 Task: Look for Airbnb properties in VisÃ©, Belgium from 3rd December, 2023 to 17th December, 2023 for 3 adults, 1 child.3 bedrooms having 4 beds and 2 bathrooms. Property type can be house. Amenities needed are: heating. Look for 3 properties as per requirement.
Action: Mouse moved to (423, 96)
Screenshot: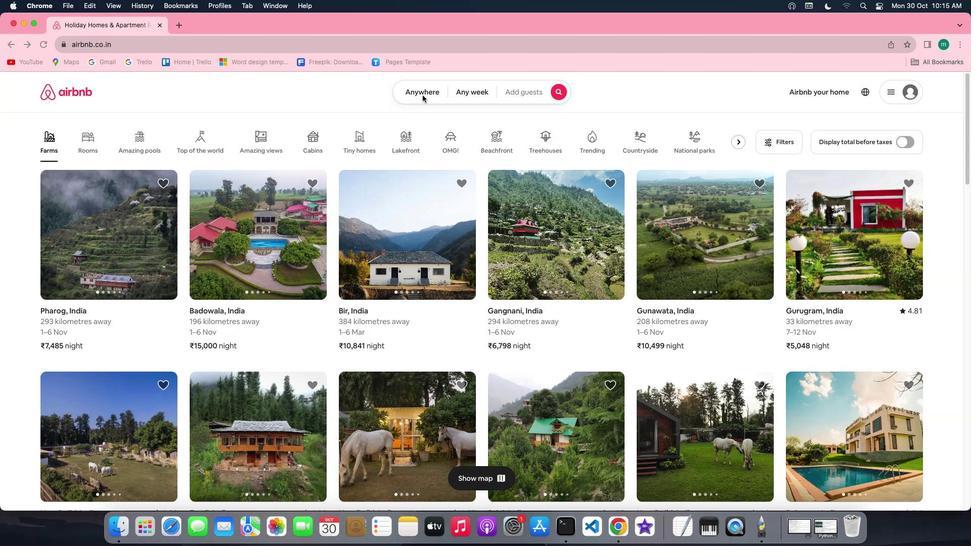 
Action: Mouse pressed left at (423, 96)
Screenshot: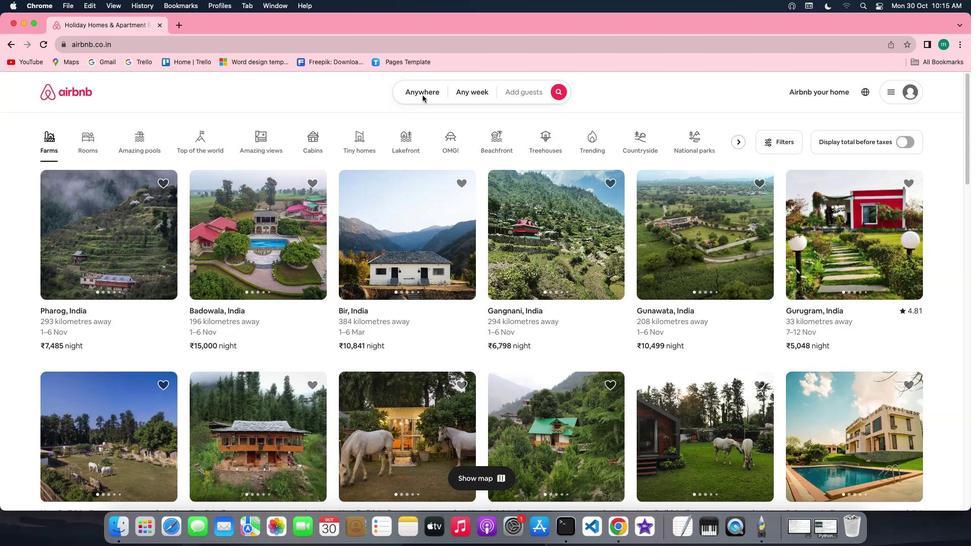 
Action: Mouse pressed left at (423, 96)
Screenshot: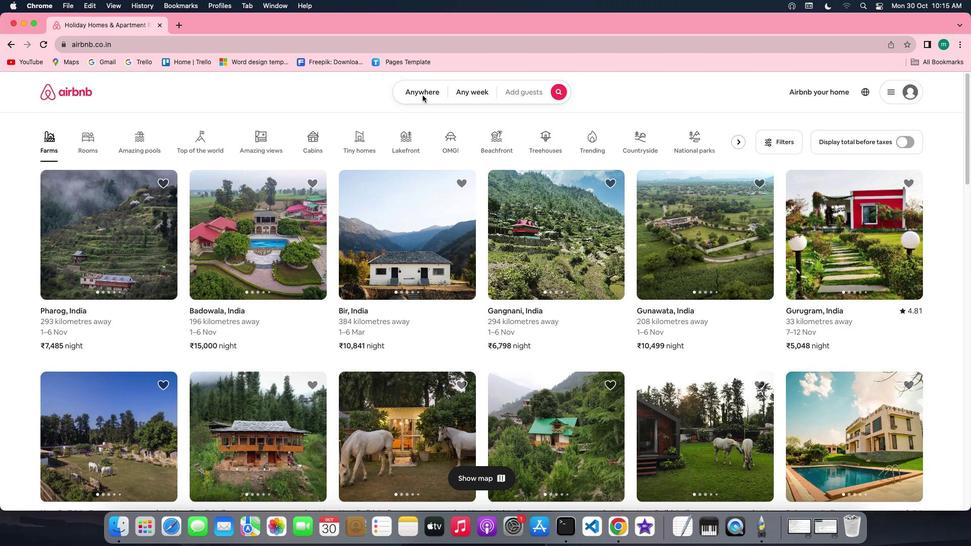 
Action: Mouse moved to (366, 131)
Screenshot: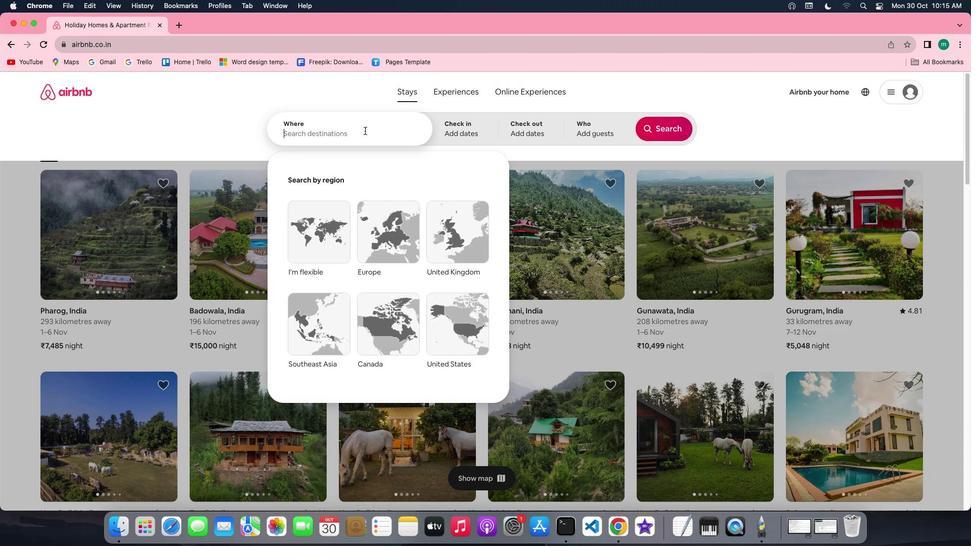 
Action: Mouse pressed left at (366, 131)
Screenshot: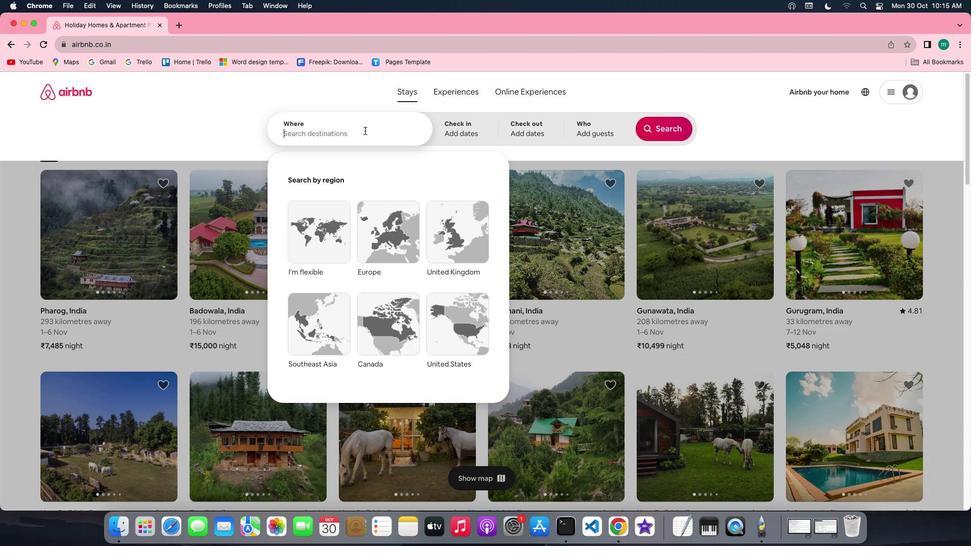 
Action: Key pressed Key.shift'B'Key.backspaceKey.shift'V''i''s''e'','Key.spaceKey.shift'b''w'Key.backspace'e''l''g''i''u''m'
Screenshot: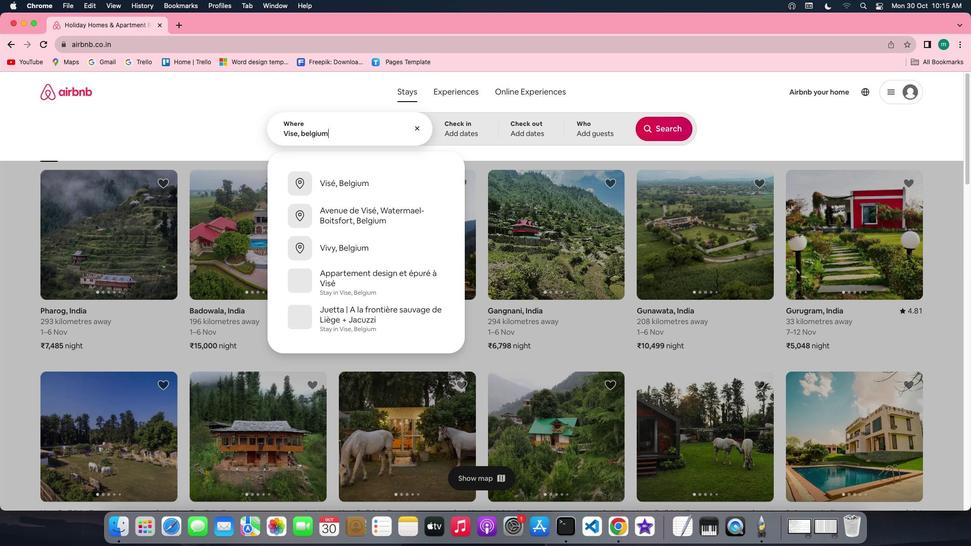 
Action: Mouse moved to (481, 131)
Screenshot: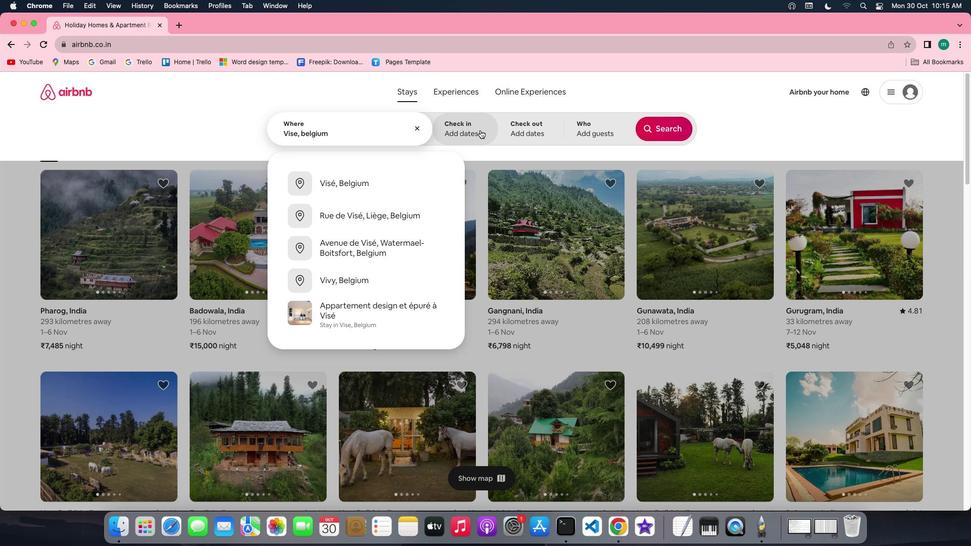 
Action: Mouse pressed left at (481, 131)
Screenshot: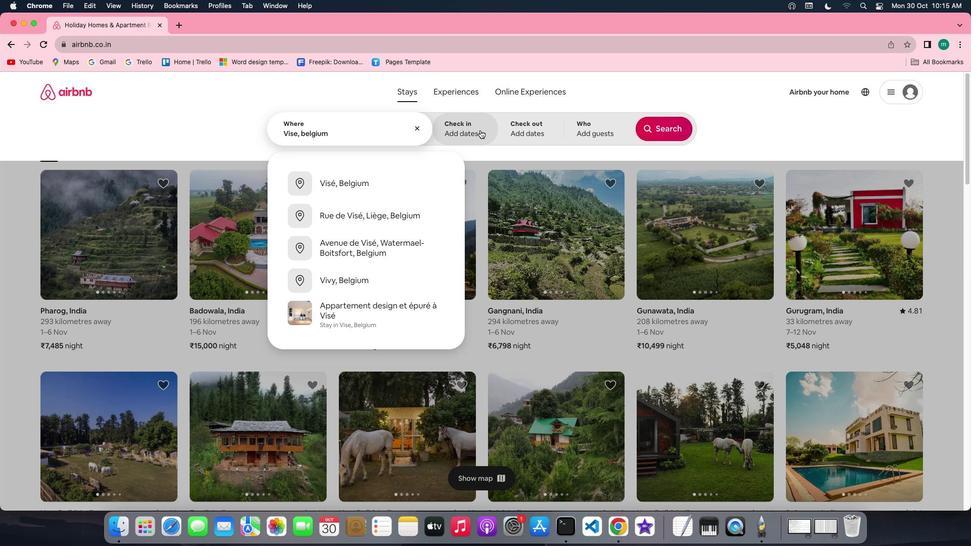 
Action: Mouse moved to (660, 213)
Screenshot: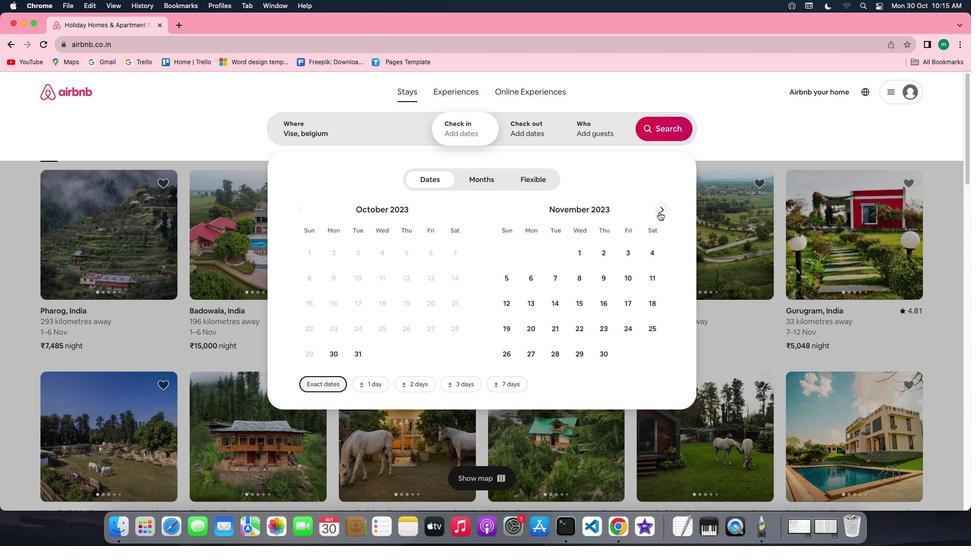 
Action: Mouse pressed left at (660, 213)
Screenshot: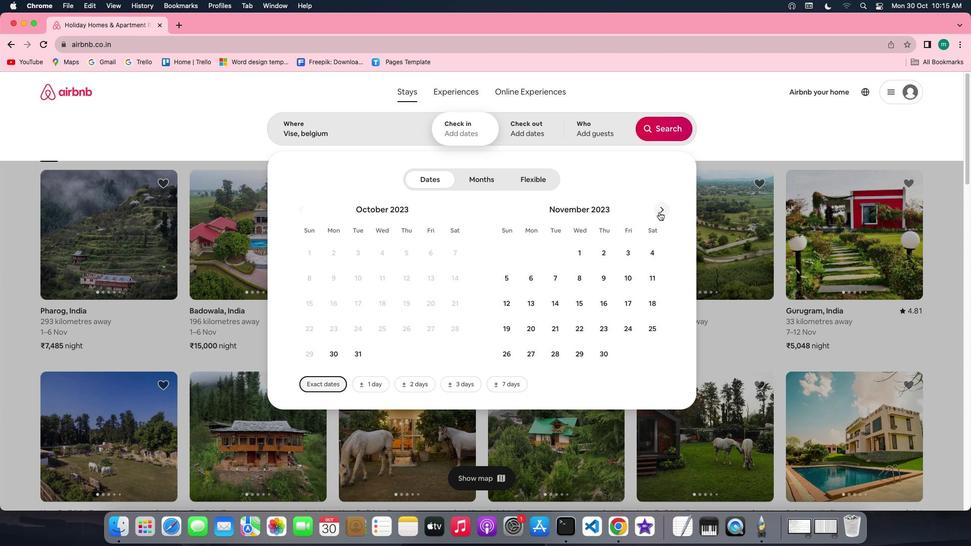 
Action: Mouse moved to (507, 276)
Screenshot: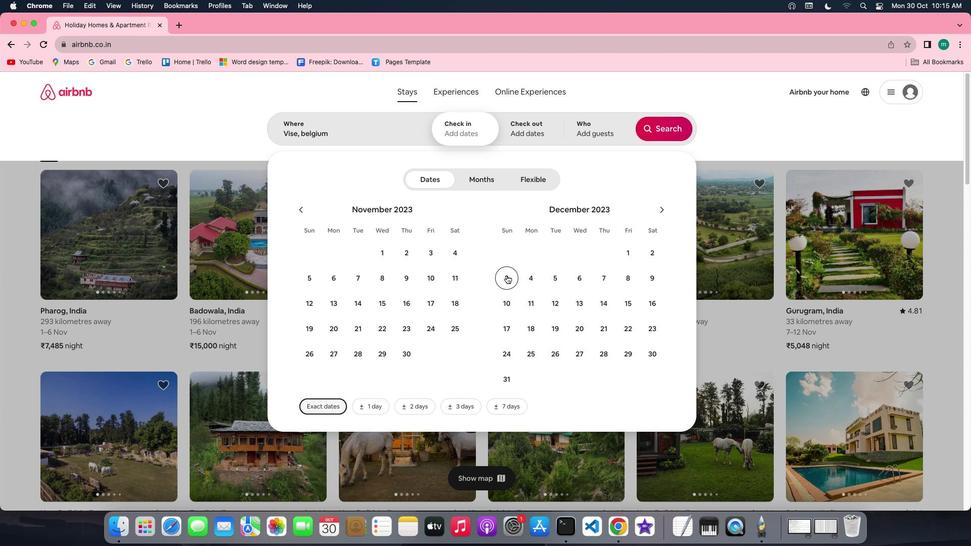 
Action: Mouse pressed left at (507, 276)
Screenshot: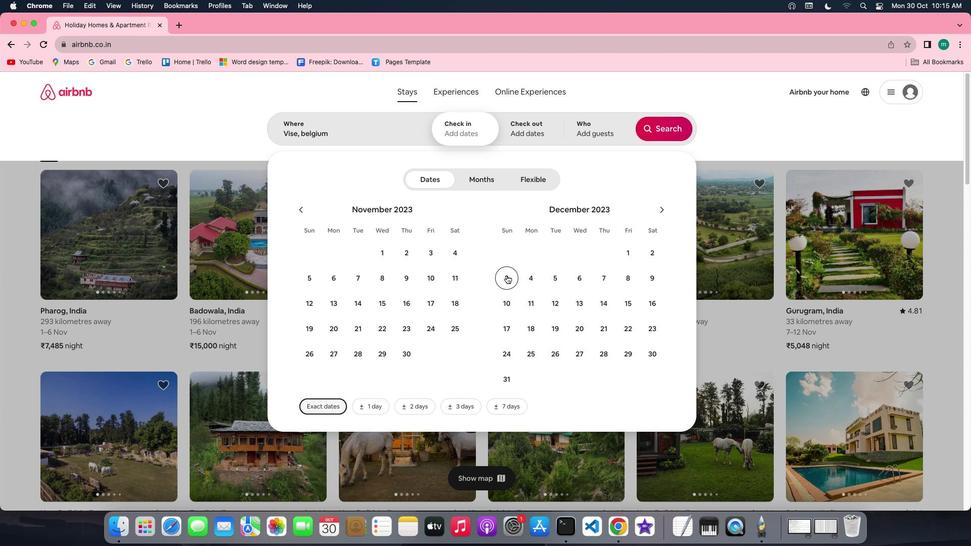 
Action: Mouse moved to (508, 328)
Screenshot: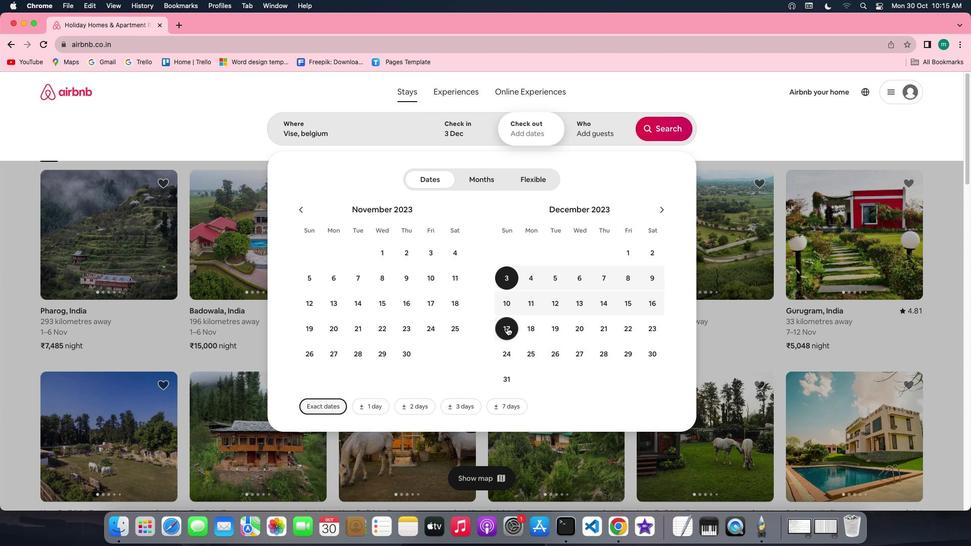 
Action: Mouse pressed left at (508, 328)
Screenshot: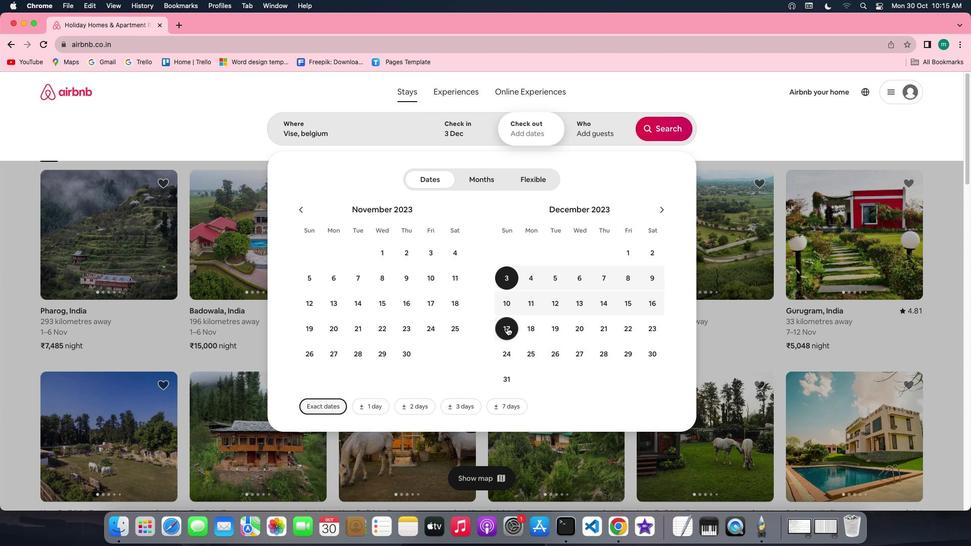 
Action: Mouse moved to (601, 136)
Screenshot: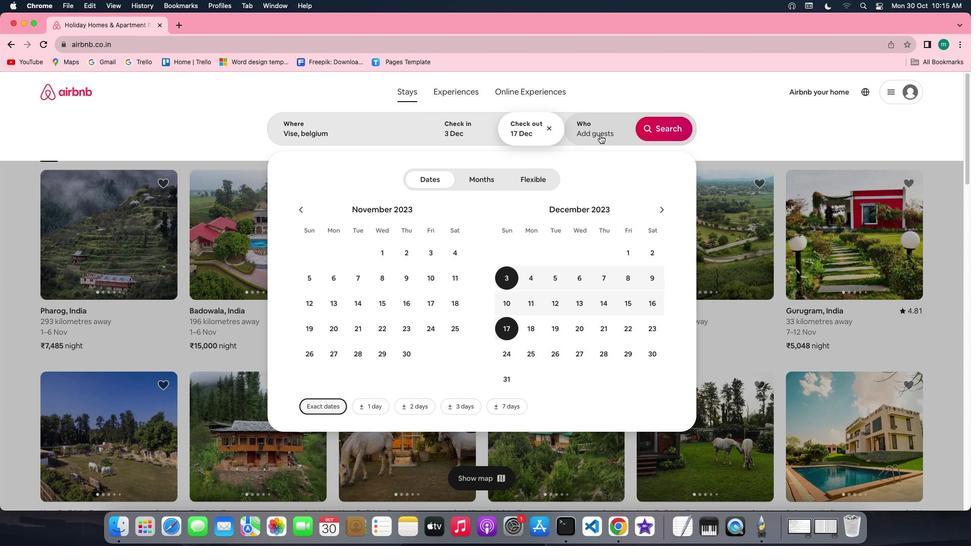 
Action: Mouse pressed left at (601, 136)
Screenshot: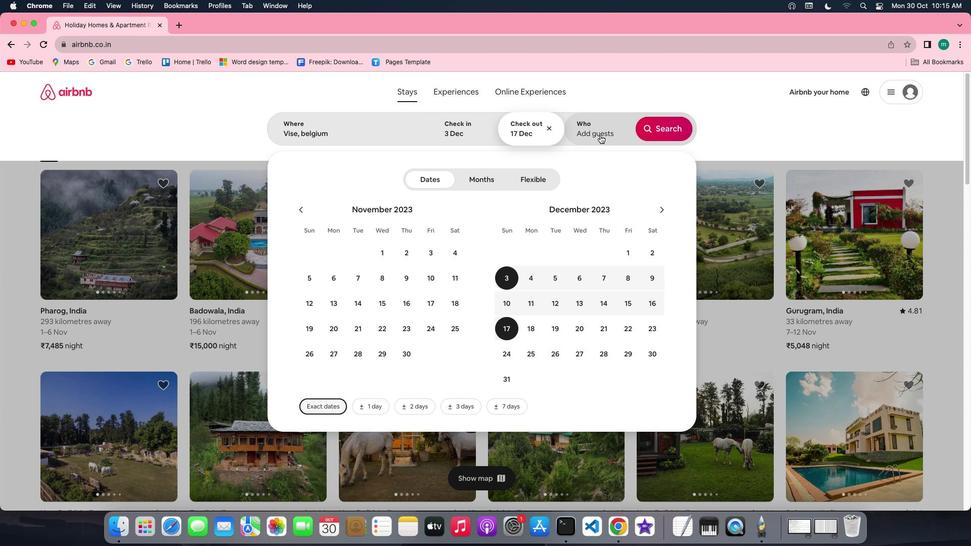 
Action: Mouse moved to (669, 183)
Screenshot: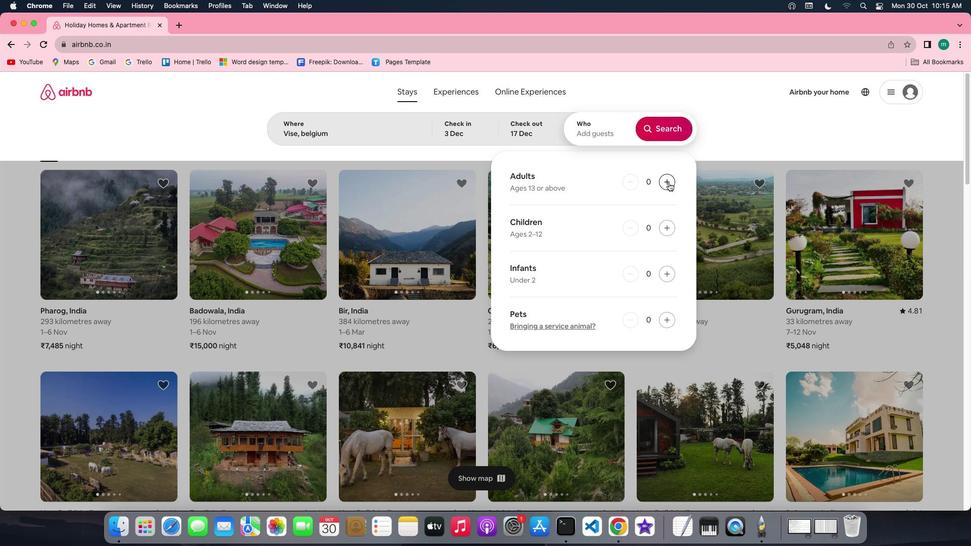 
Action: Mouse pressed left at (669, 183)
Screenshot: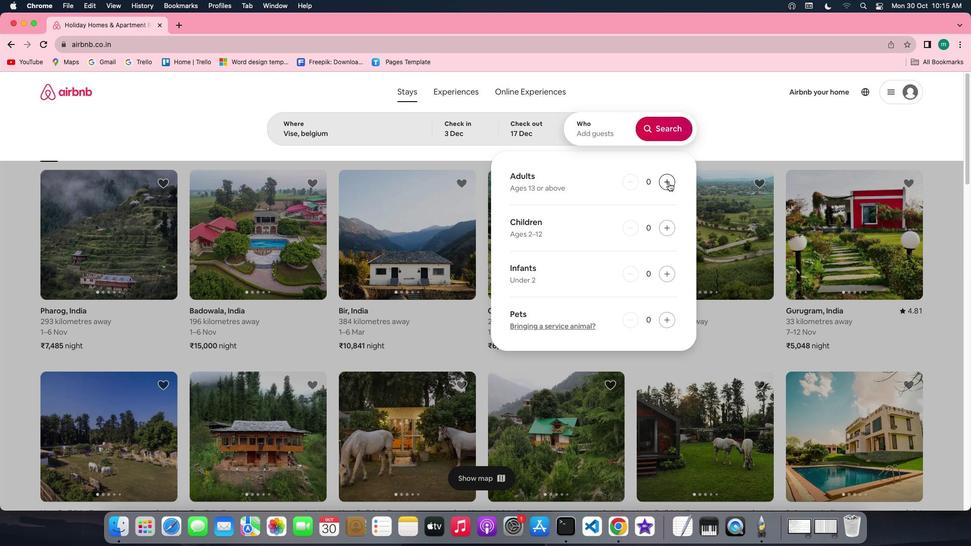 
Action: Mouse pressed left at (669, 183)
Screenshot: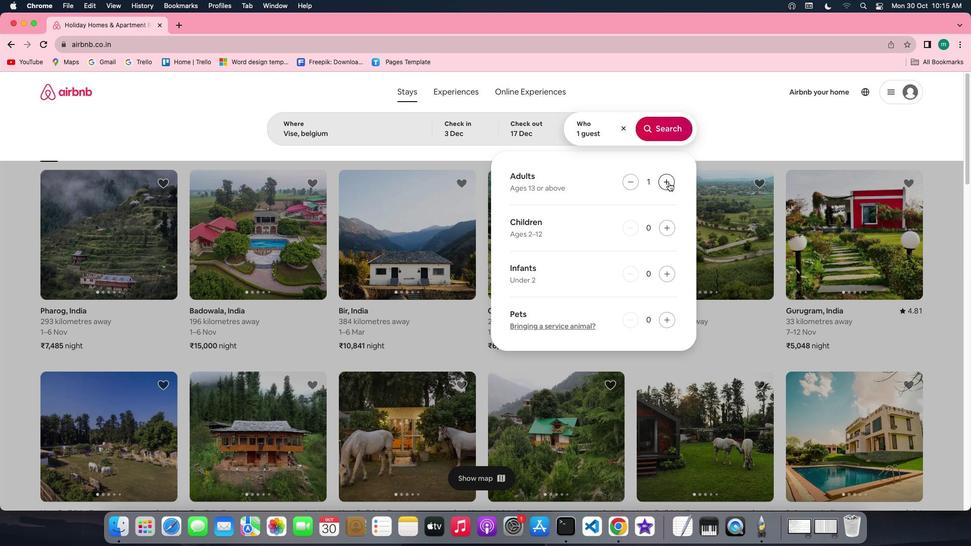
Action: Mouse pressed left at (669, 183)
Screenshot: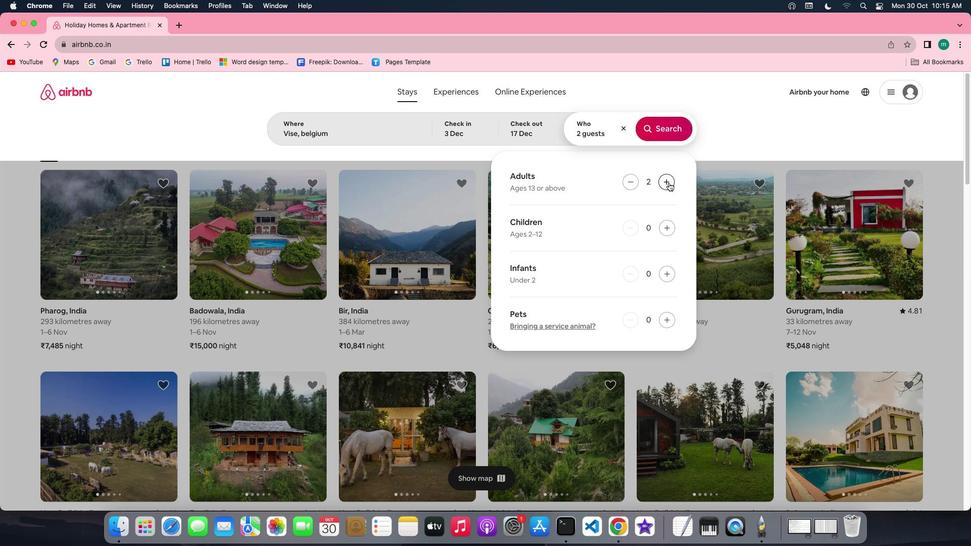 
Action: Mouse moved to (668, 233)
Screenshot: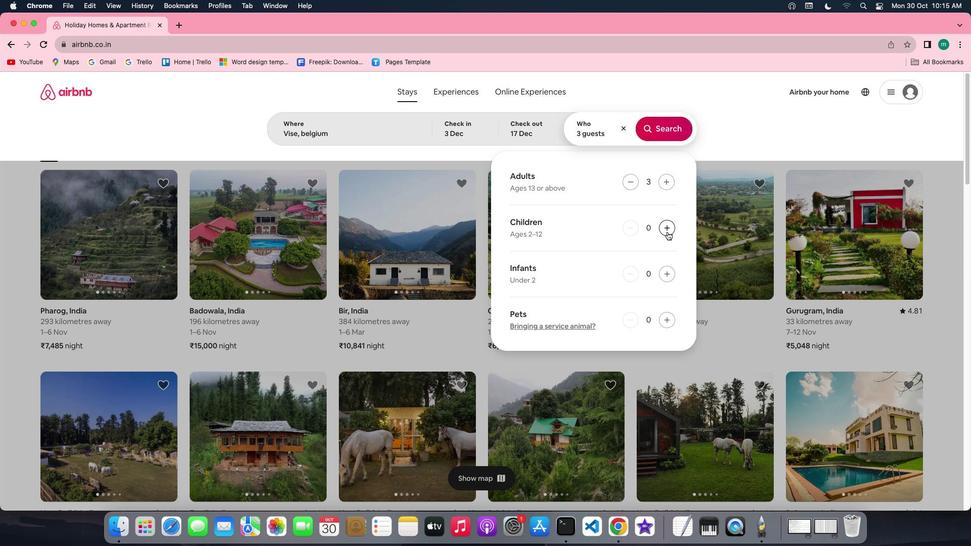 
Action: Mouse pressed left at (668, 233)
Screenshot: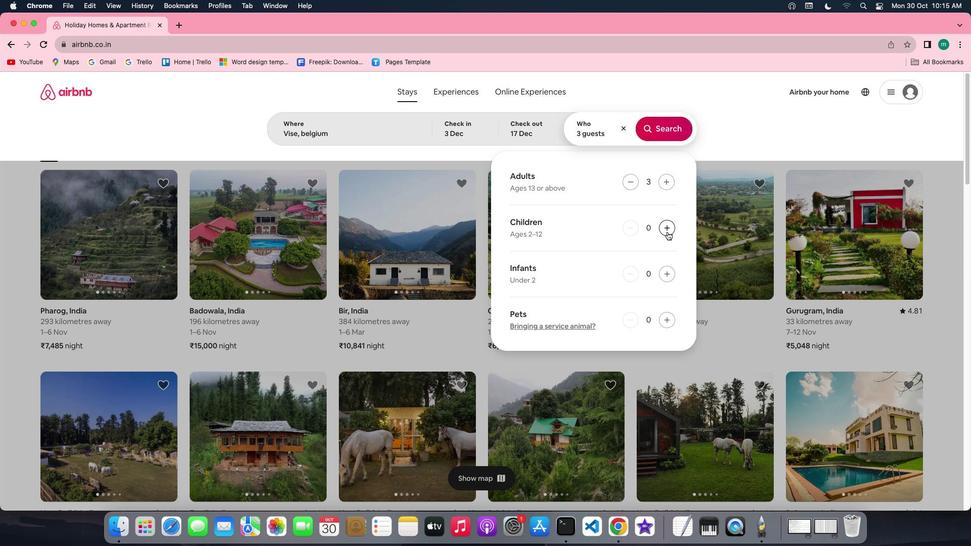 
Action: Mouse moved to (667, 130)
Screenshot: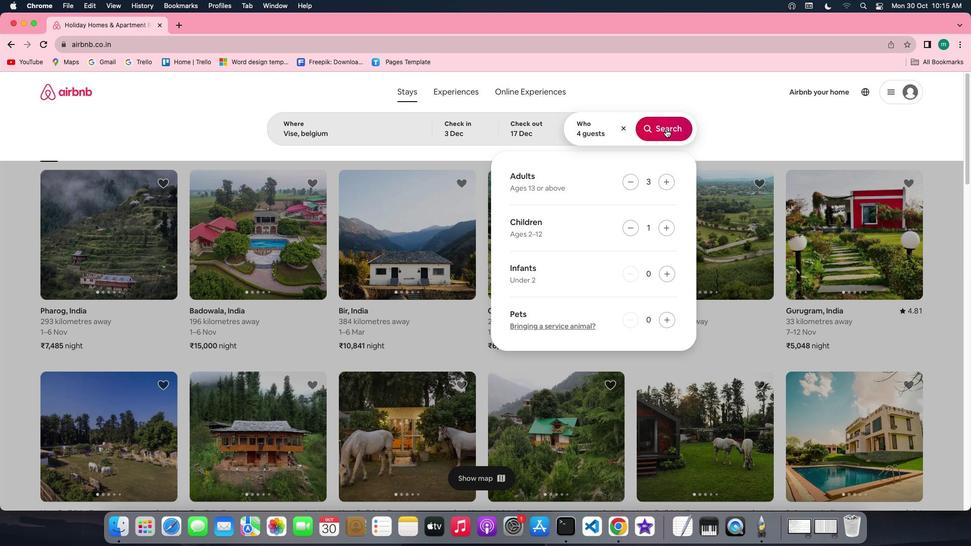 
Action: Mouse pressed left at (667, 130)
Screenshot: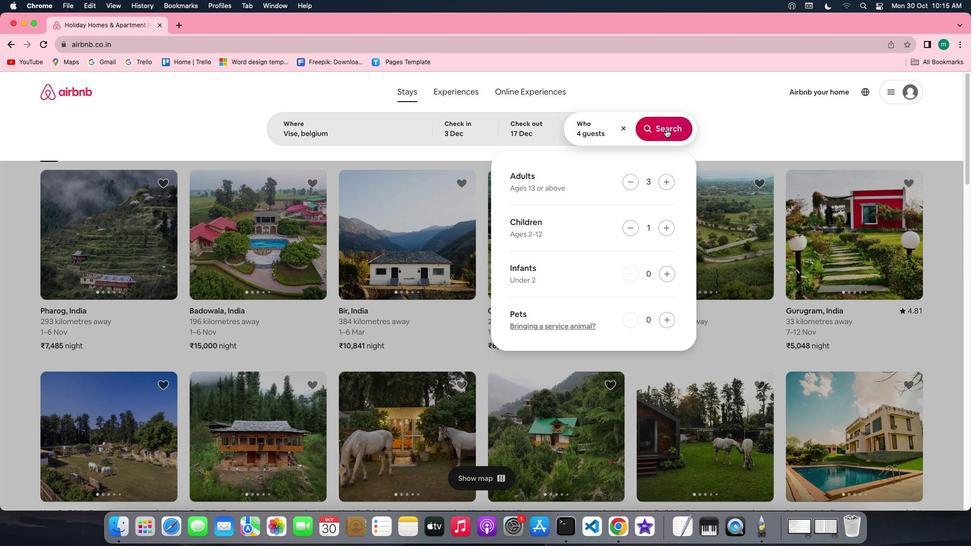 
Action: Mouse moved to (806, 129)
Screenshot: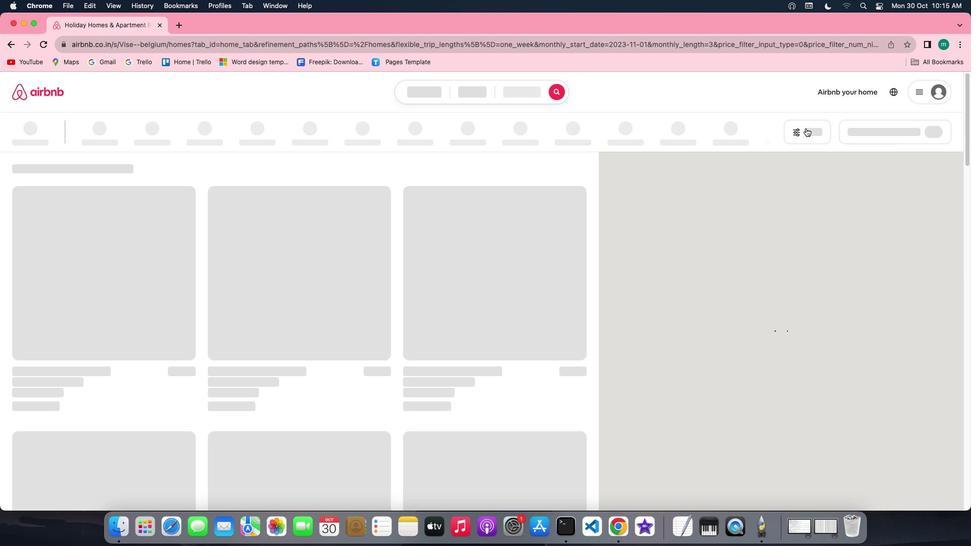 
Action: Mouse pressed left at (806, 129)
Screenshot: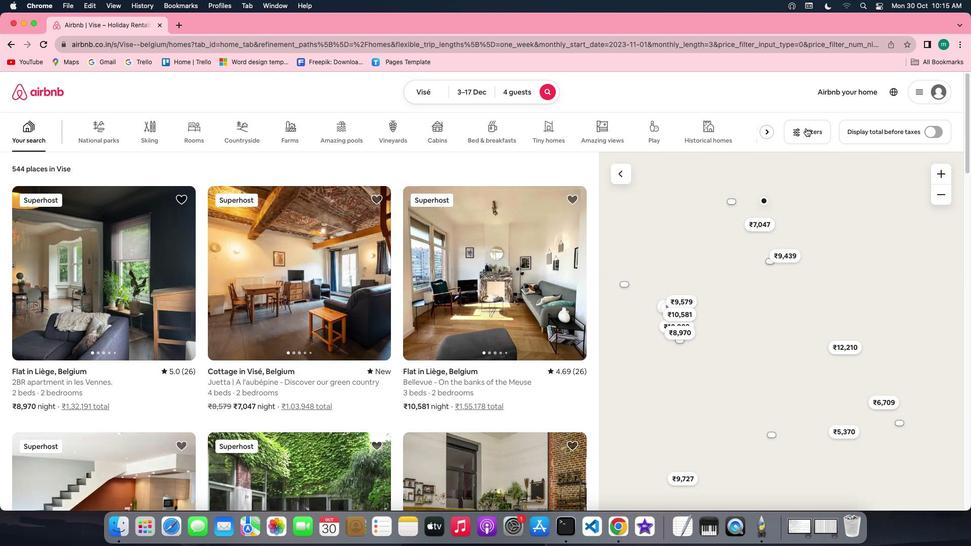 
Action: Mouse moved to (463, 307)
Screenshot: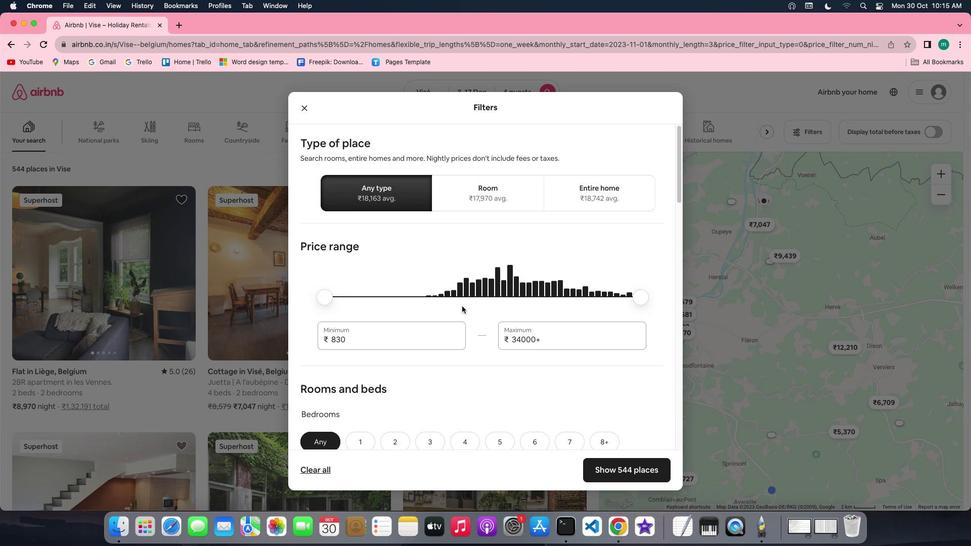 
Action: Mouse scrolled (463, 307) with delta (1, 0)
Screenshot: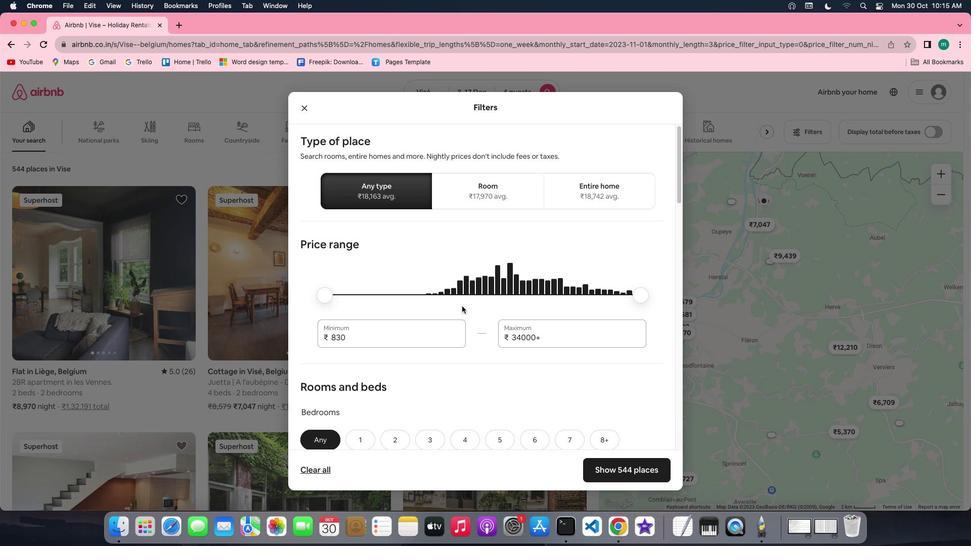 
Action: Mouse scrolled (463, 307) with delta (1, 0)
Screenshot: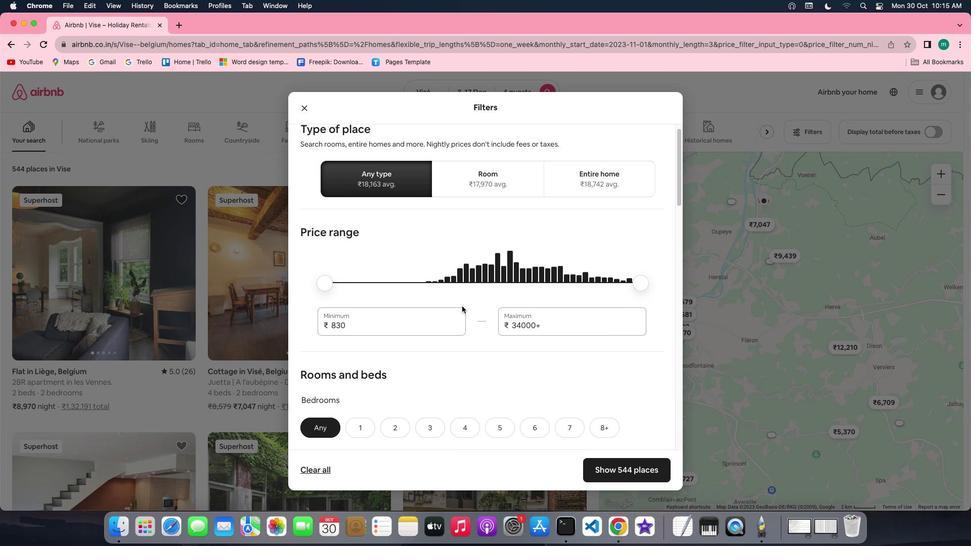 
Action: Mouse scrolled (463, 307) with delta (1, 0)
Screenshot: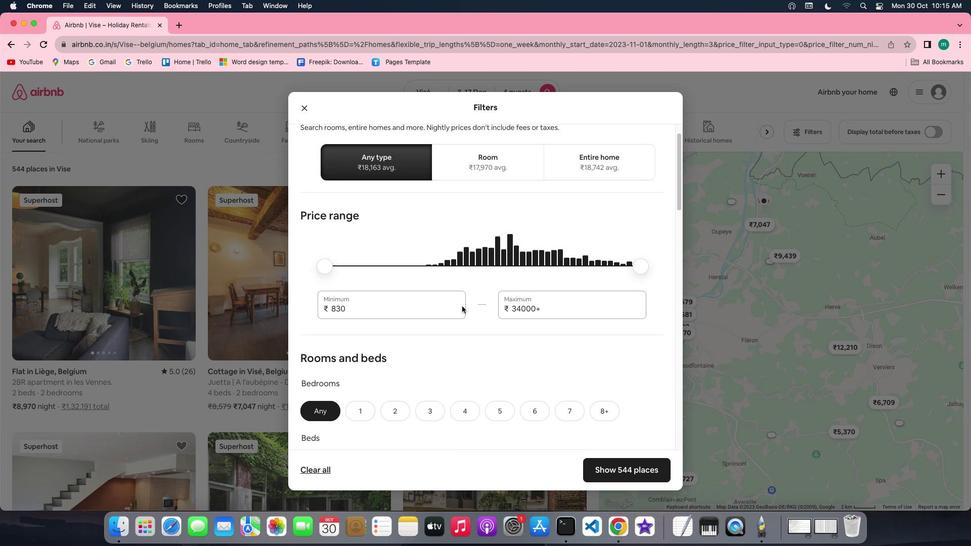 
Action: Mouse scrolled (463, 307) with delta (1, 0)
Screenshot: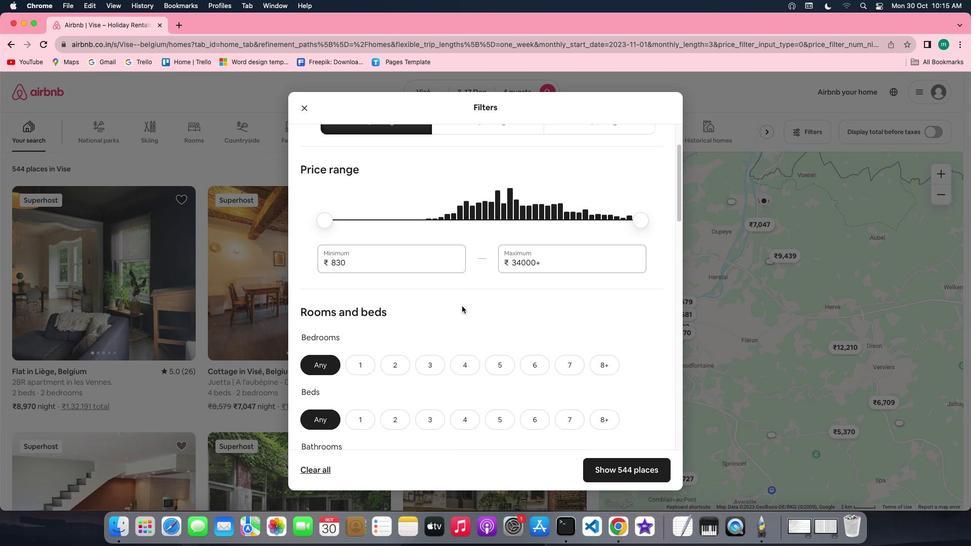 
Action: Mouse scrolled (463, 307) with delta (1, 0)
Screenshot: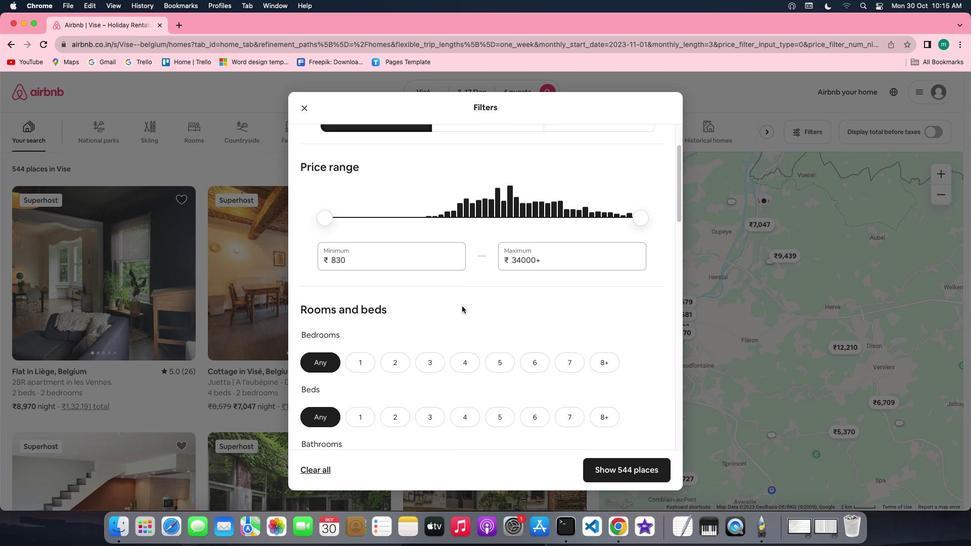 
Action: Mouse scrolled (463, 307) with delta (1, 0)
Screenshot: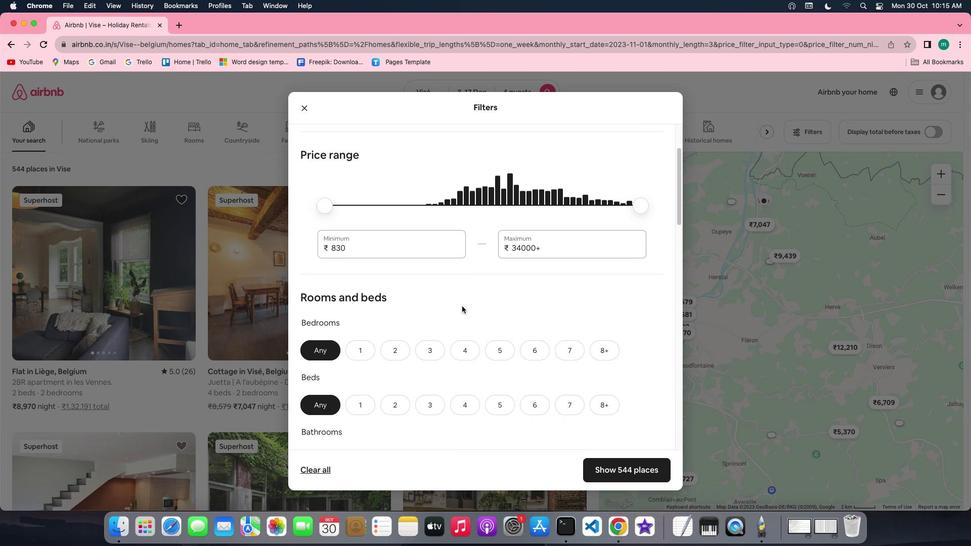 
Action: Mouse scrolled (463, 307) with delta (1, 0)
Screenshot: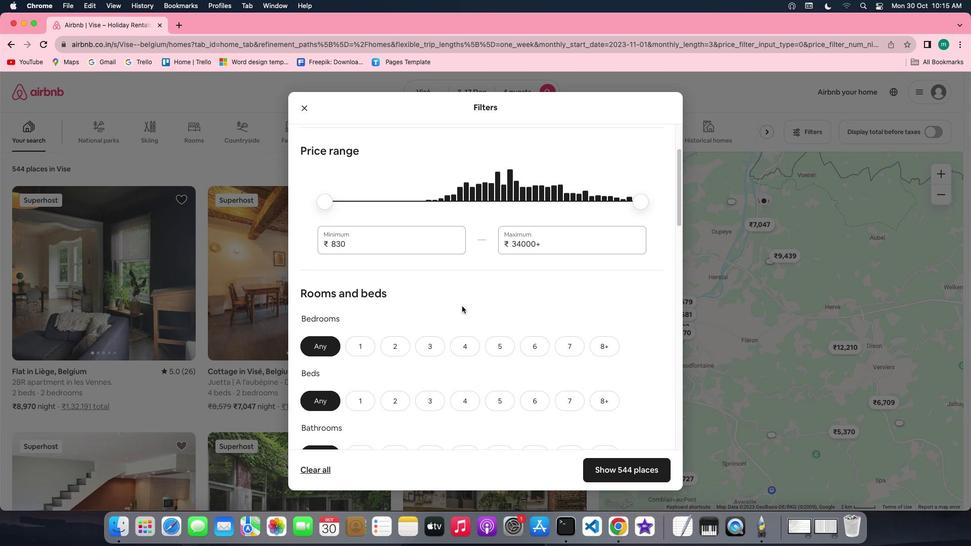 
Action: Mouse scrolled (463, 307) with delta (1, 0)
Screenshot: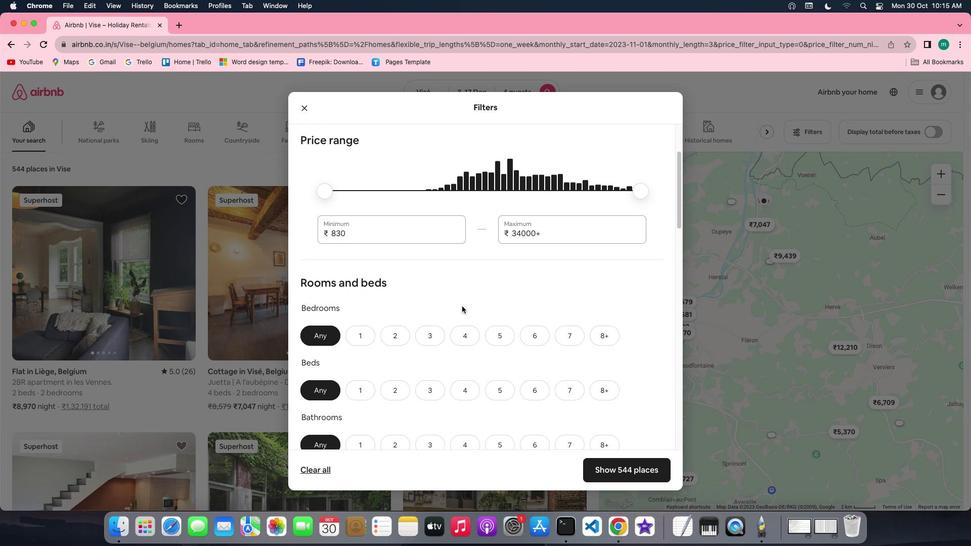 
Action: Mouse scrolled (463, 307) with delta (1, 0)
Screenshot: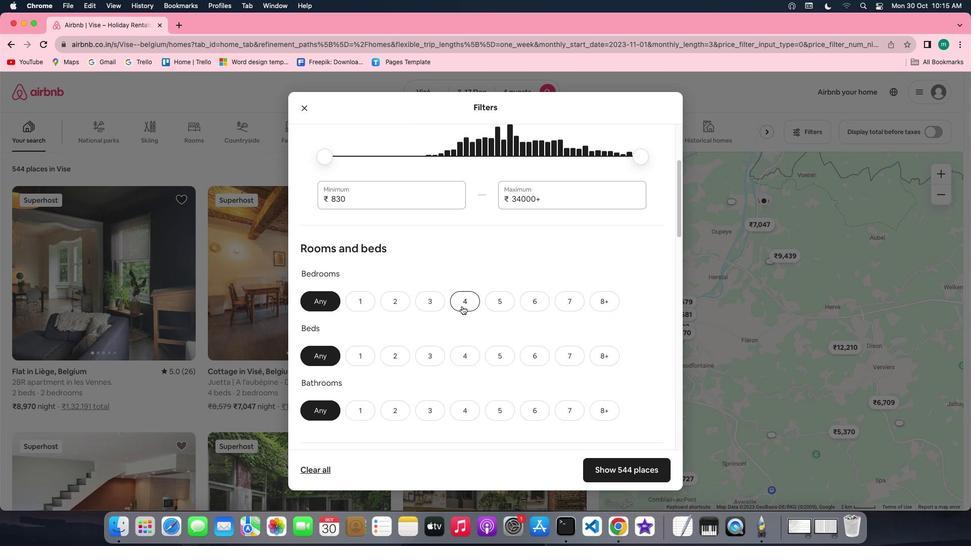 
Action: Mouse scrolled (463, 307) with delta (1, 0)
Screenshot: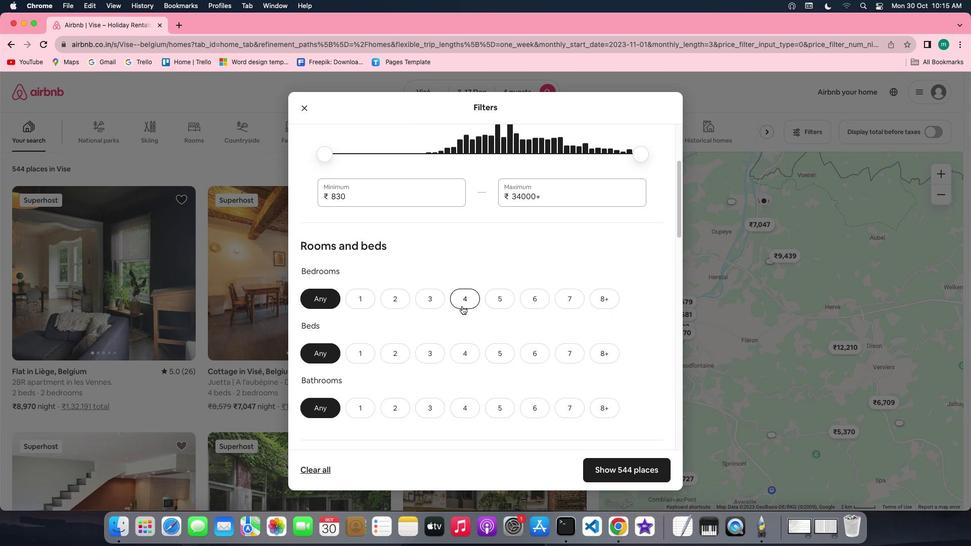 
Action: Mouse scrolled (463, 307) with delta (1, 0)
Screenshot: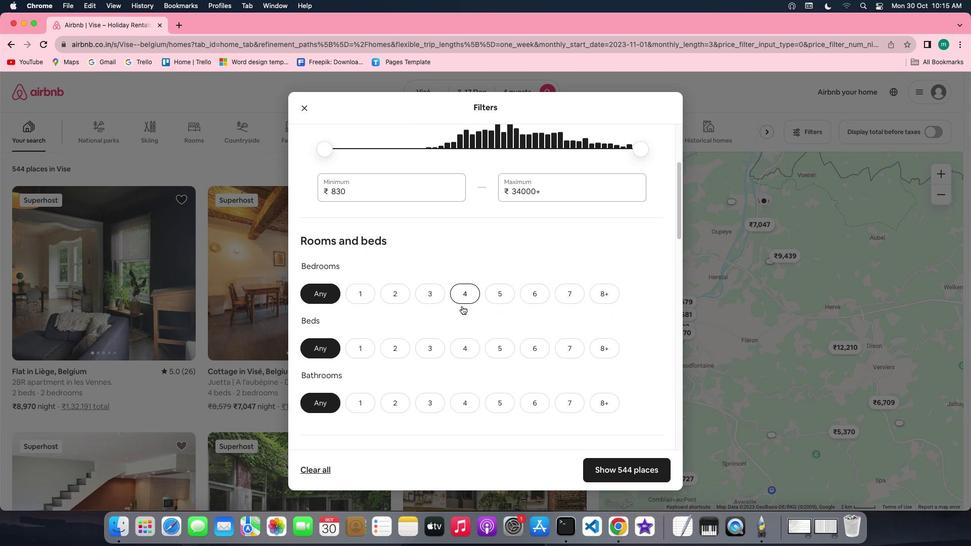 
Action: Mouse scrolled (463, 307) with delta (1, 0)
Screenshot: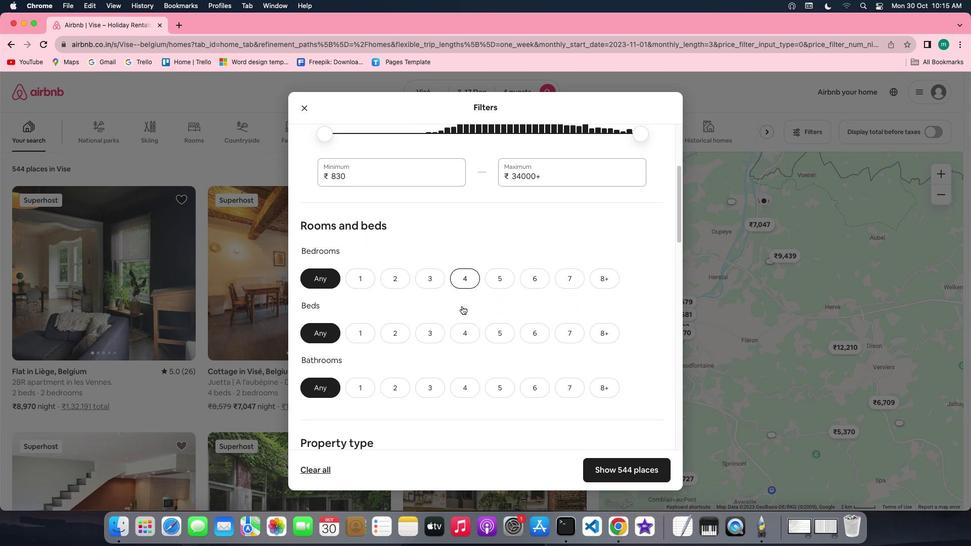 
Action: Mouse scrolled (463, 307) with delta (1, 0)
Screenshot: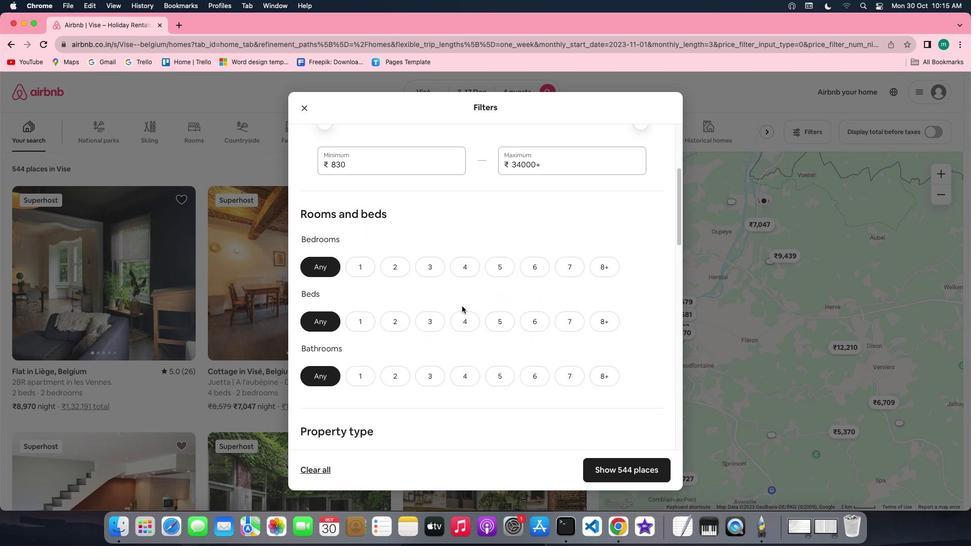 
Action: Mouse scrolled (463, 307) with delta (1, 0)
Screenshot: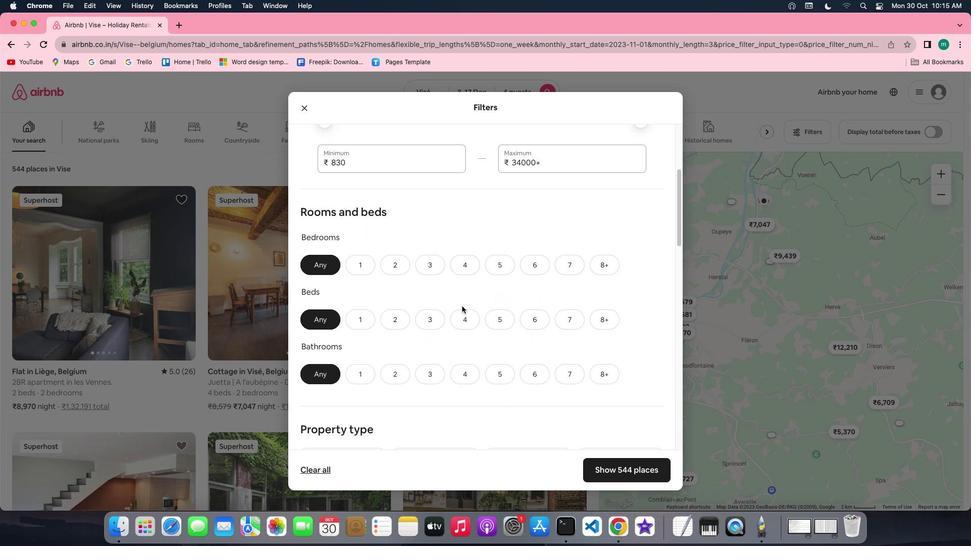 
Action: Mouse moved to (430, 259)
Screenshot: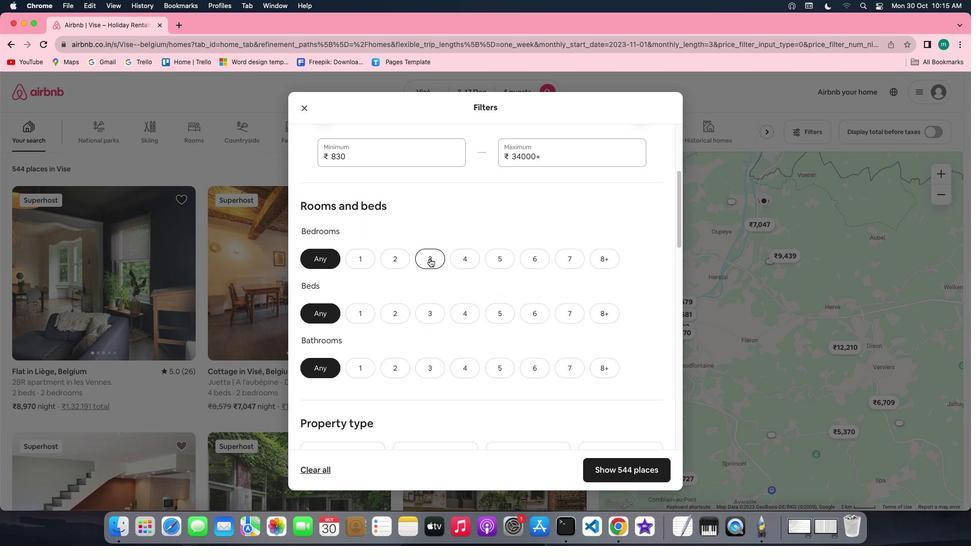 
Action: Mouse pressed left at (430, 259)
Screenshot: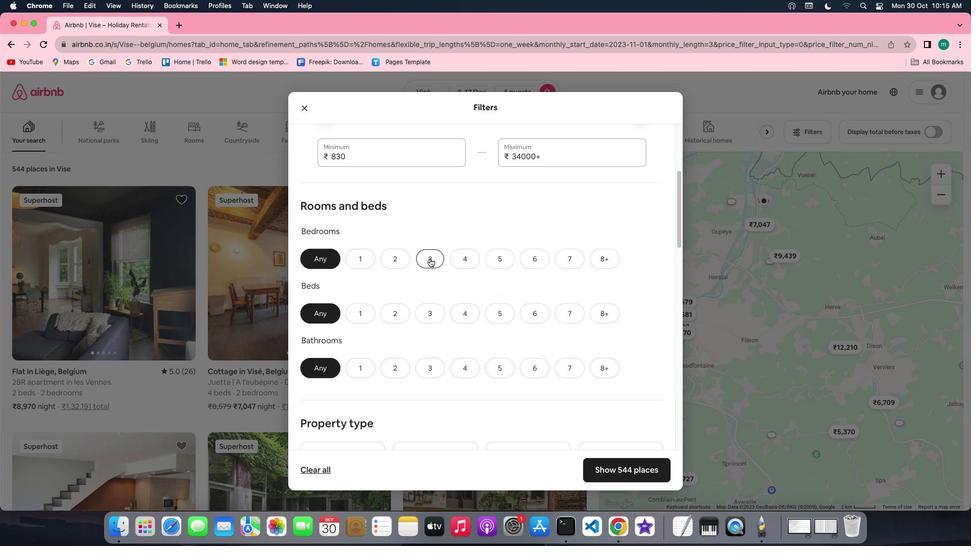 
Action: Mouse moved to (467, 315)
Screenshot: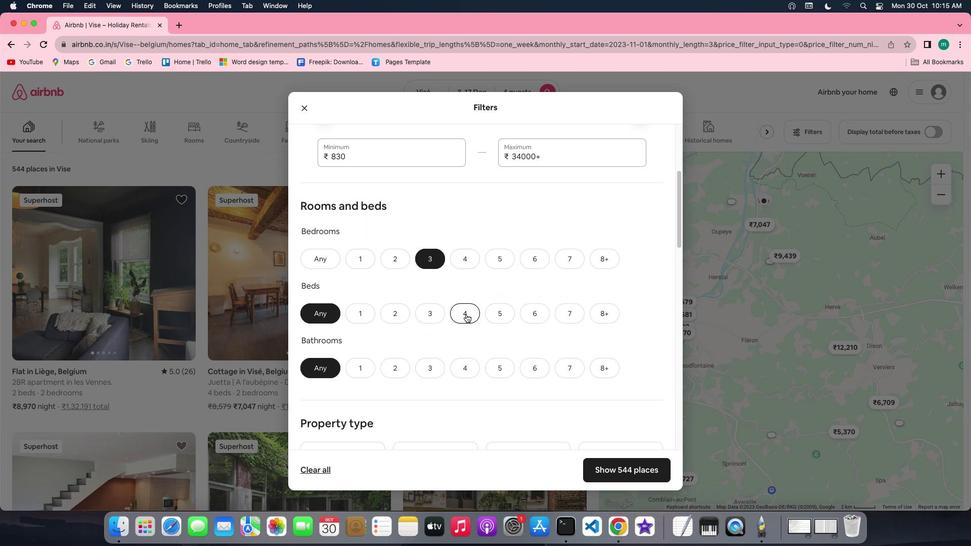 
Action: Mouse pressed left at (467, 315)
Screenshot: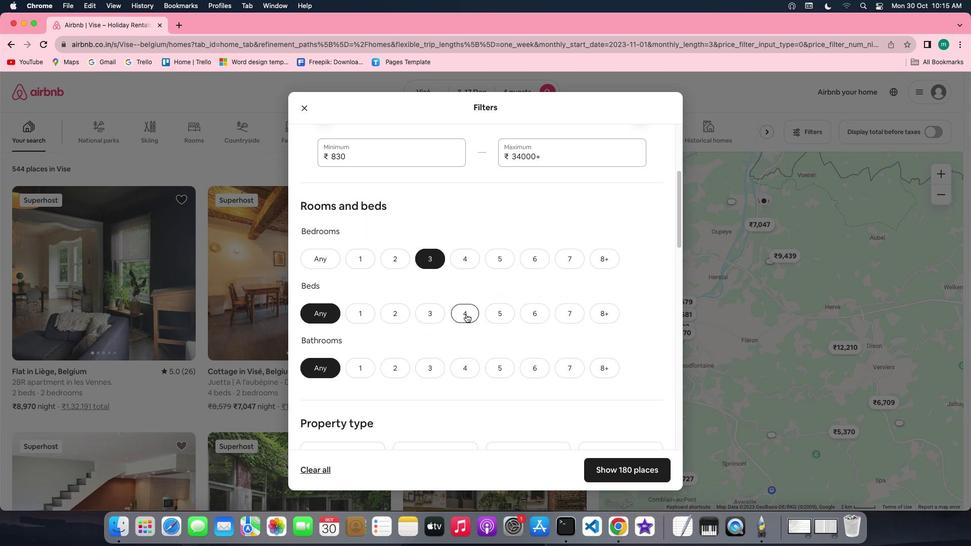 
Action: Mouse moved to (399, 367)
Screenshot: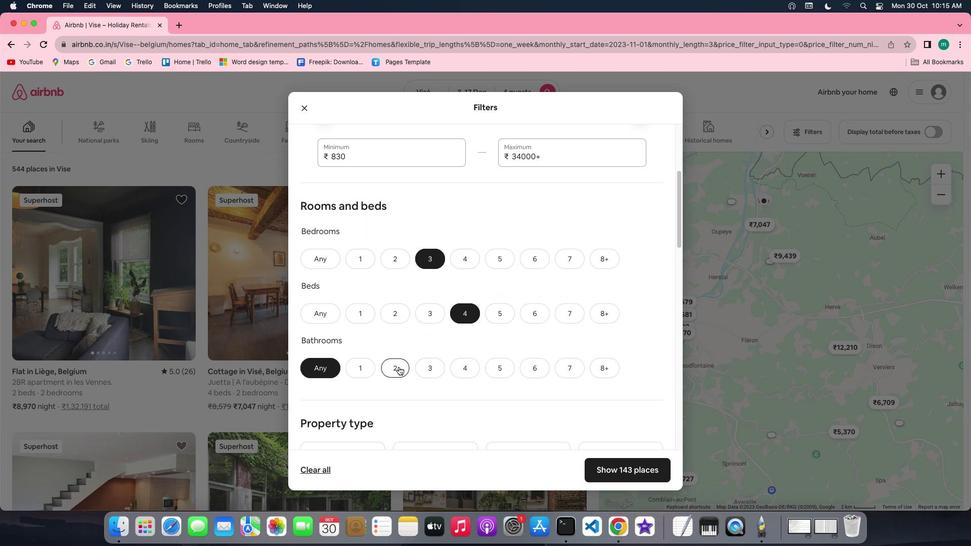 
Action: Mouse pressed left at (399, 367)
Screenshot: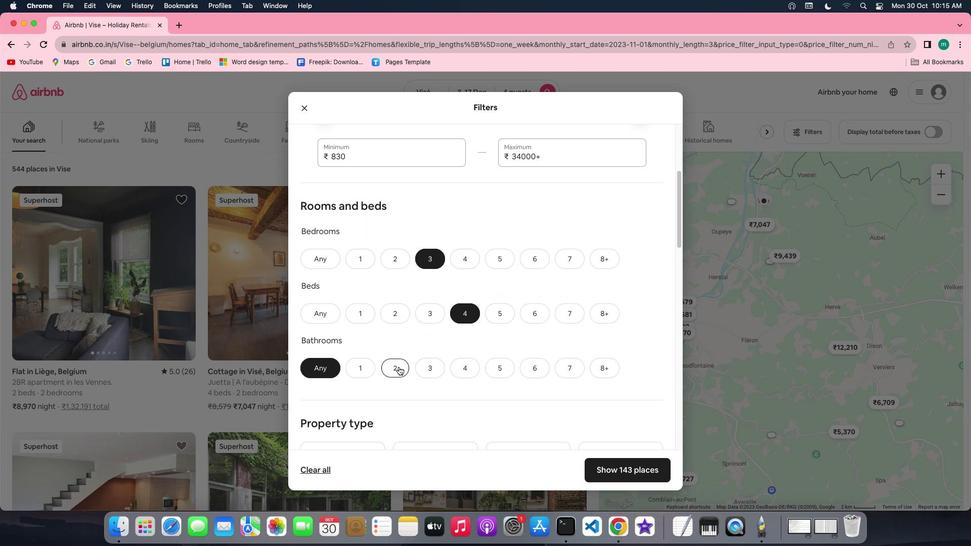 
Action: Mouse moved to (485, 360)
Screenshot: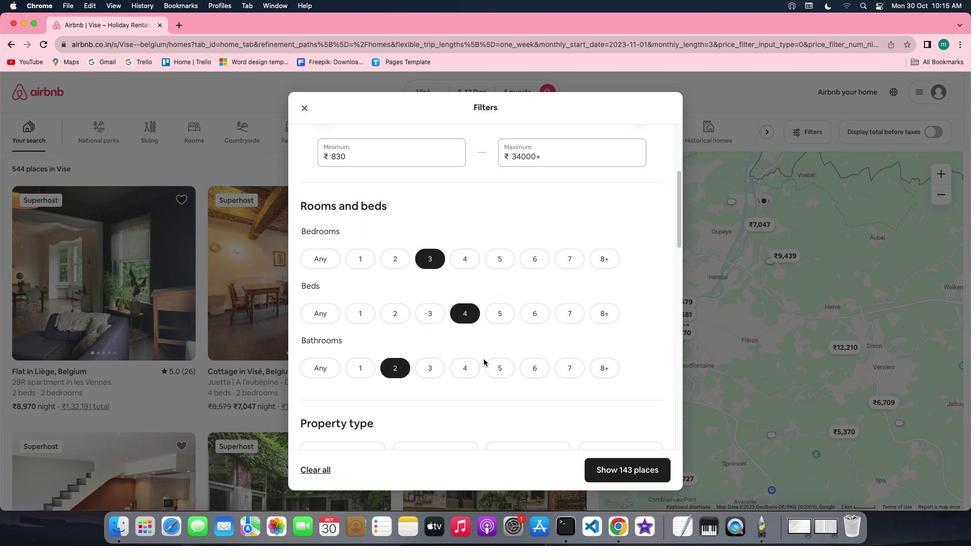
Action: Mouse scrolled (485, 360) with delta (1, 0)
Screenshot: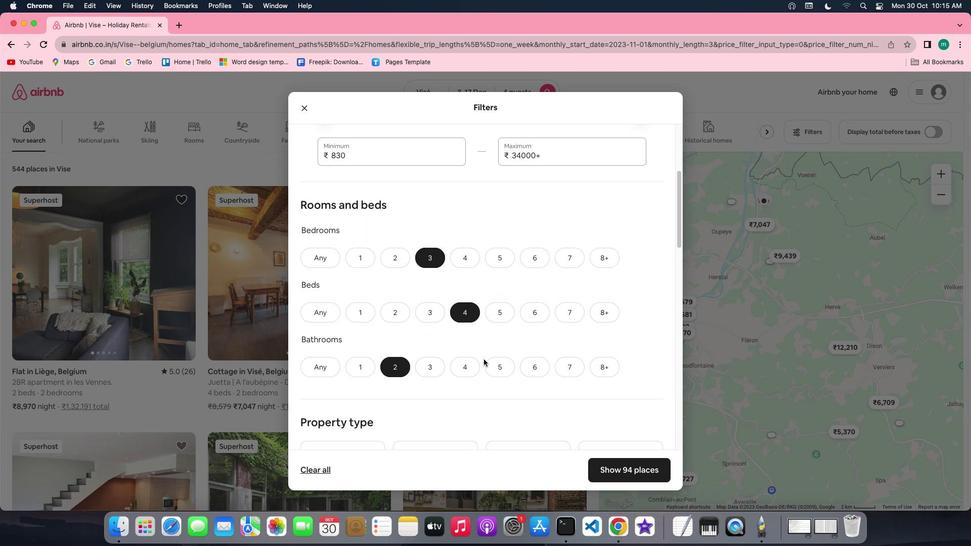 
Action: Mouse scrolled (485, 360) with delta (1, 0)
Screenshot: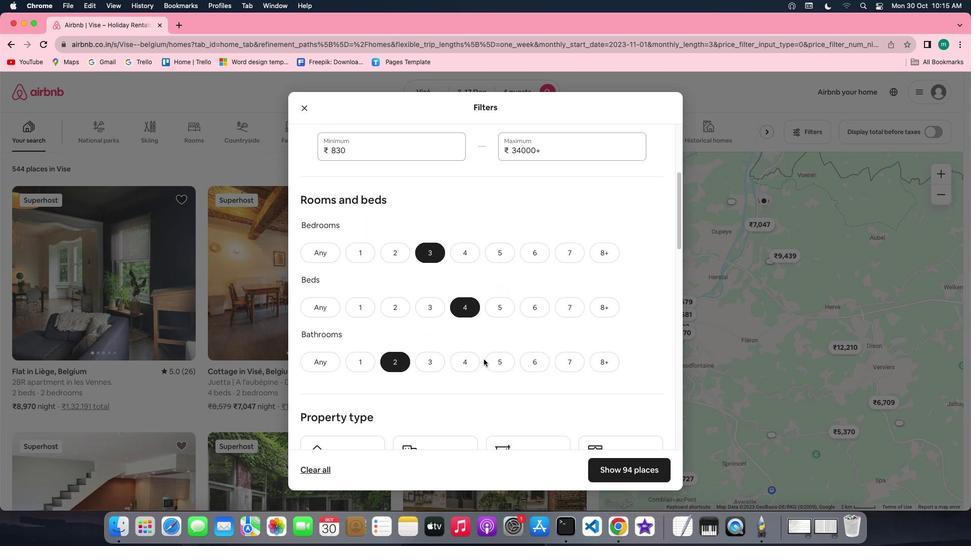 
Action: Mouse scrolled (485, 360) with delta (1, 0)
Screenshot: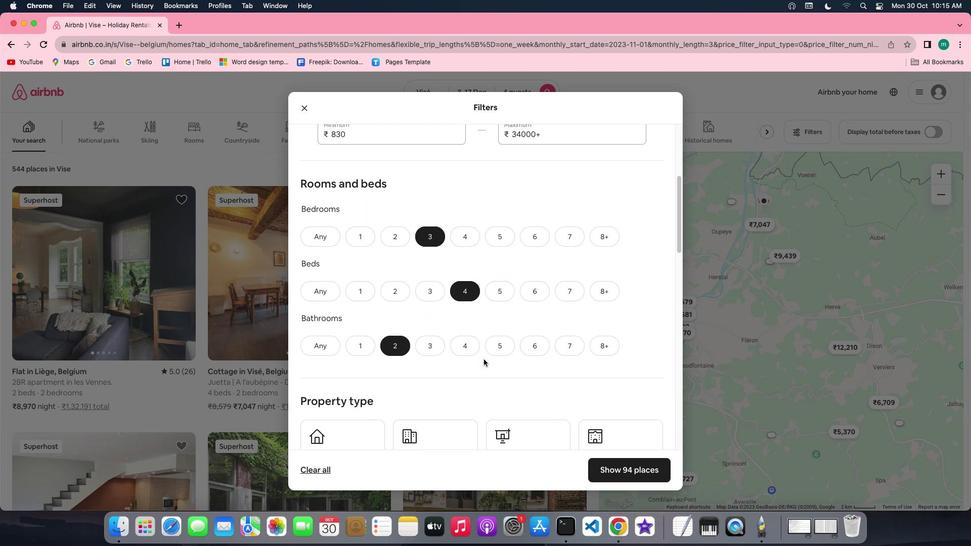 
Action: Mouse scrolled (485, 360) with delta (1, 0)
Screenshot: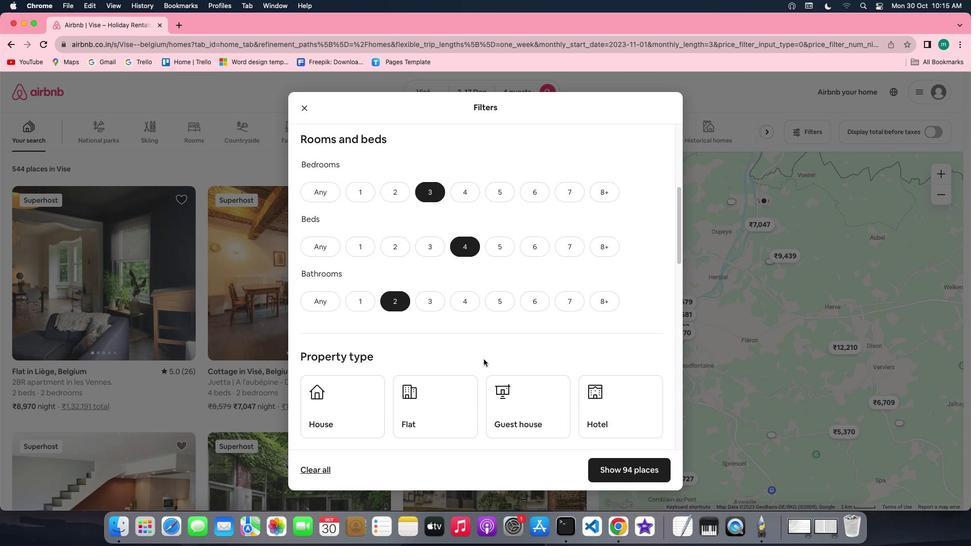 
Action: Mouse scrolled (485, 360) with delta (1, 0)
Screenshot: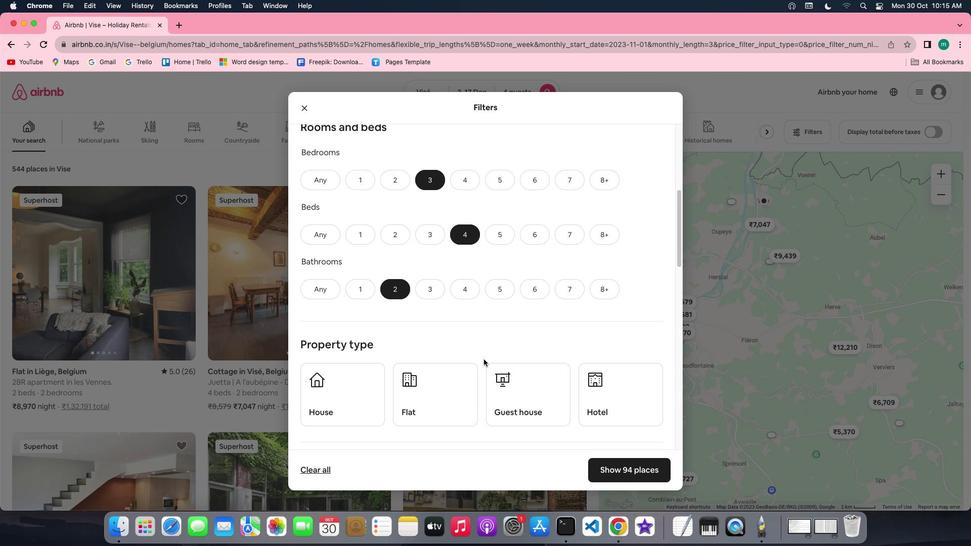 
Action: Mouse scrolled (485, 360) with delta (1, 0)
Screenshot: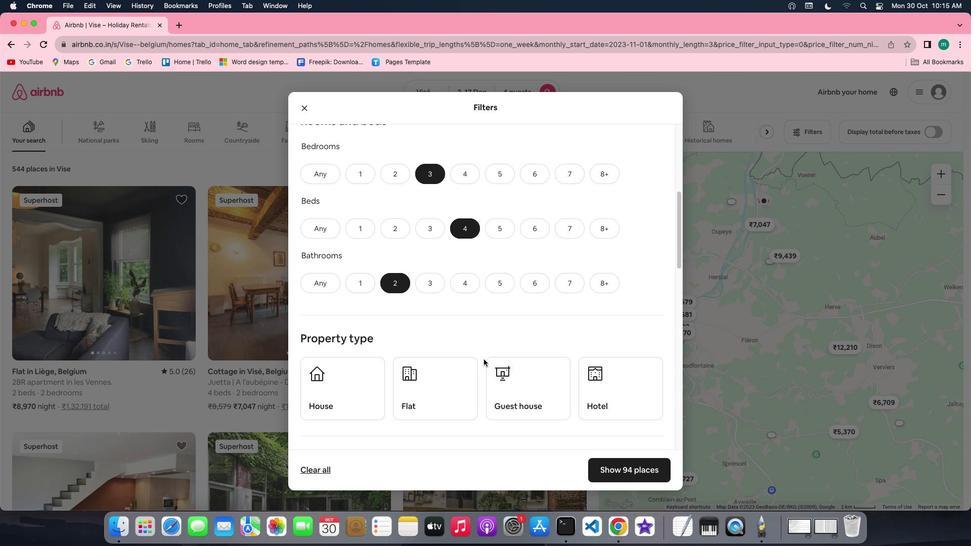
Action: Mouse scrolled (485, 360) with delta (1, 0)
Screenshot: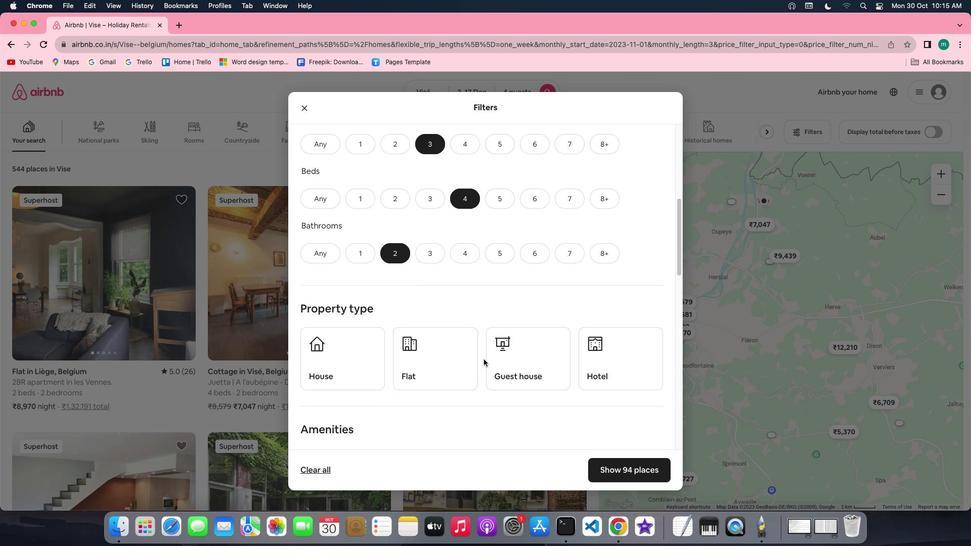 
Action: Mouse scrolled (485, 360) with delta (1, 0)
Screenshot: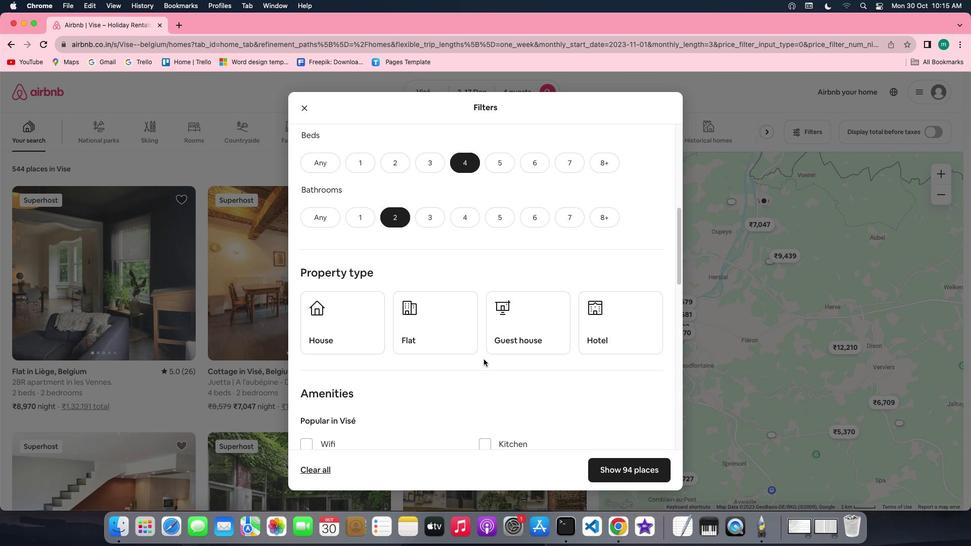 
Action: Mouse scrolled (485, 360) with delta (1, 0)
Screenshot: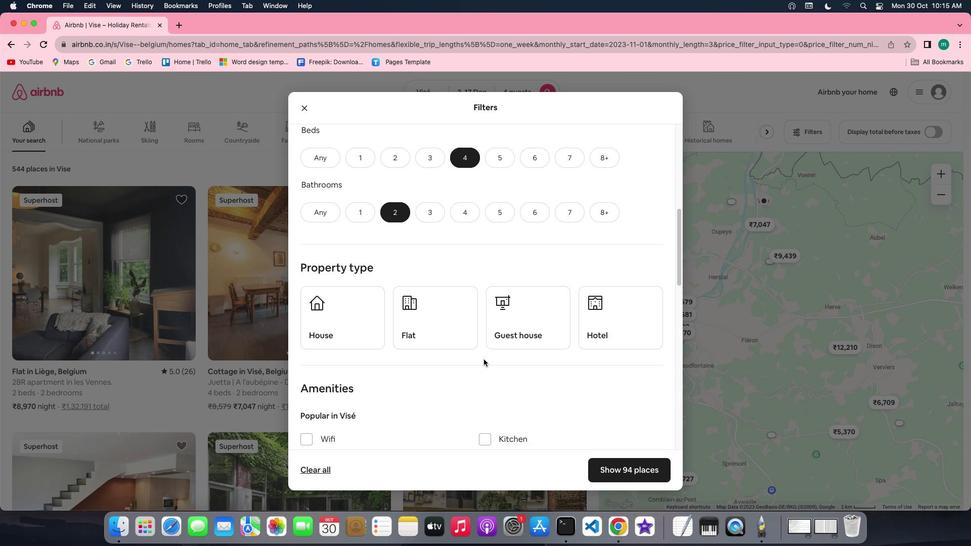 
Action: Mouse scrolled (485, 360) with delta (1, 0)
Screenshot: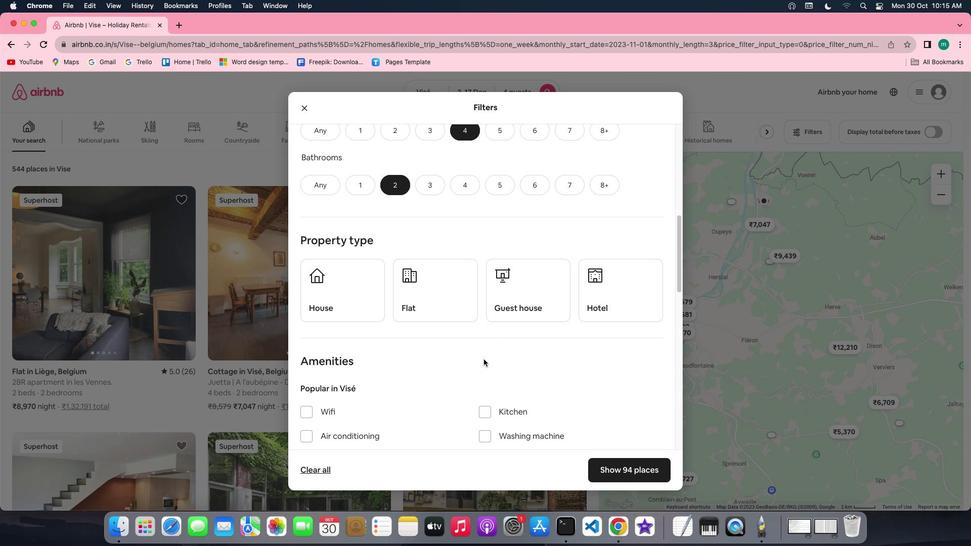 
Action: Mouse scrolled (485, 360) with delta (1, 0)
Screenshot: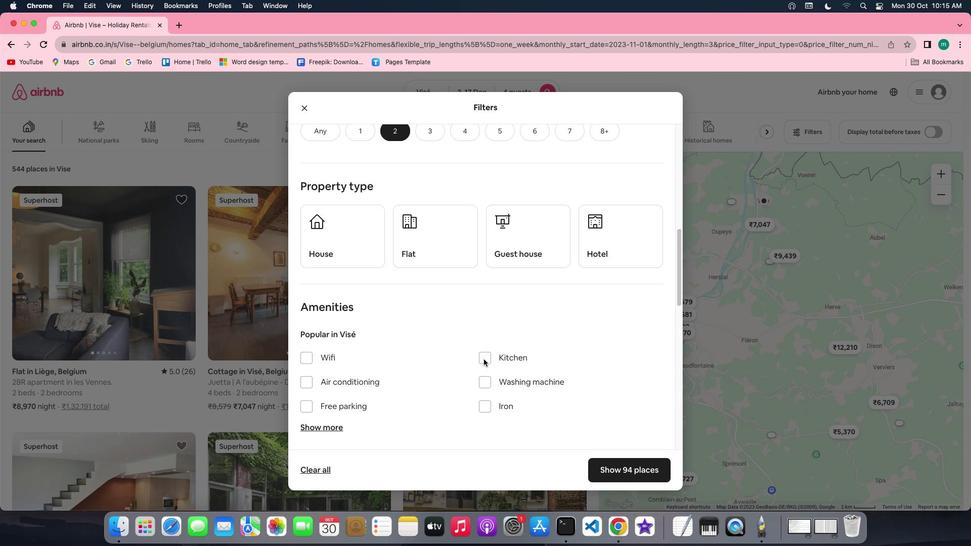 
Action: Mouse scrolled (485, 360) with delta (1, 0)
Screenshot: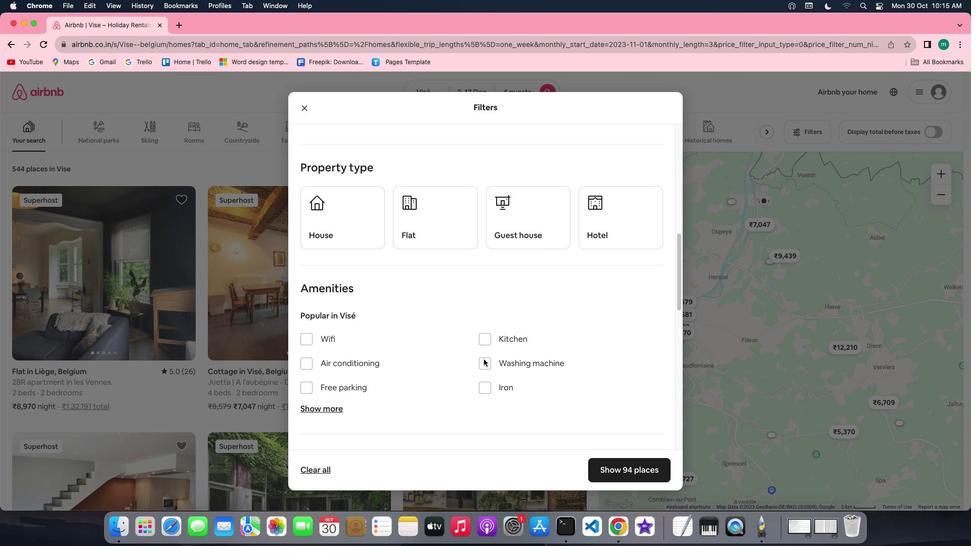 
Action: Mouse scrolled (485, 360) with delta (1, 0)
Screenshot: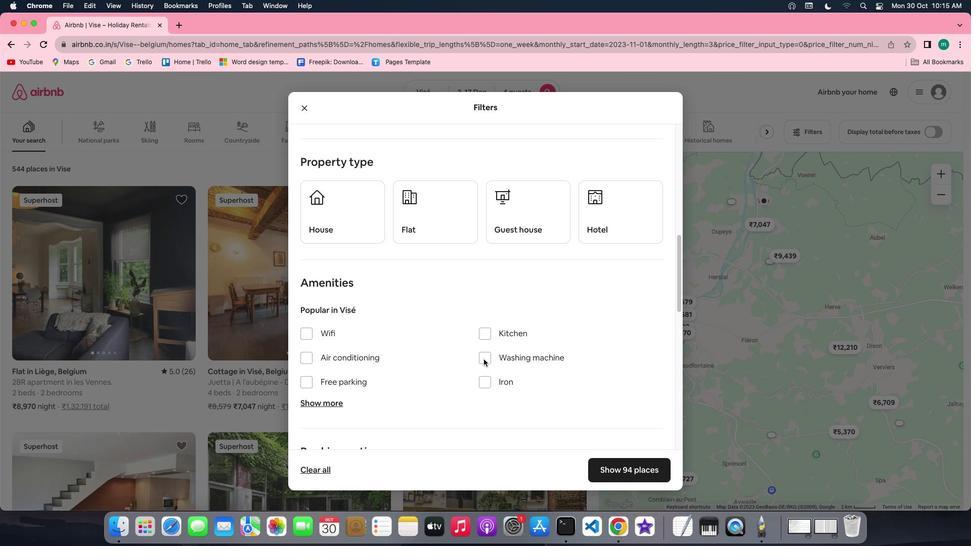 
Action: Mouse scrolled (485, 360) with delta (1, 0)
Screenshot: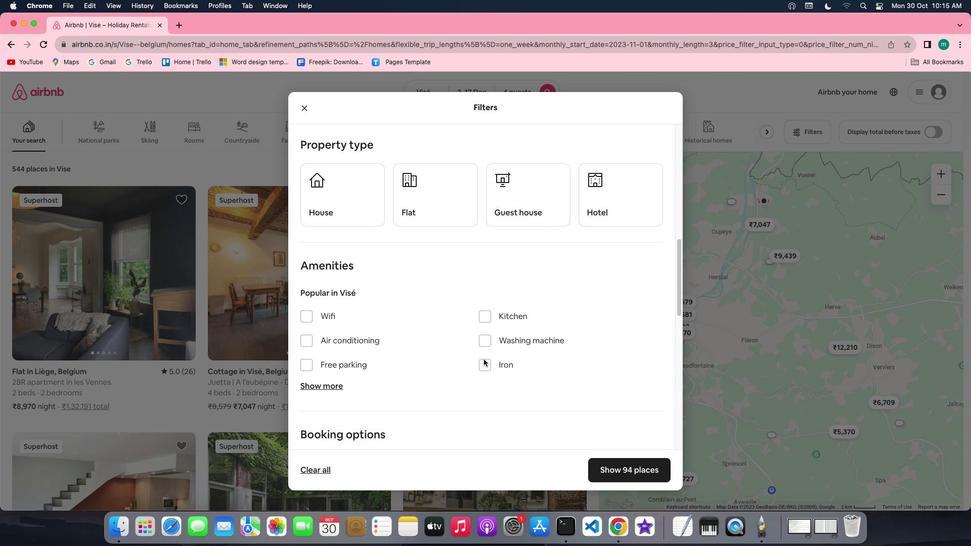 
Action: Mouse scrolled (485, 360) with delta (1, 0)
Screenshot: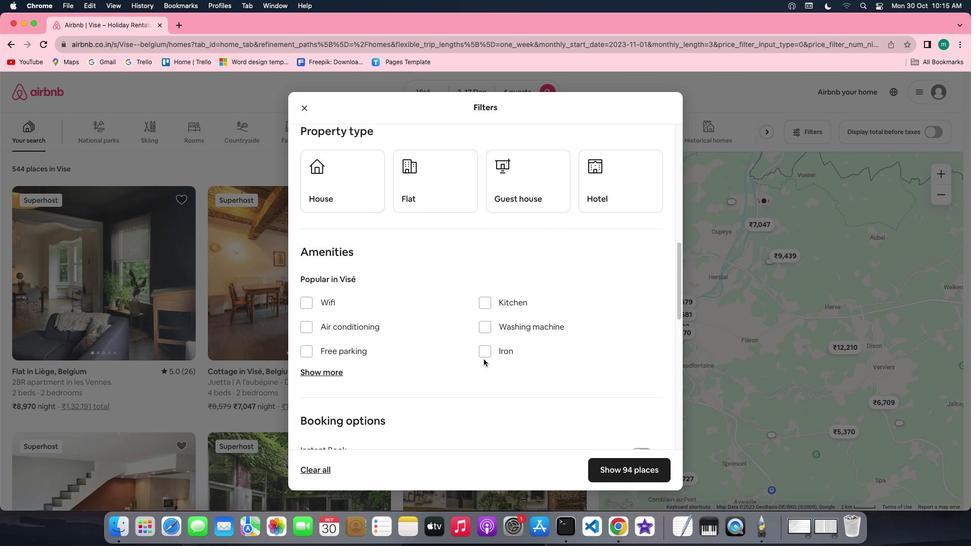 
Action: Mouse scrolled (485, 360) with delta (1, 0)
Screenshot: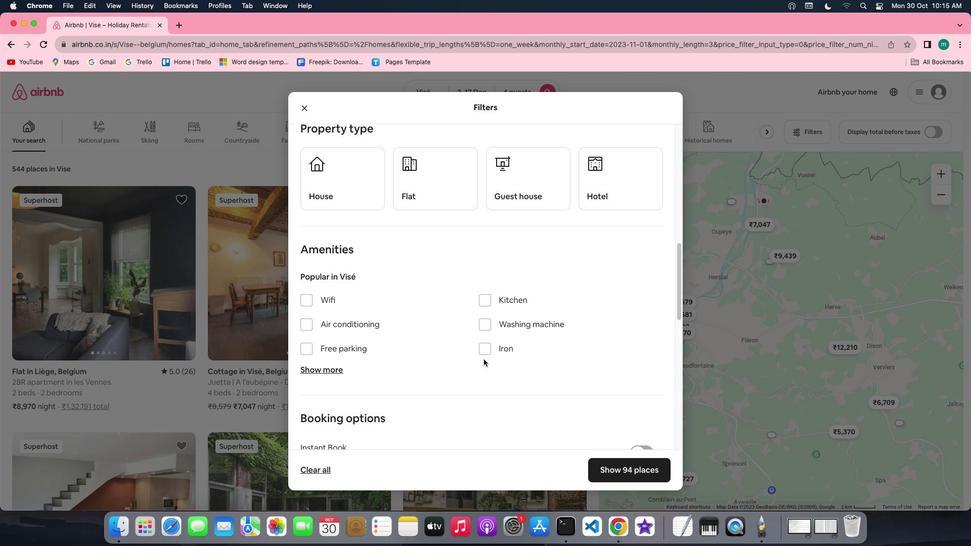 
Action: Mouse moved to (327, 198)
Screenshot: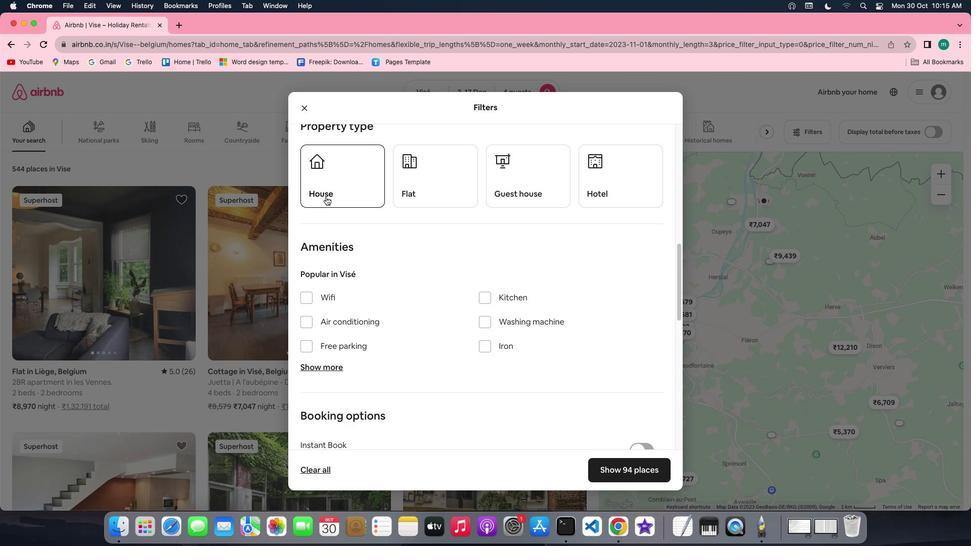 
Action: Mouse pressed left at (327, 198)
Screenshot: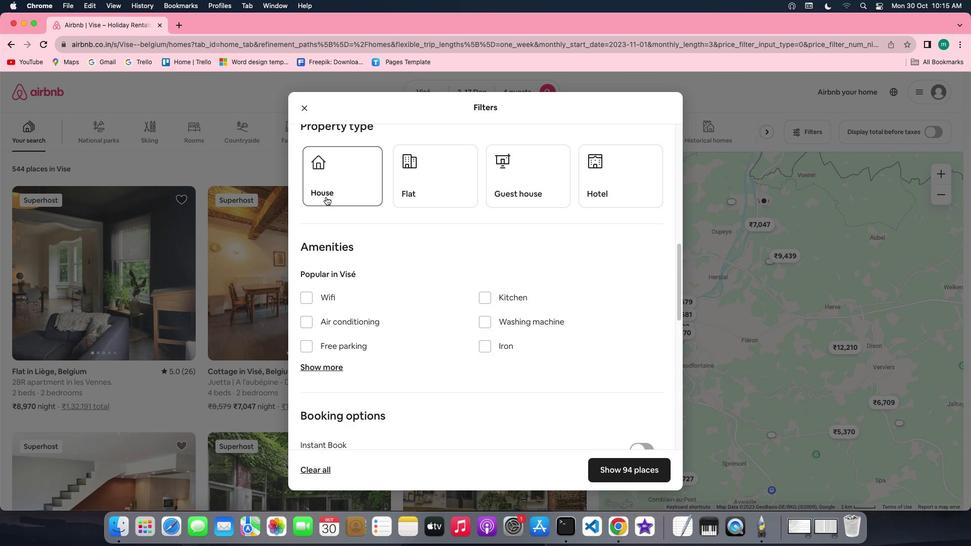 
Action: Mouse moved to (486, 338)
Screenshot: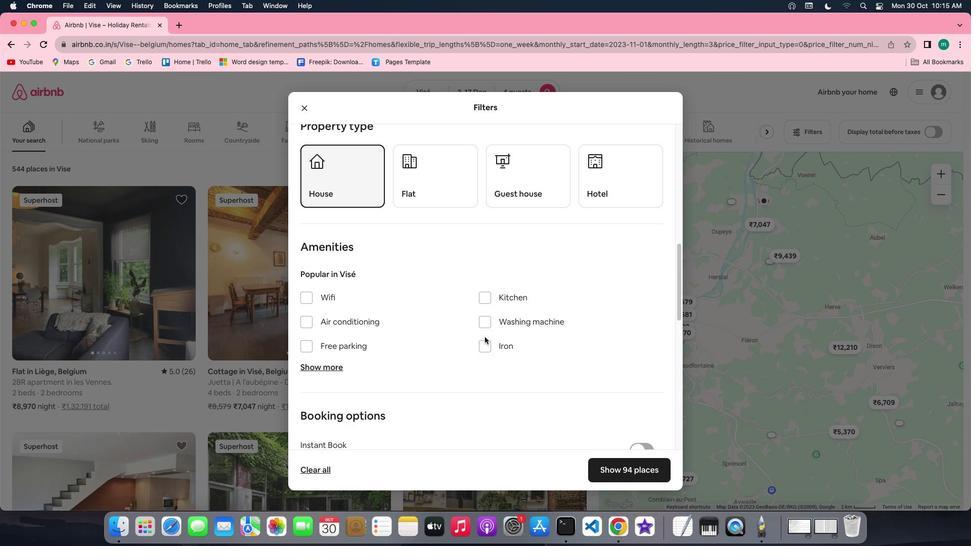 
Action: Mouse scrolled (486, 338) with delta (1, 0)
Screenshot: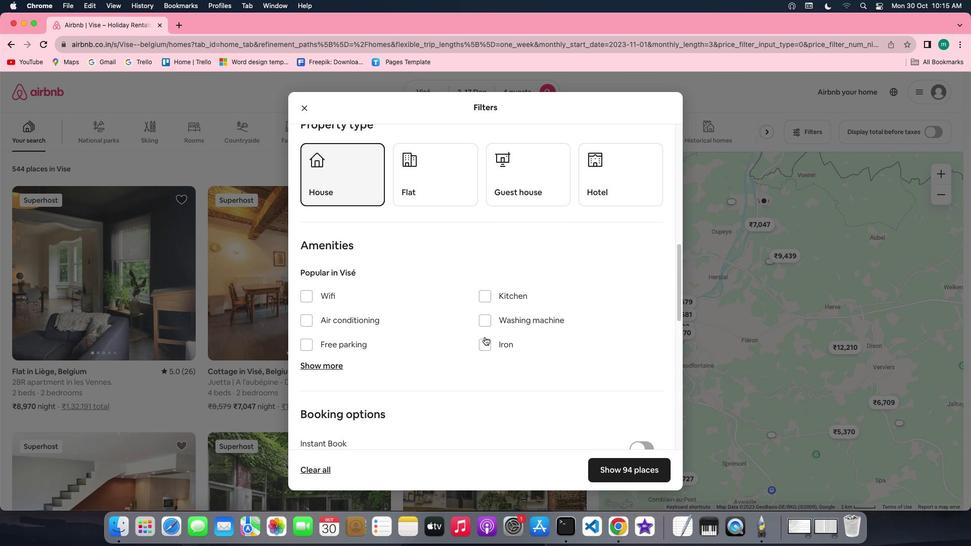 
Action: Mouse scrolled (486, 338) with delta (1, 0)
Screenshot: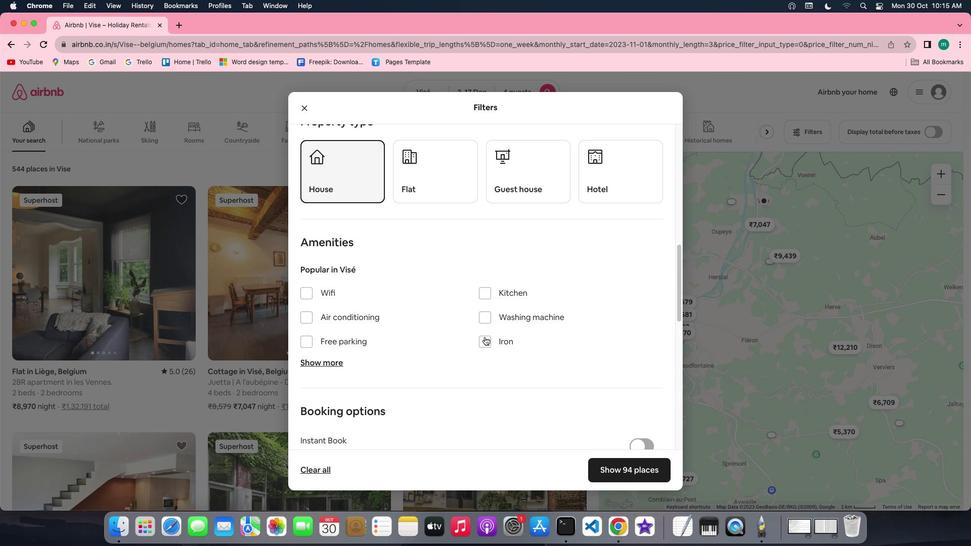 
Action: Mouse scrolled (486, 338) with delta (1, 0)
Screenshot: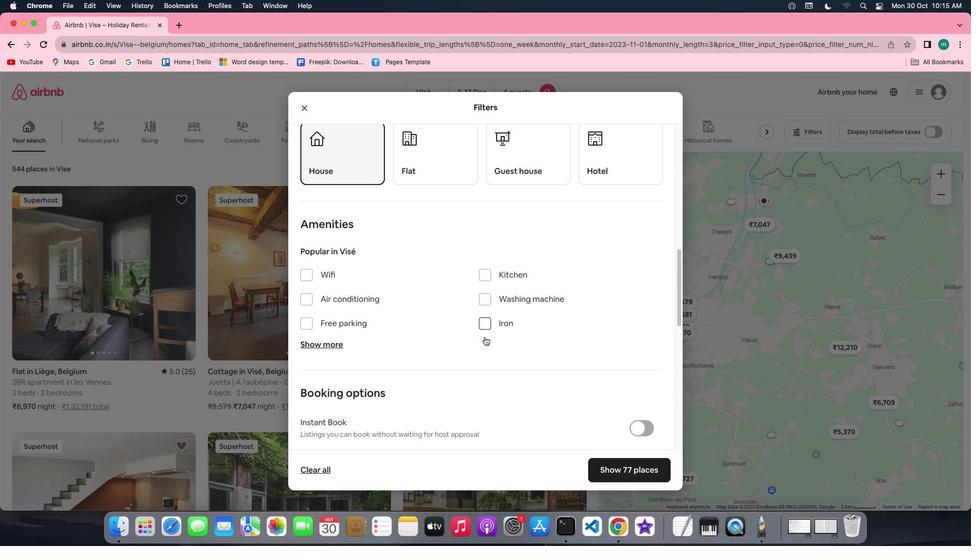 
Action: Mouse scrolled (486, 338) with delta (1, 0)
Screenshot: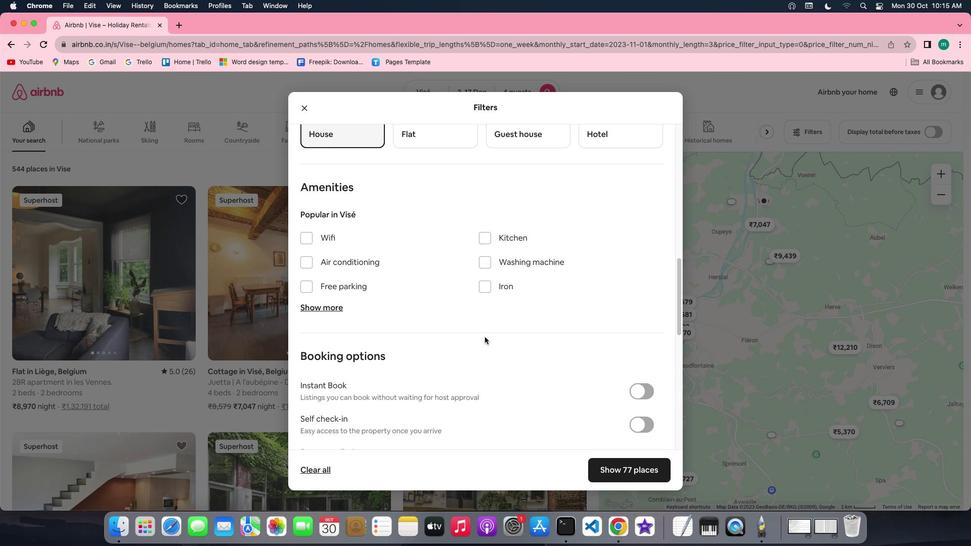 
Action: Mouse scrolled (486, 338) with delta (1, 0)
Screenshot: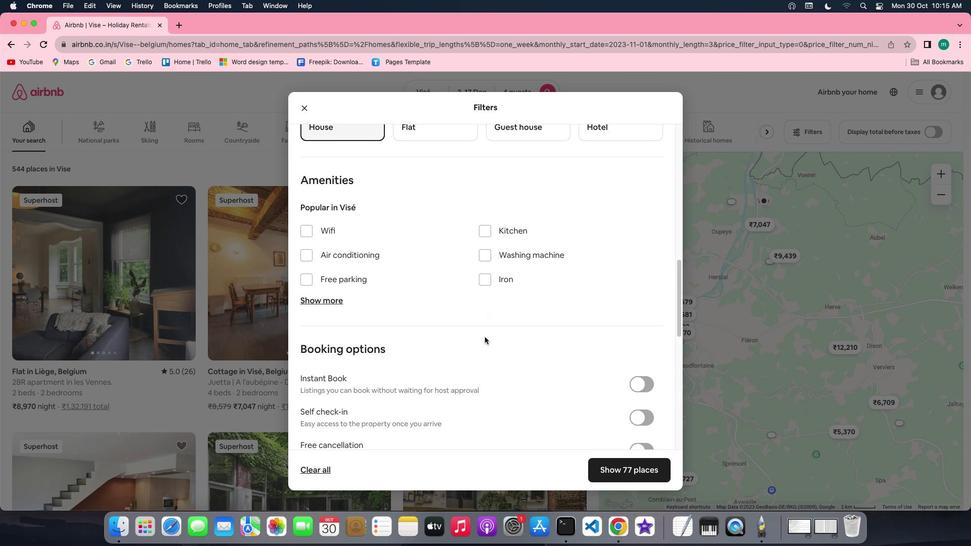 
Action: Mouse scrolled (486, 338) with delta (1, 0)
Screenshot: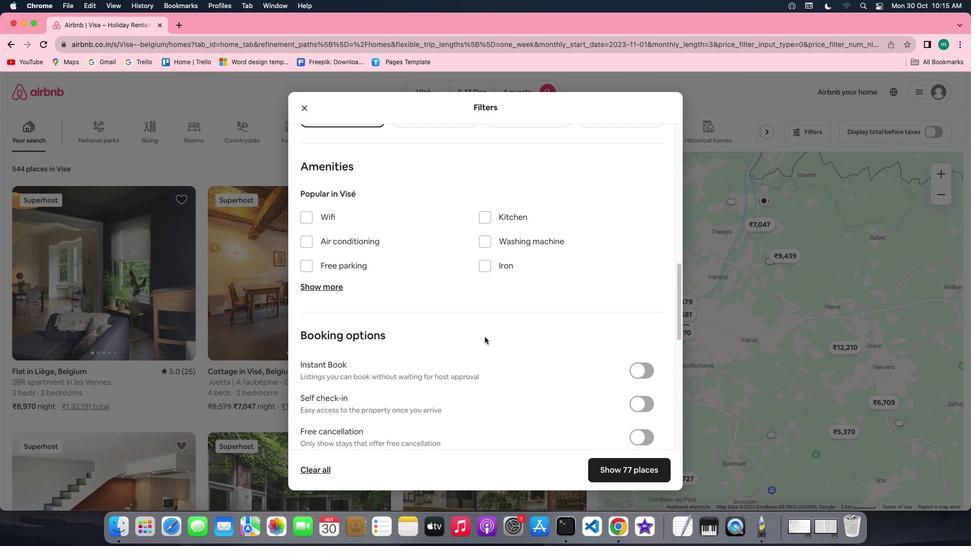 
Action: Mouse scrolled (486, 338) with delta (1, 0)
Screenshot: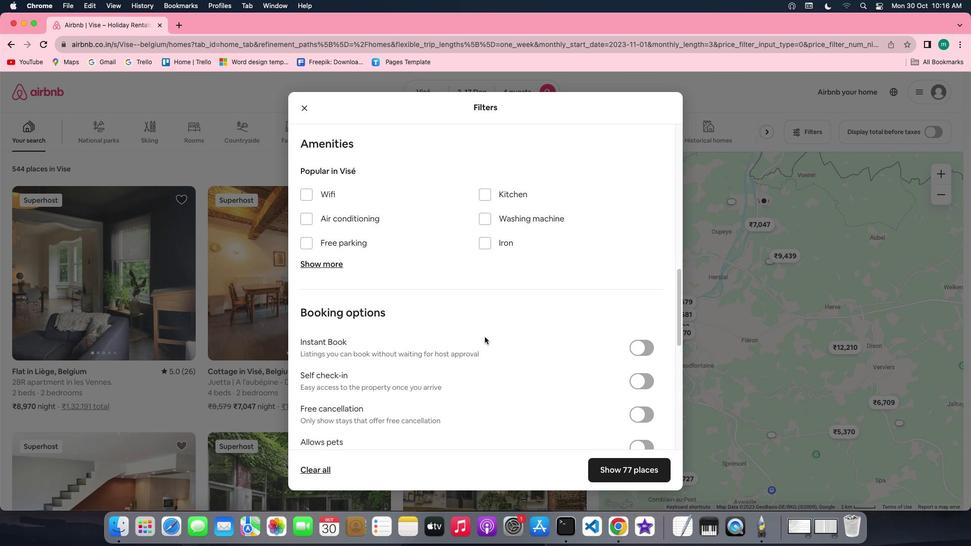 
Action: Mouse scrolled (486, 338) with delta (1, 0)
Screenshot: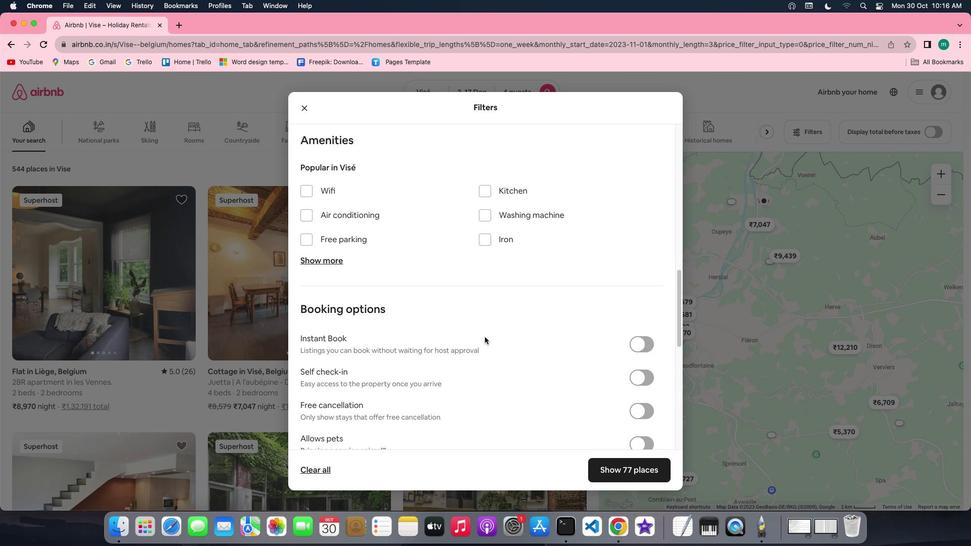 
Action: Mouse moved to (319, 251)
Screenshot: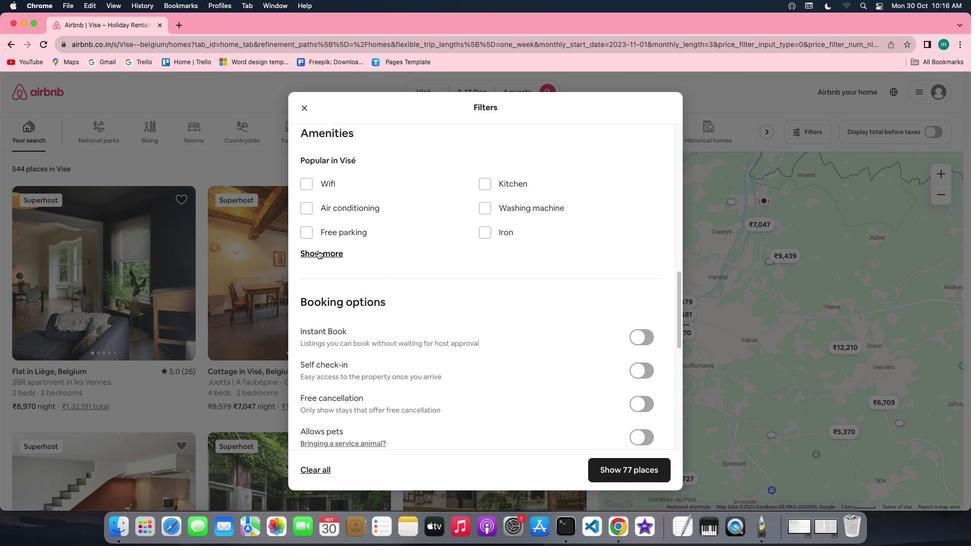 
Action: Mouse pressed left at (319, 251)
Screenshot: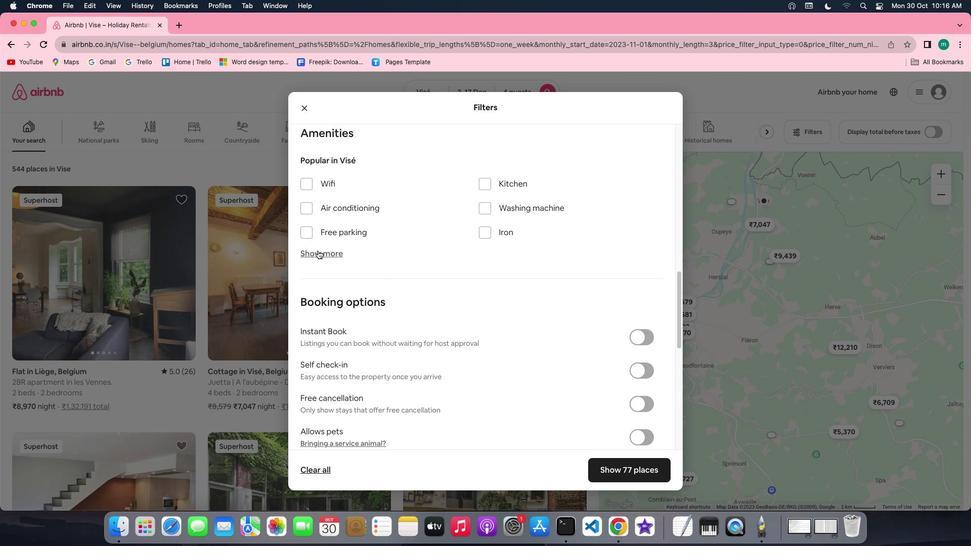 
Action: Mouse moved to (493, 285)
Screenshot: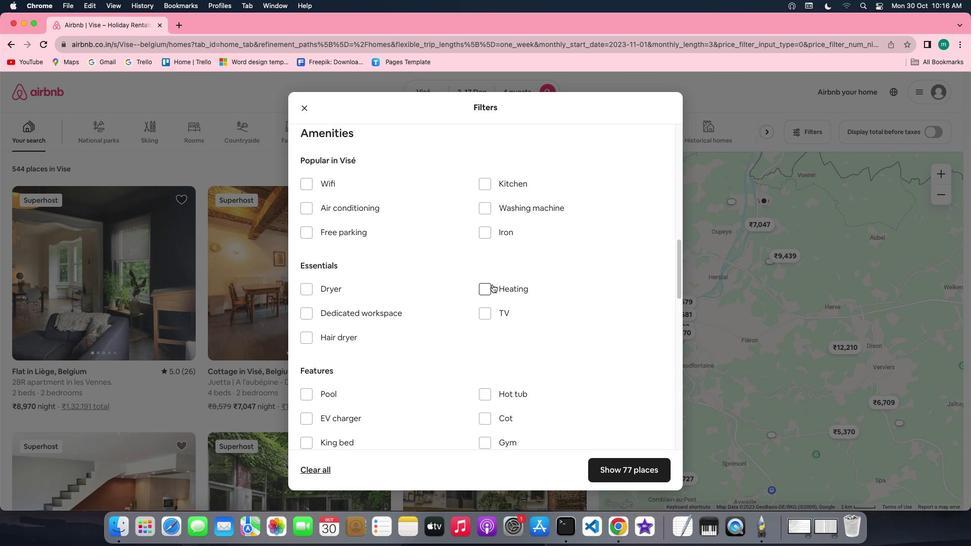 
Action: Mouse pressed left at (493, 285)
Screenshot: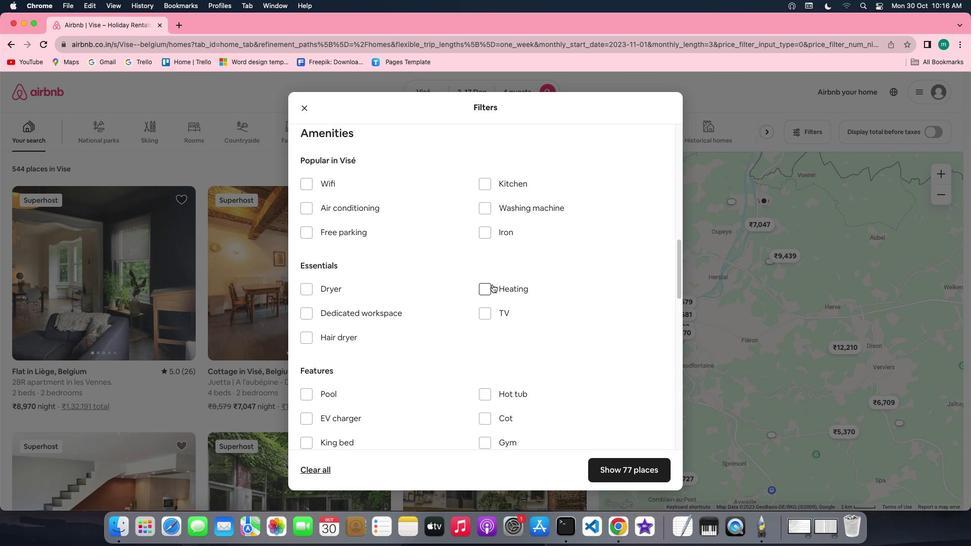 
Action: Mouse moved to (543, 350)
Screenshot: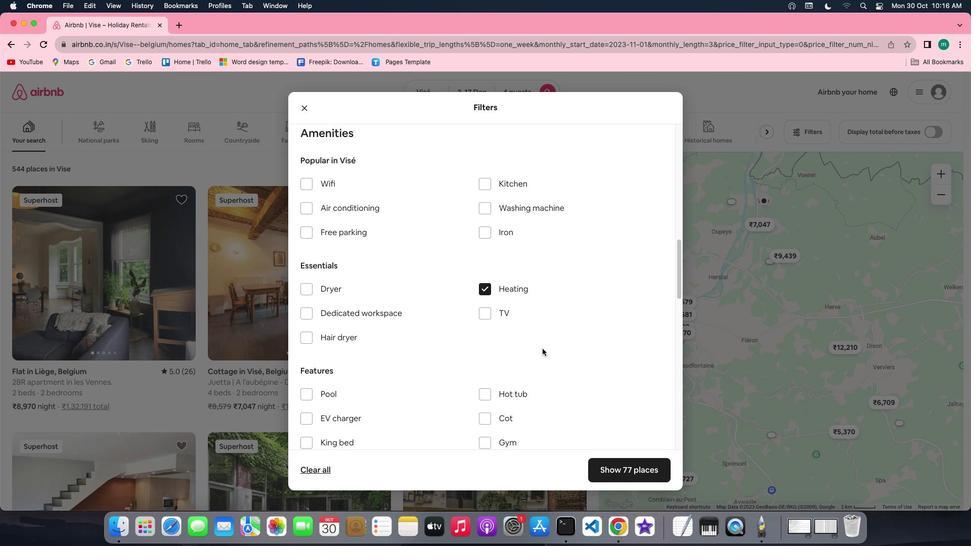 
Action: Mouse scrolled (543, 350) with delta (1, 0)
Screenshot: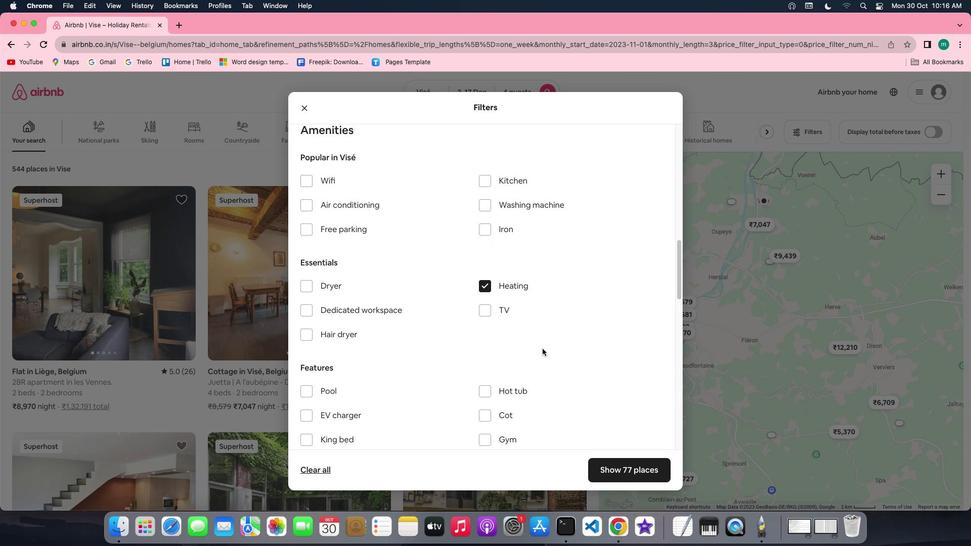 
Action: Mouse scrolled (543, 350) with delta (1, 0)
Screenshot: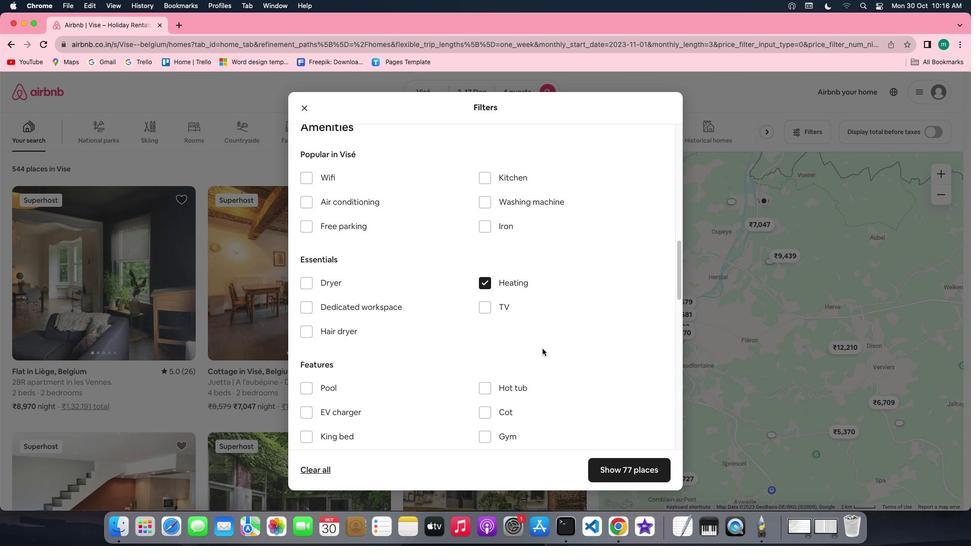 
Action: Mouse scrolled (543, 350) with delta (1, 0)
Screenshot: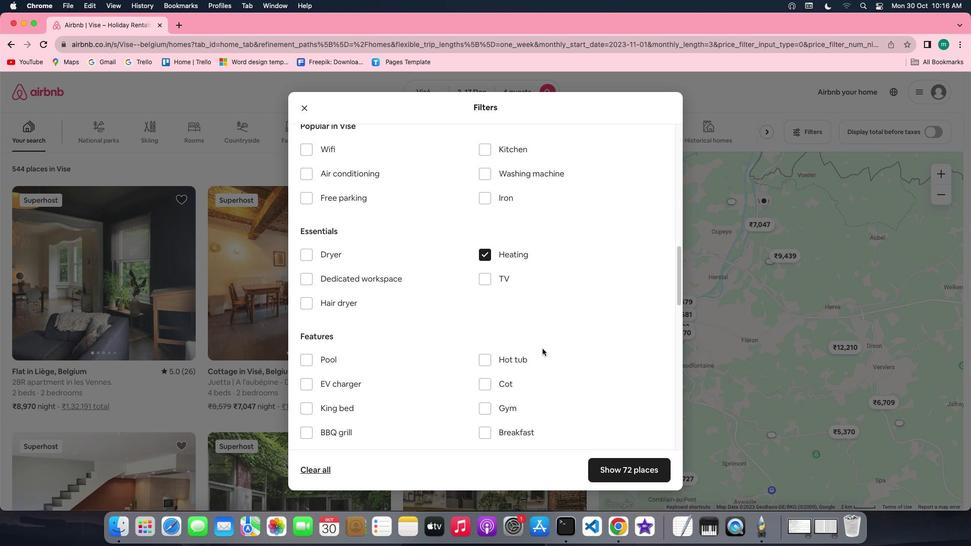 
Action: Mouse scrolled (543, 350) with delta (1, 0)
Screenshot: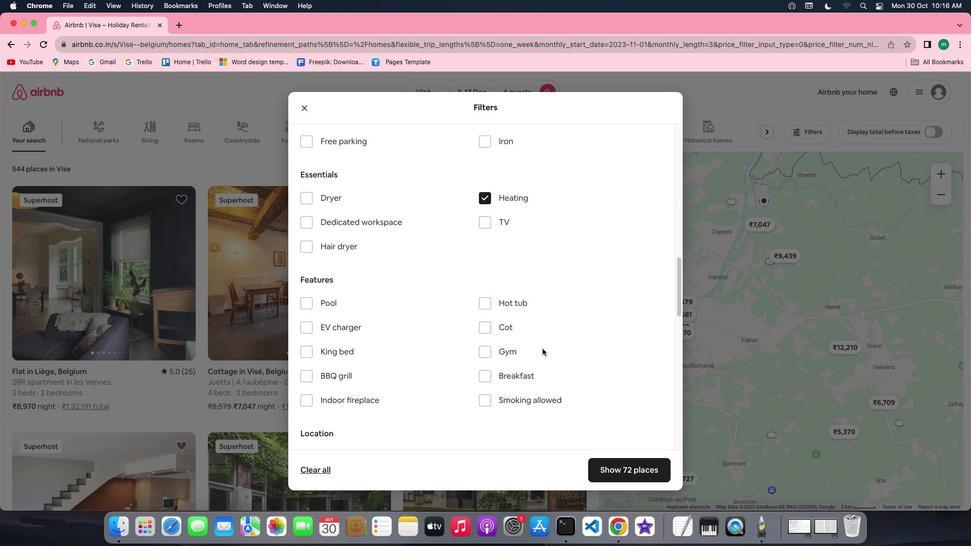 
Action: Mouse scrolled (543, 350) with delta (1, 0)
Screenshot: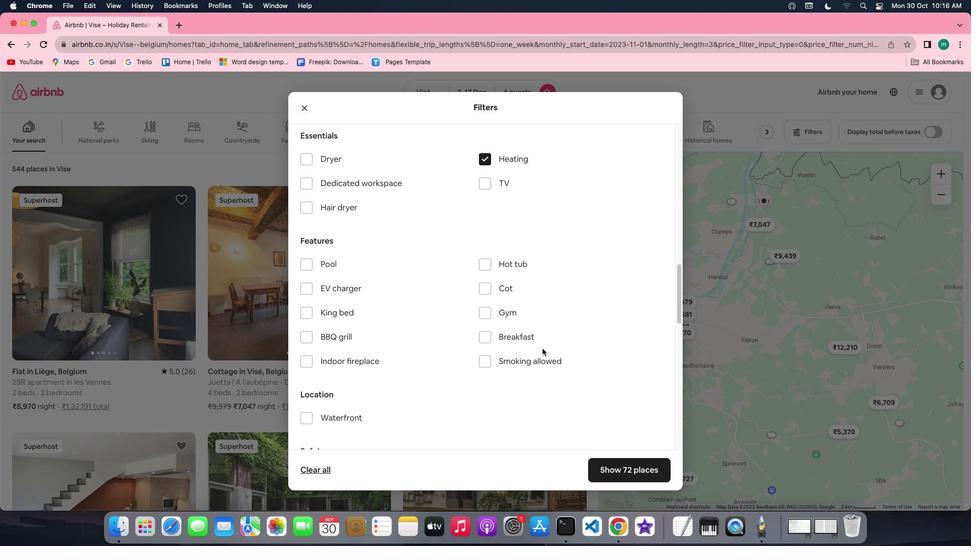 
Action: Mouse scrolled (543, 350) with delta (1, 0)
Screenshot: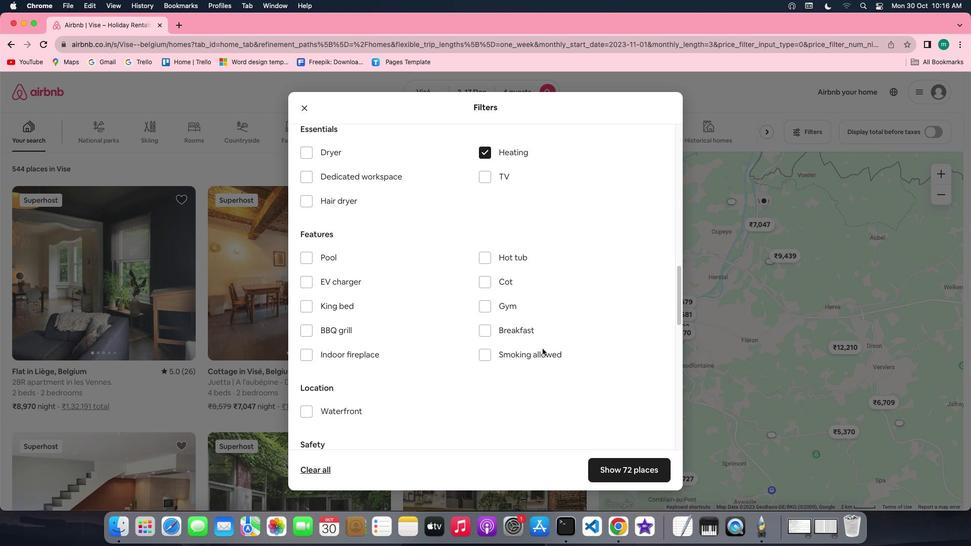 
Action: Mouse scrolled (543, 350) with delta (1, 0)
Screenshot: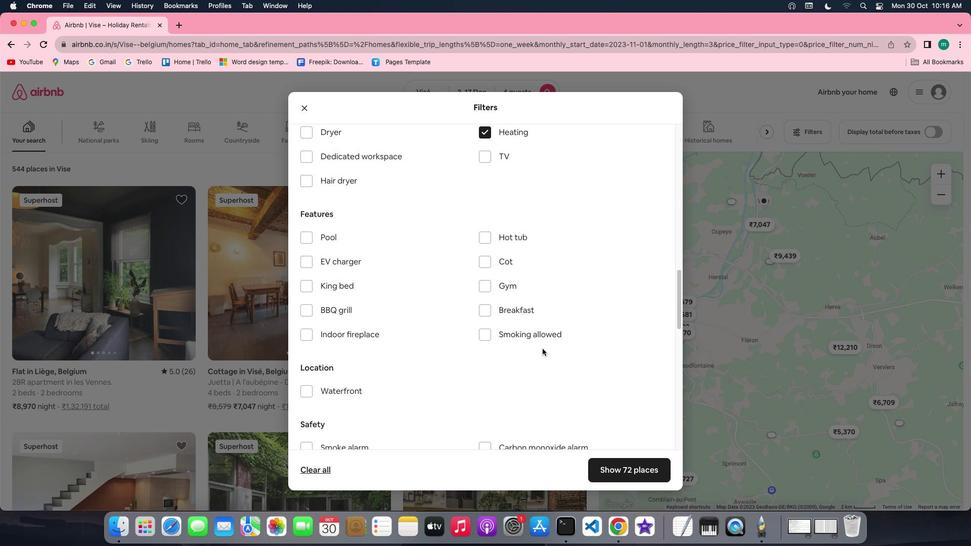 
Action: Mouse scrolled (543, 350) with delta (1, 0)
Screenshot: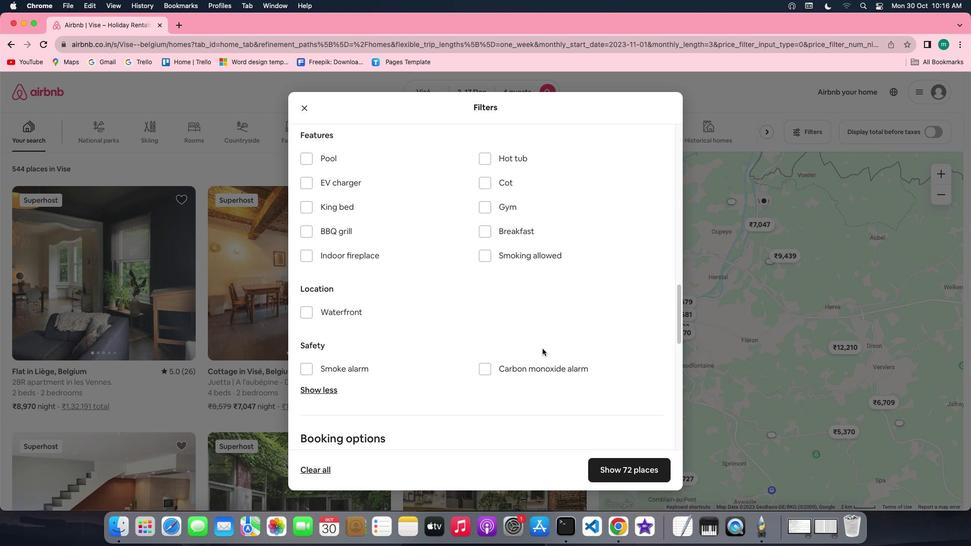 
Action: Mouse scrolled (543, 350) with delta (1, 0)
Screenshot: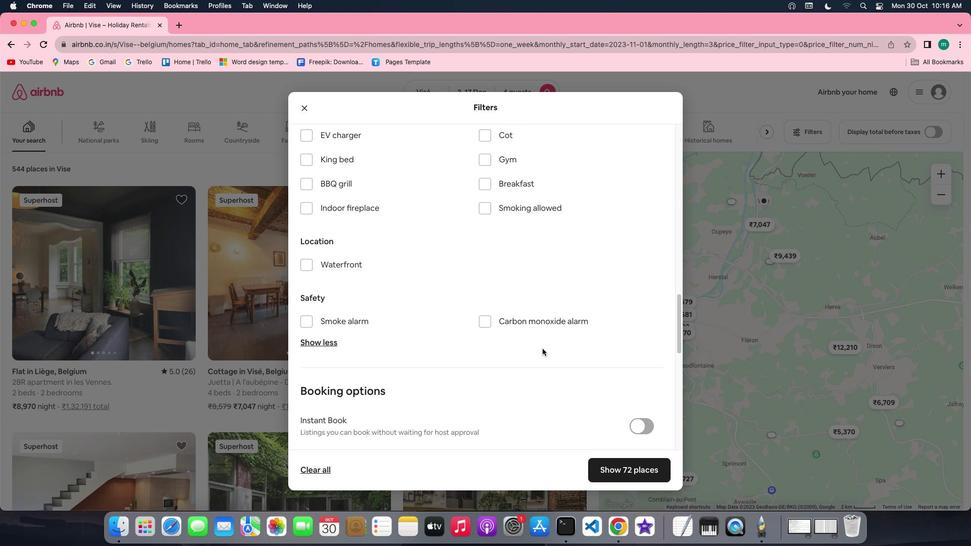 
Action: Mouse scrolled (543, 350) with delta (1, 0)
Screenshot: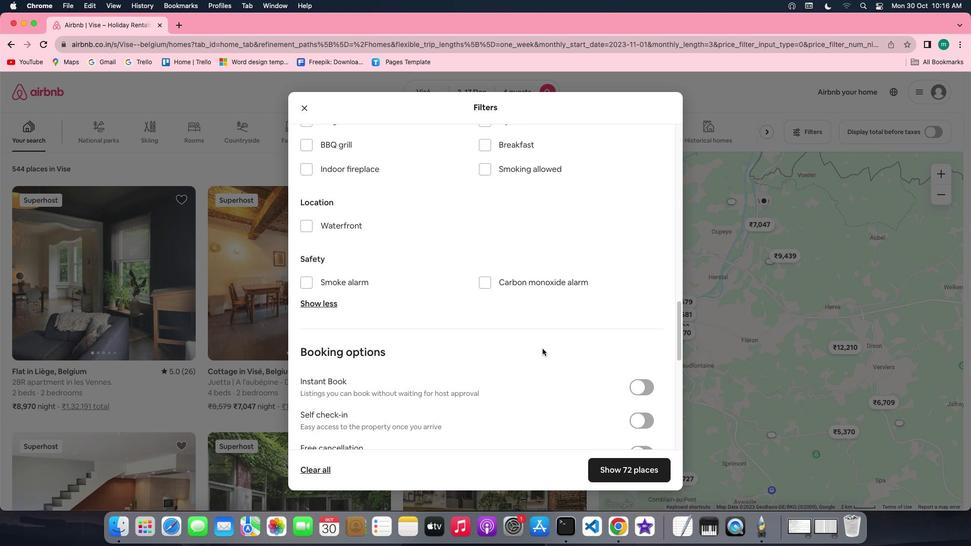 
Action: Mouse scrolled (543, 350) with delta (1, 0)
Screenshot: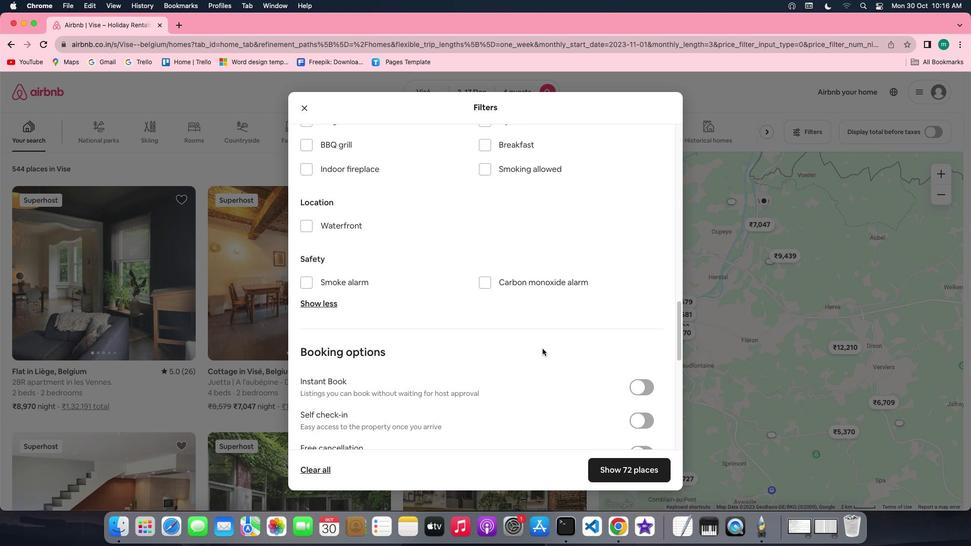 
Action: Mouse scrolled (543, 350) with delta (1, 0)
Screenshot: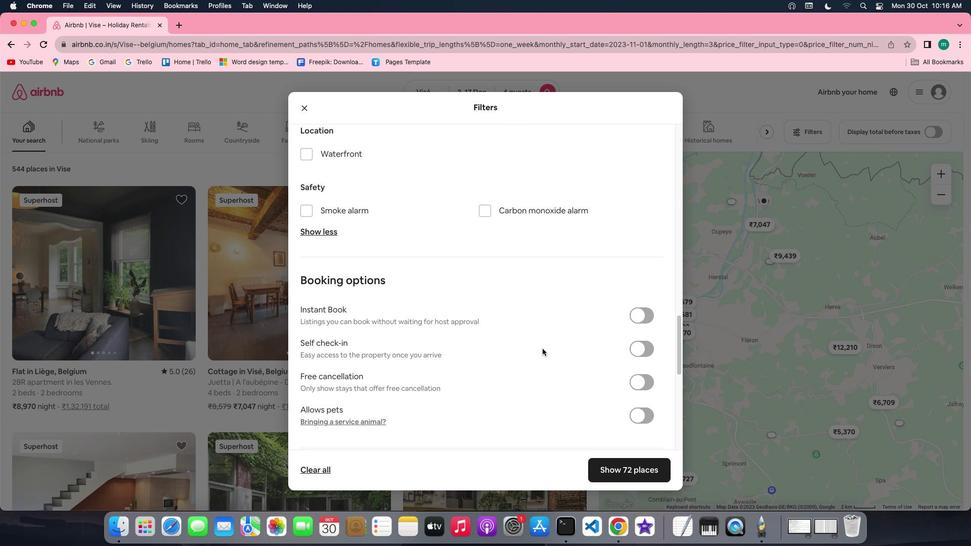 
Action: Mouse scrolled (543, 350) with delta (1, -1)
Screenshot: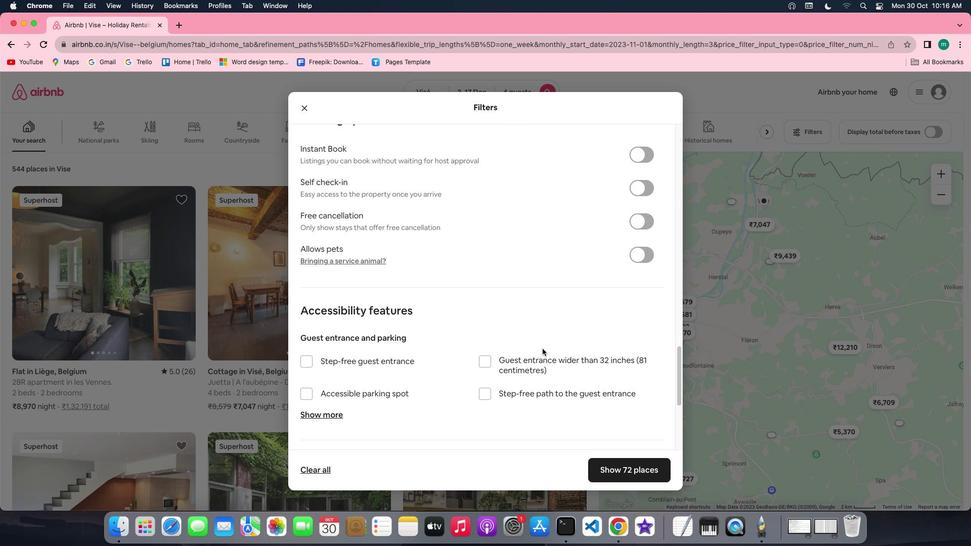 
Action: Mouse scrolled (543, 350) with delta (1, 0)
Screenshot: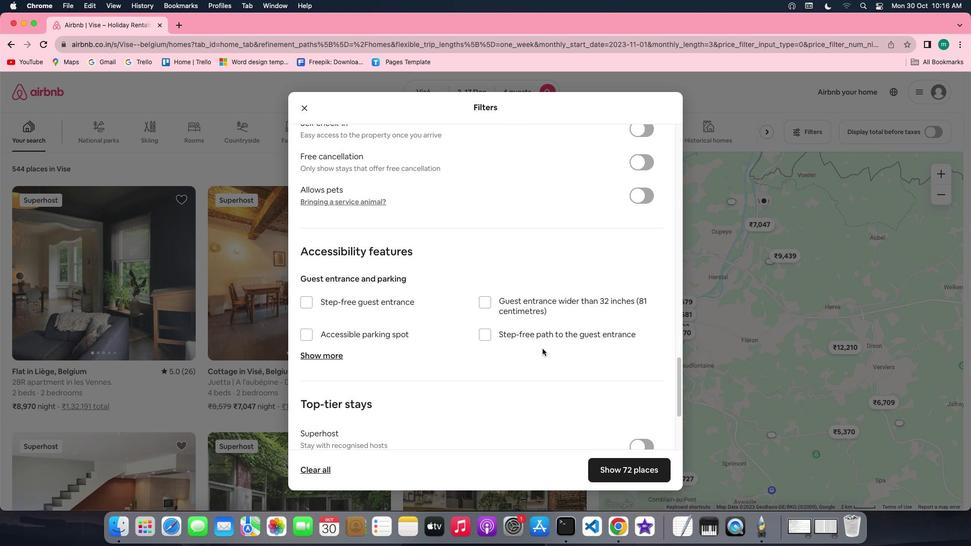 
Action: Mouse scrolled (543, 350) with delta (1, 0)
Screenshot: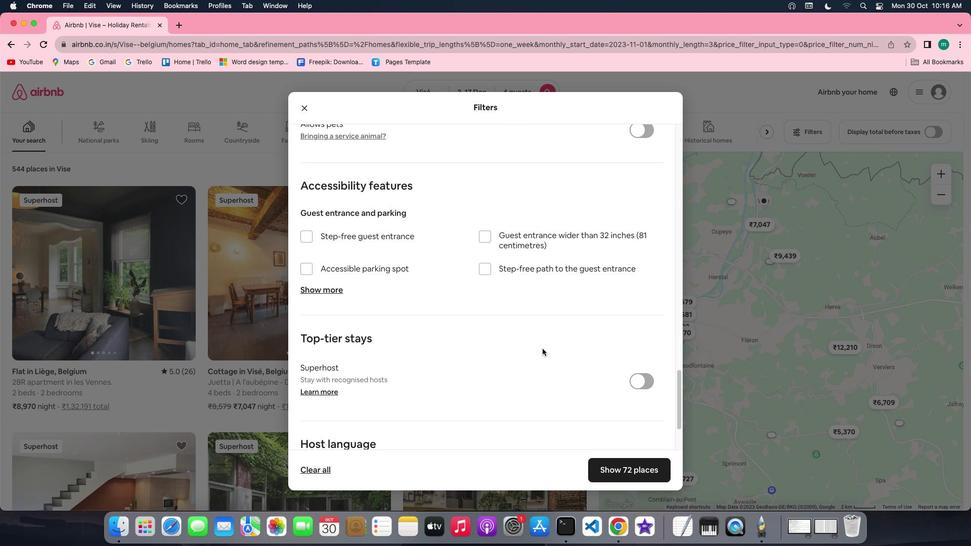 
Action: Mouse scrolled (543, 350) with delta (1, 0)
Screenshot: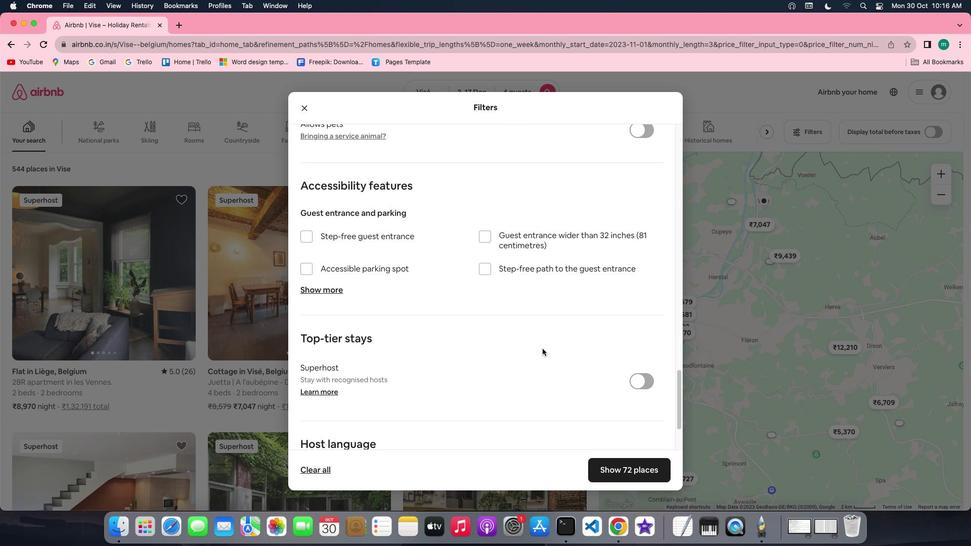 
Action: Mouse scrolled (543, 350) with delta (1, -1)
Screenshot: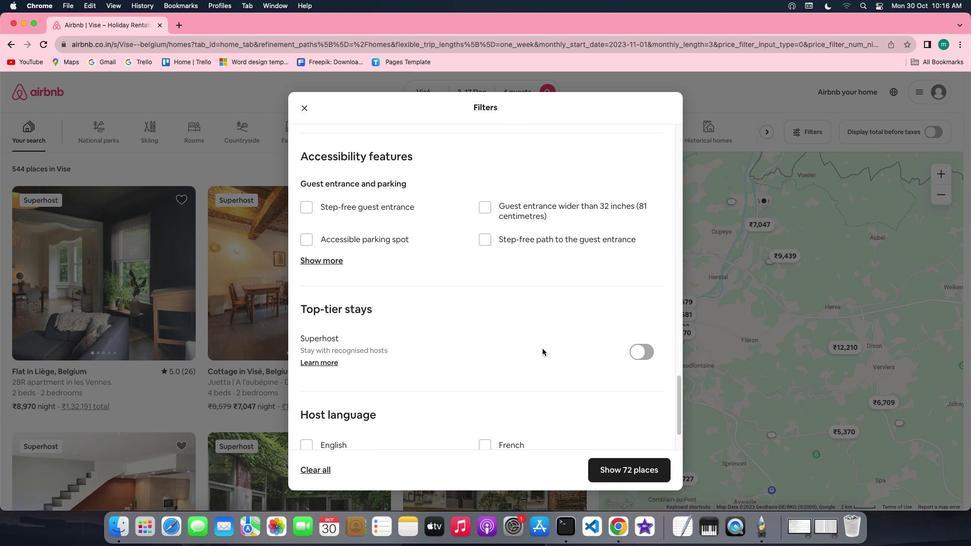 
Action: Mouse scrolled (543, 350) with delta (1, -1)
Screenshot: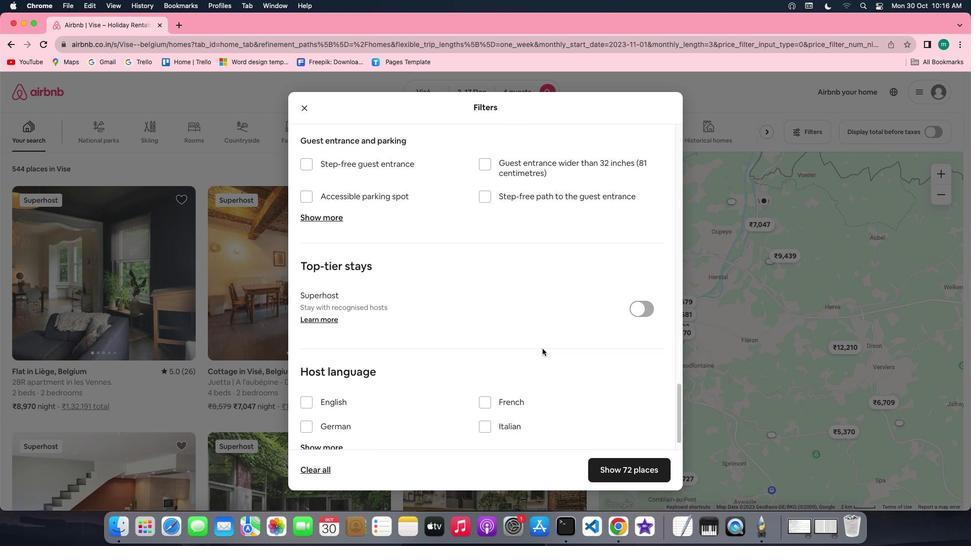 
Action: Mouse scrolled (543, 350) with delta (1, 0)
Screenshot: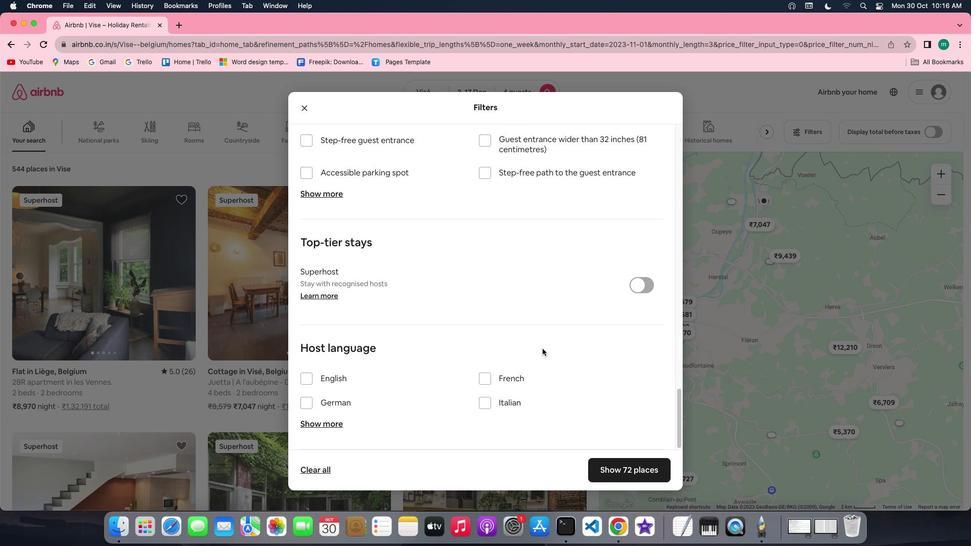 
Action: Mouse scrolled (543, 350) with delta (1, 0)
Screenshot: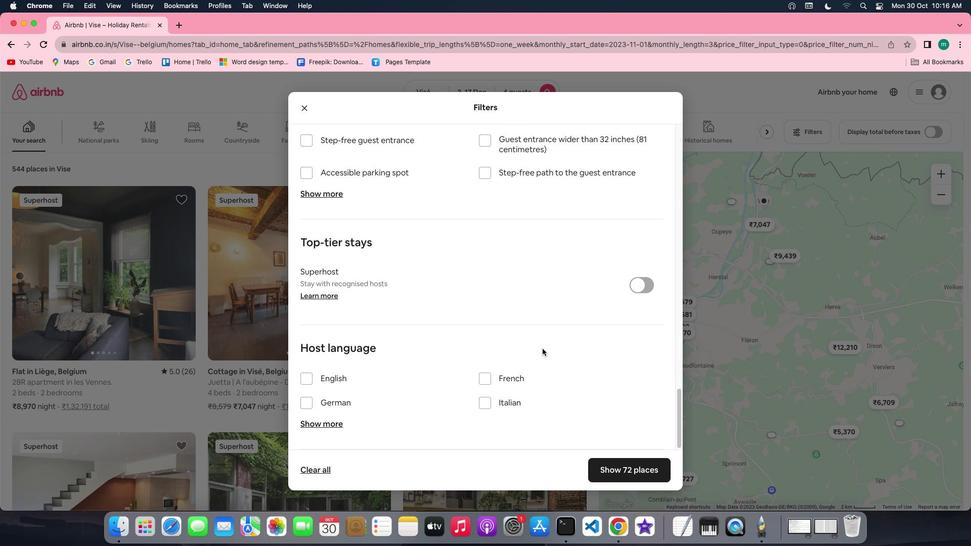 
Action: Mouse scrolled (543, 350) with delta (1, 0)
Screenshot: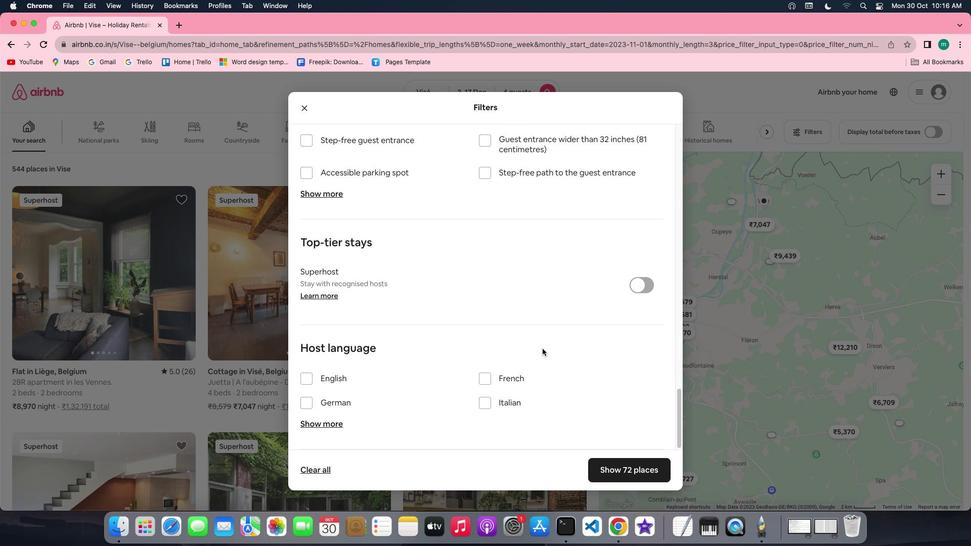 
Action: Mouse scrolled (543, 350) with delta (1, -1)
Screenshot: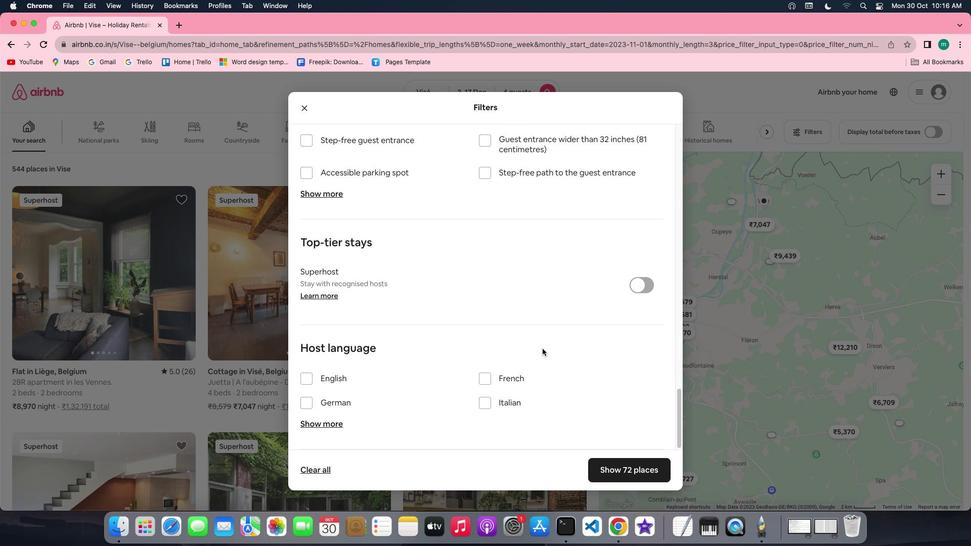 
Action: Mouse scrolled (543, 350) with delta (1, -1)
Screenshot: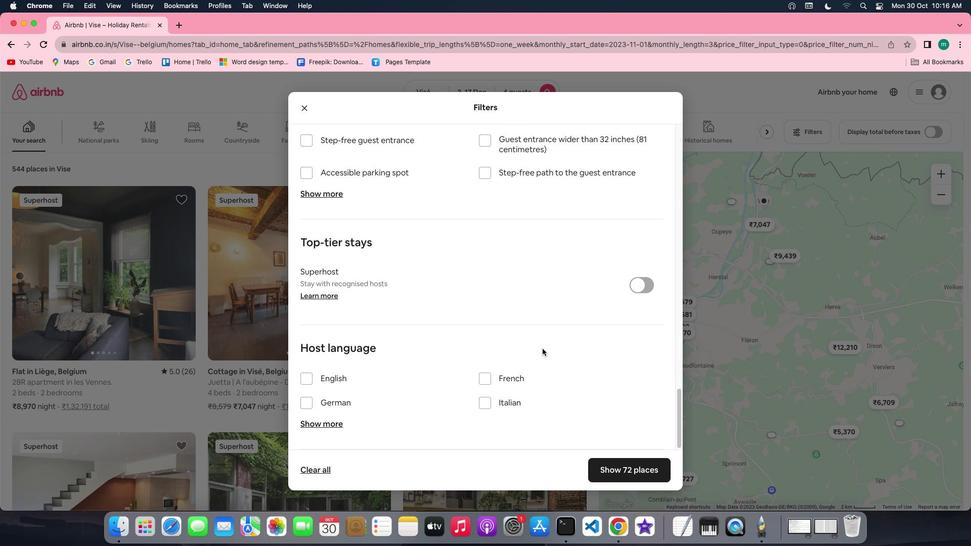
Action: Mouse moved to (647, 472)
Screenshot: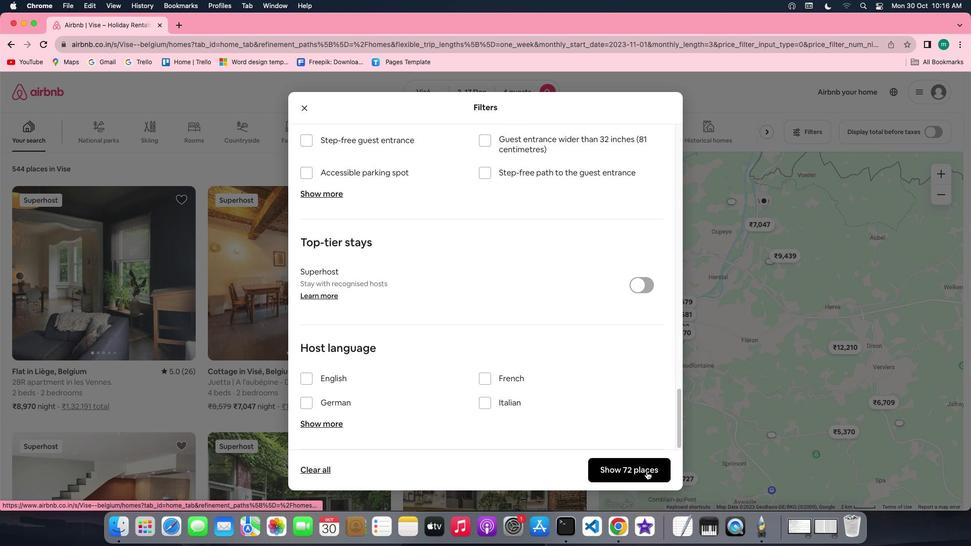 
Action: Mouse pressed left at (647, 472)
Screenshot: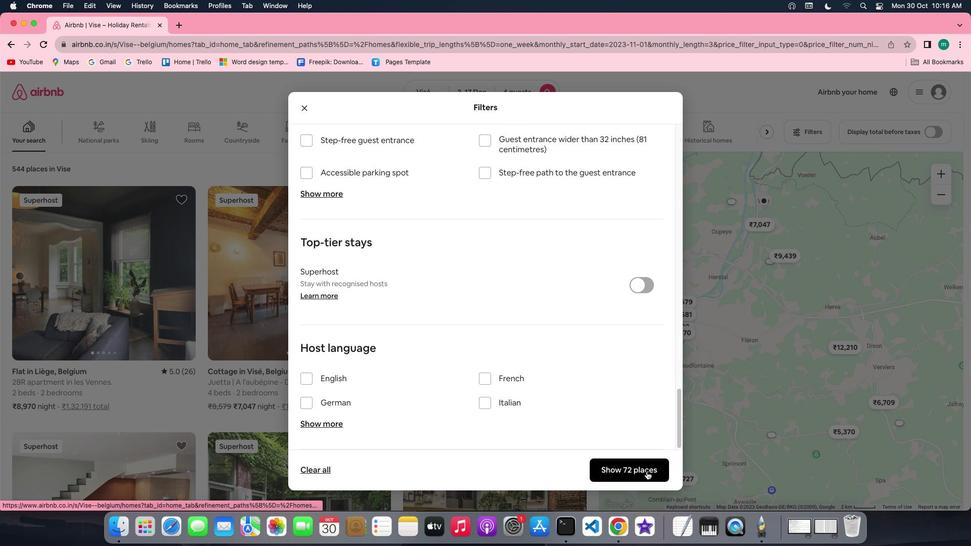 
Action: Mouse moved to (520, 258)
Screenshot: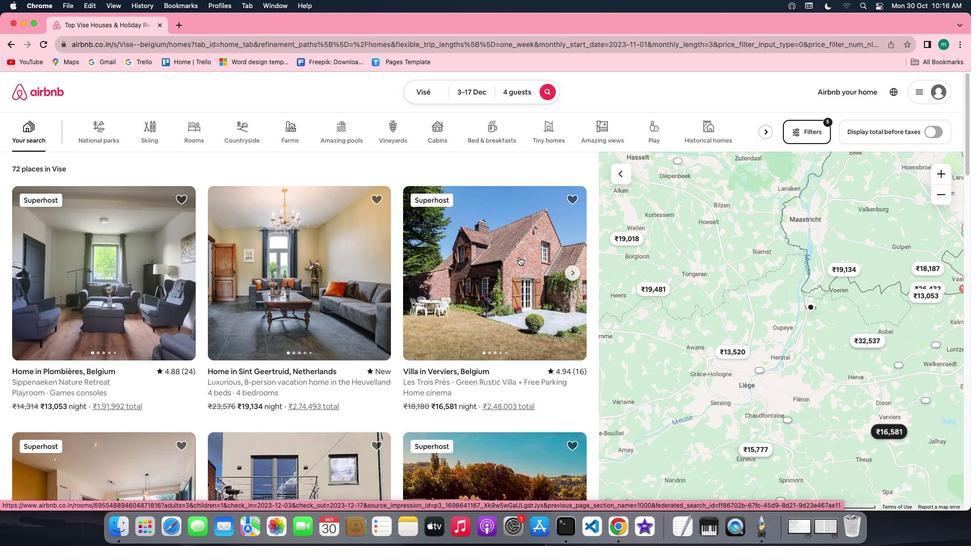 
Action: Mouse pressed left at (520, 258)
Screenshot: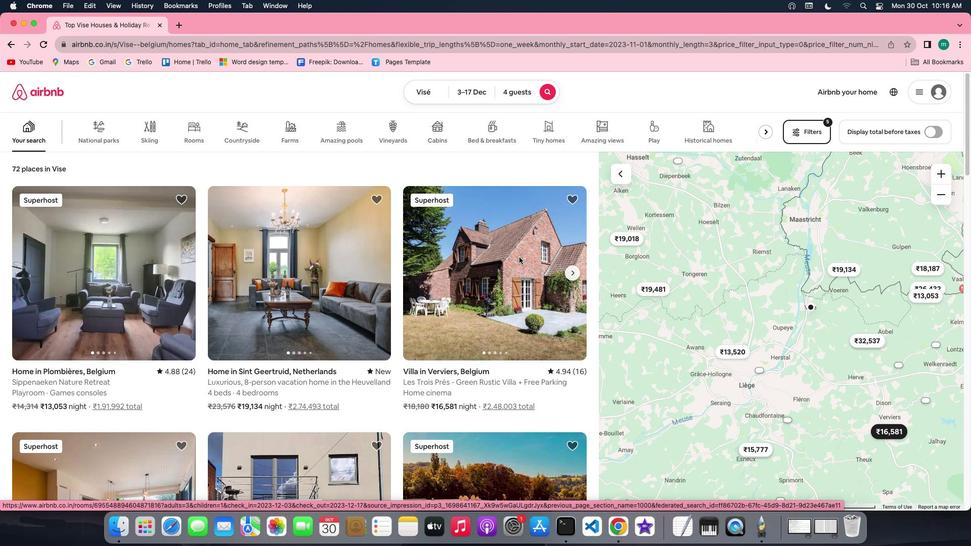
Action: Mouse moved to (342, 340)
Screenshot: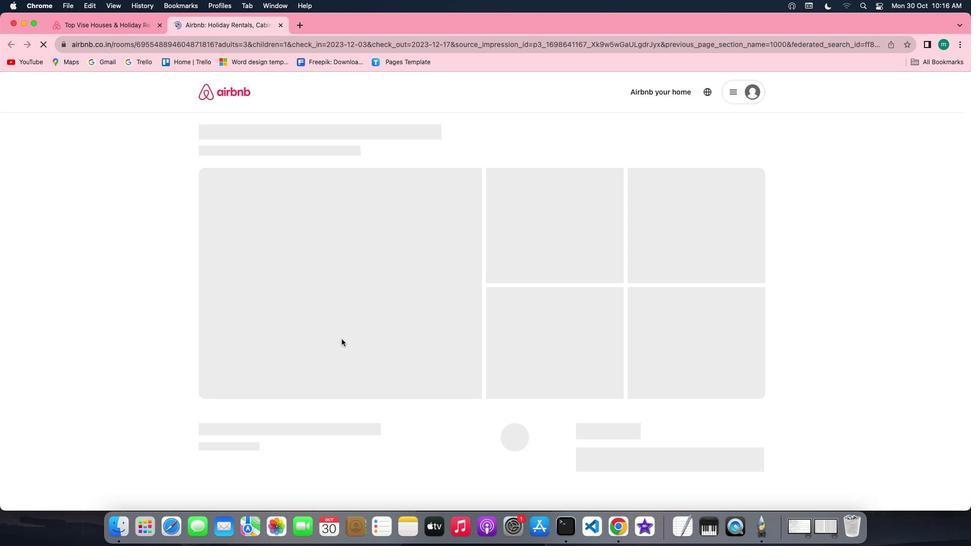 
Action: Mouse scrolled (342, 340) with delta (1, 0)
Screenshot: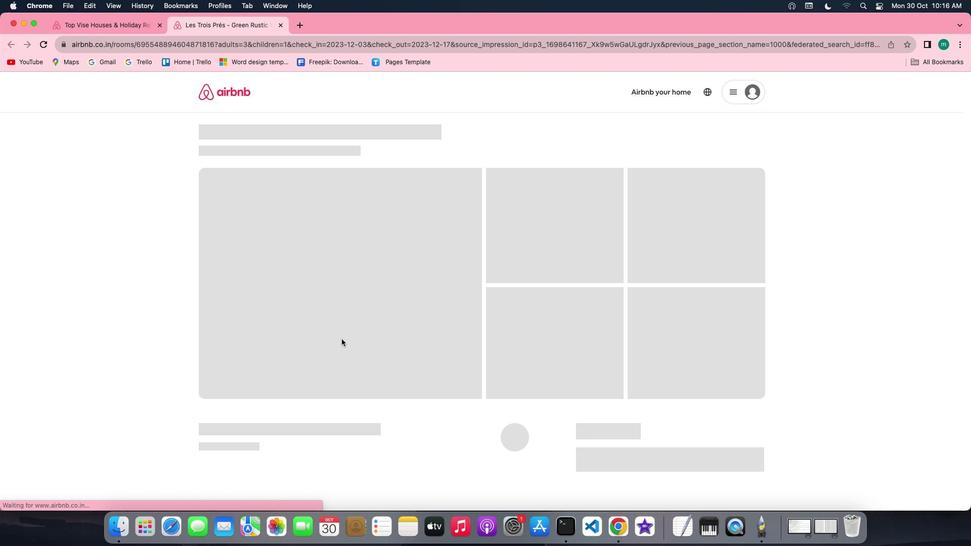 
Action: Mouse scrolled (342, 340) with delta (1, 0)
Screenshot: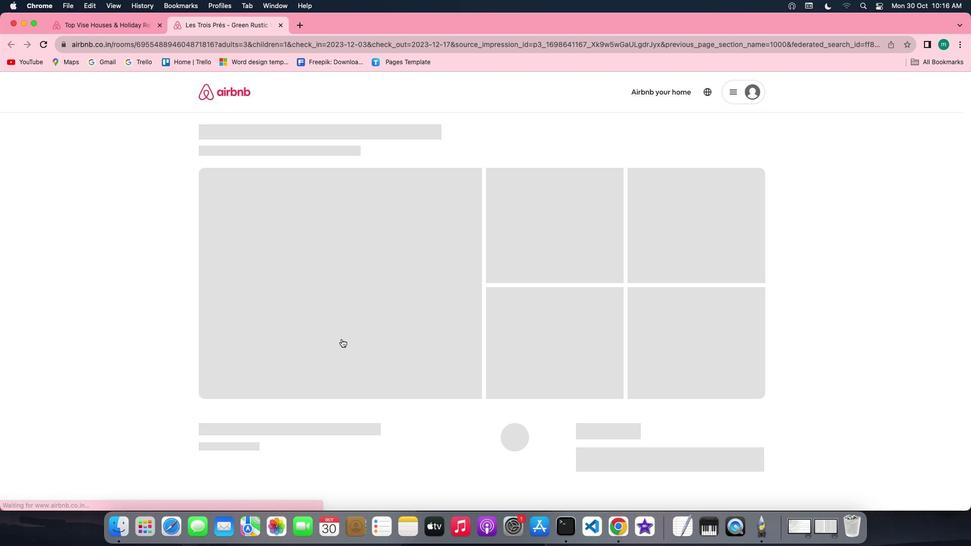 
Action: Mouse scrolled (342, 340) with delta (1, 0)
Screenshot: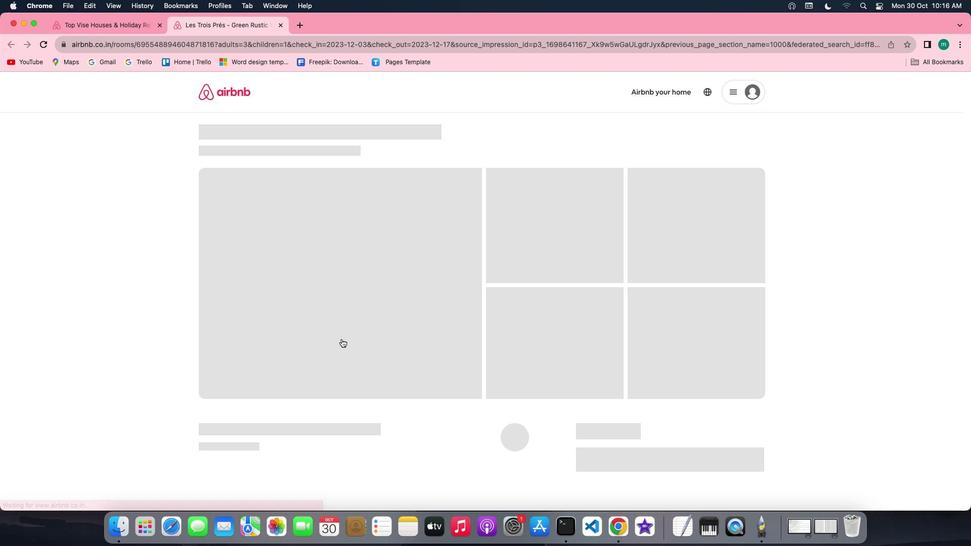 
Action: Mouse scrolled (342, 340) with delta (1, 0)
Screenshot: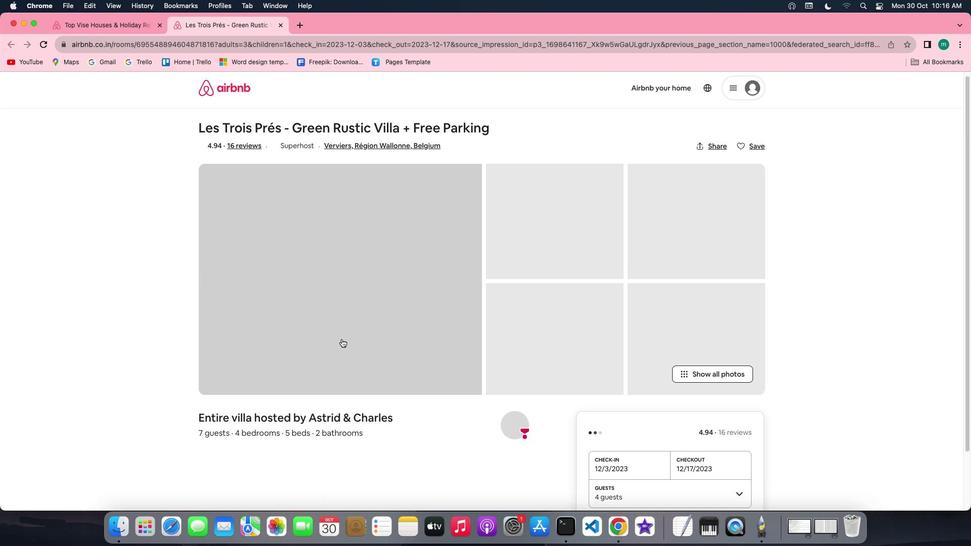 
Action: Mouse moved to (680, 314)
Screenshot: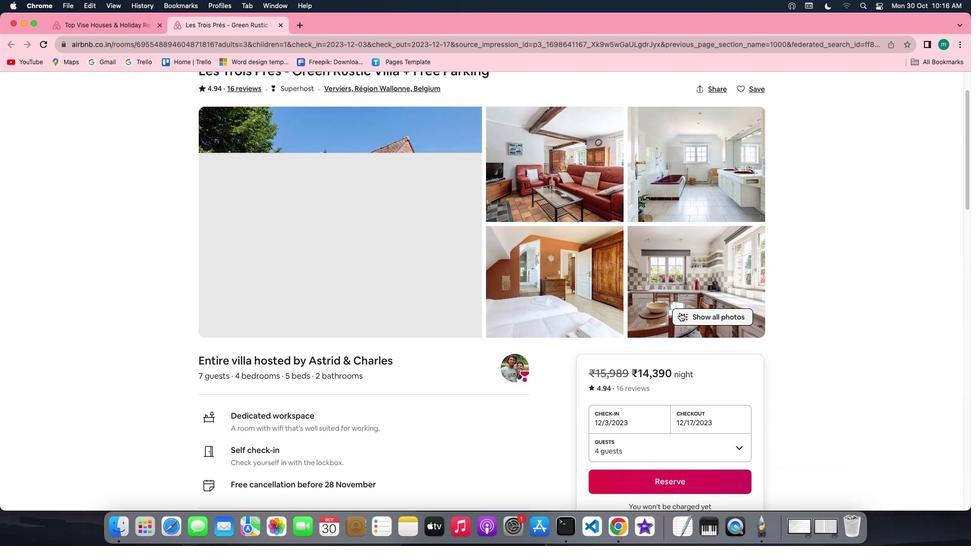 
Action: Mouse pressed left at (680, 314)
Screenshot: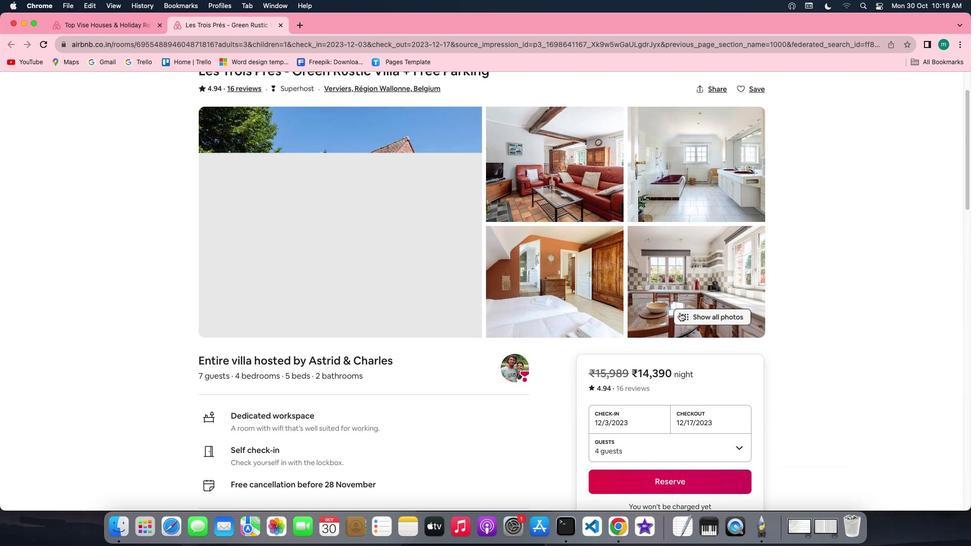 
Action: Mouse moved to (404, 326)
Screenshot: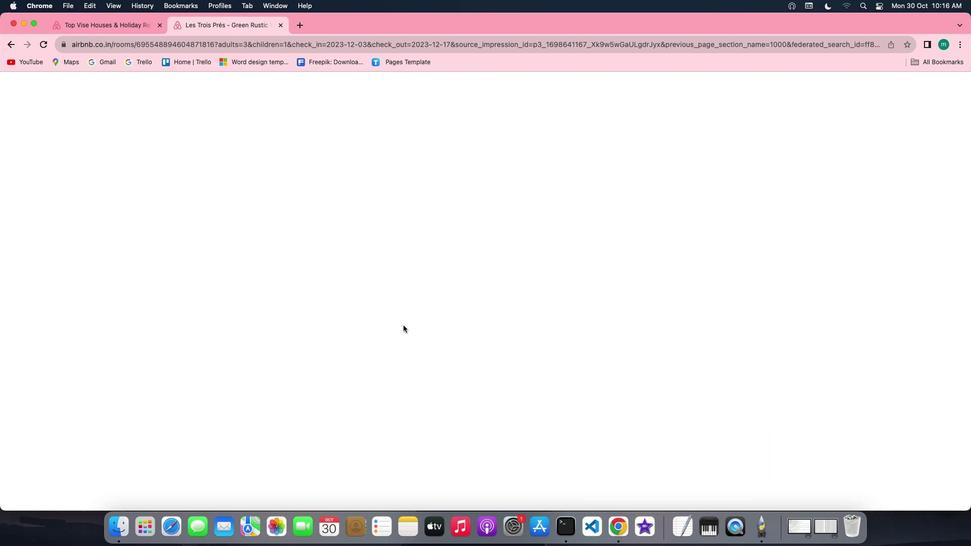 
Action: Mouse scrolled (404, 326) with delta (1, 0)
Screenshot: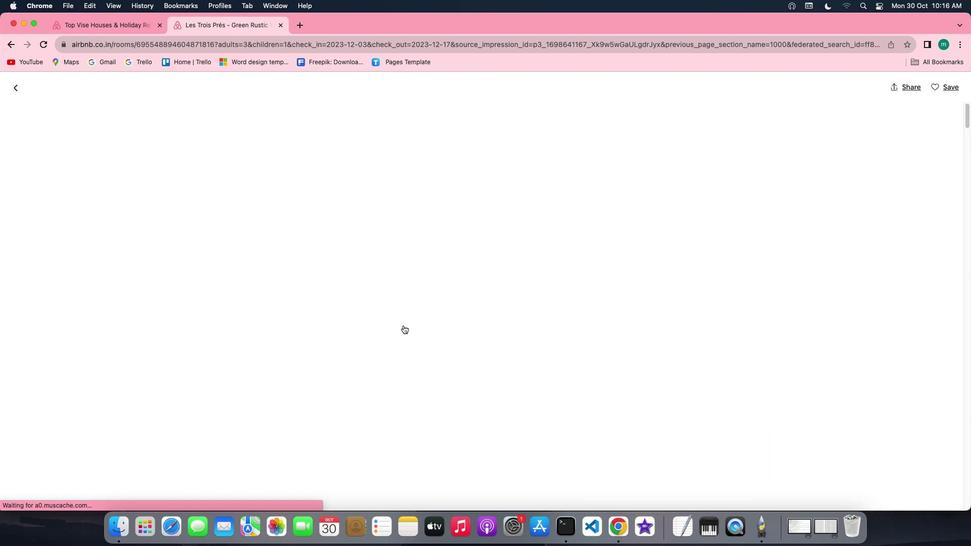 
Action: Mouse scrolled (404, 326) with delta (1, 0)
Screenshot: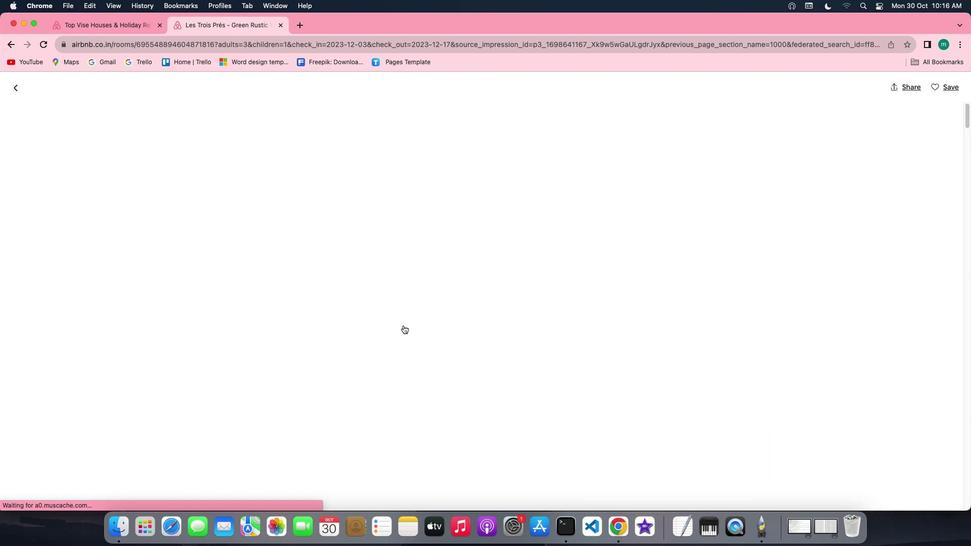 
Action: Mouse scrolled (404, 326) with delta (1, 0)
Screenshot: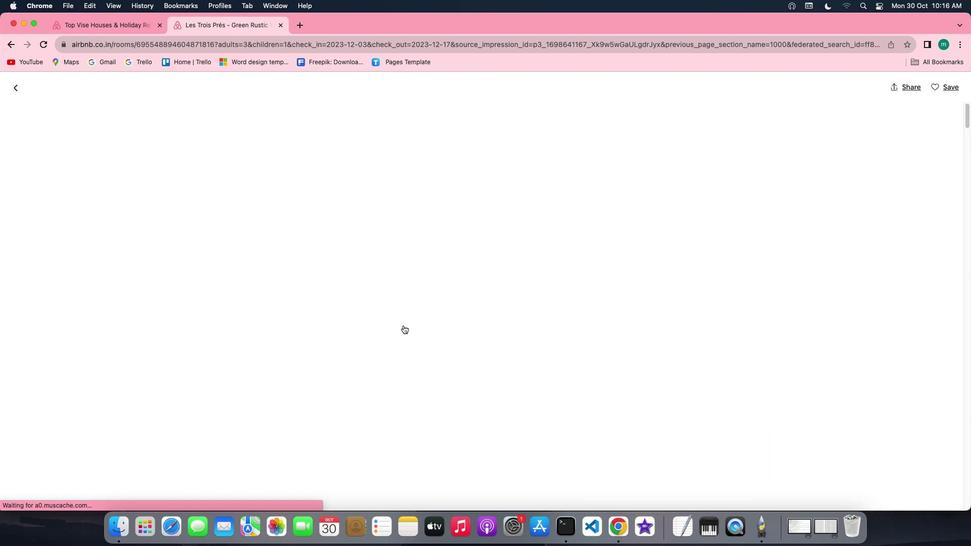 
Action: Mouse scrolled (404, 326) with delta (1, 0)
Screenshot: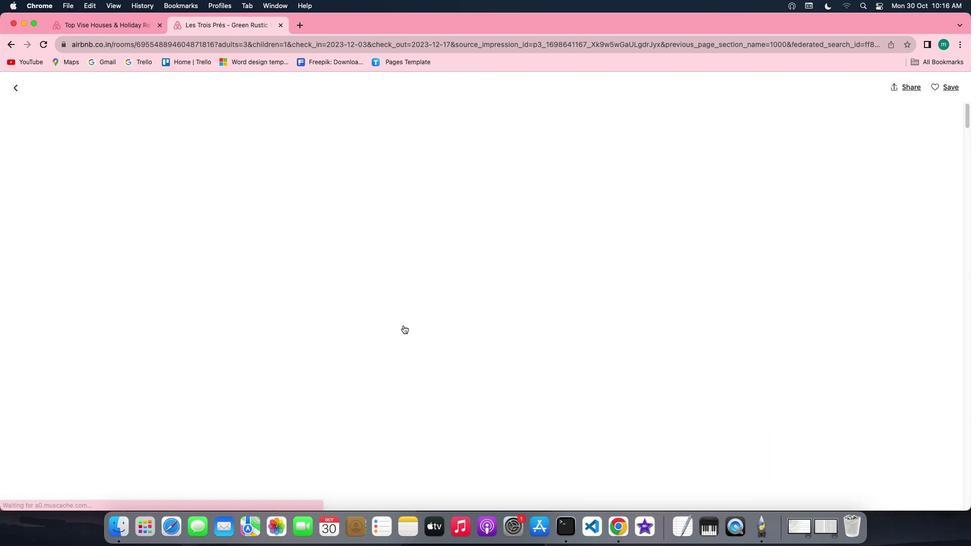 
Action: Mouse scrolled (404, 326) with delta (1, 0)
Screenshot: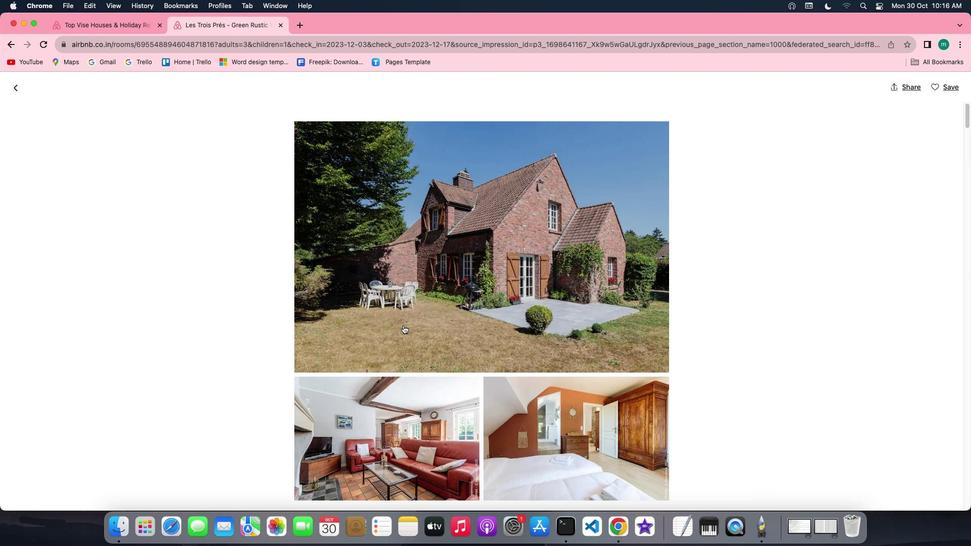 
Action: Mouse scrolled (404, 326) with delta (1, 0)
Screenshot: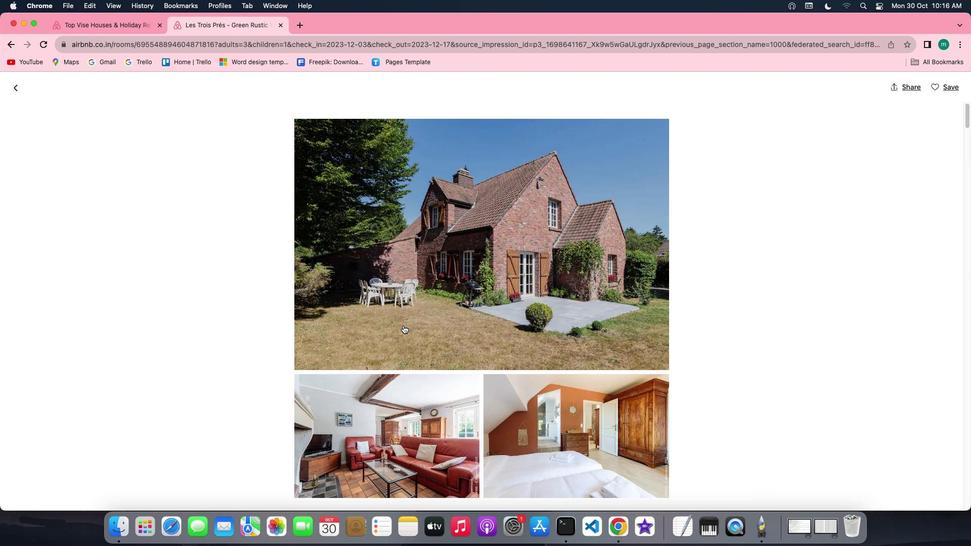 
Action: Mouse scrolled (404, 326) with delta (1, 0)
Screenshot: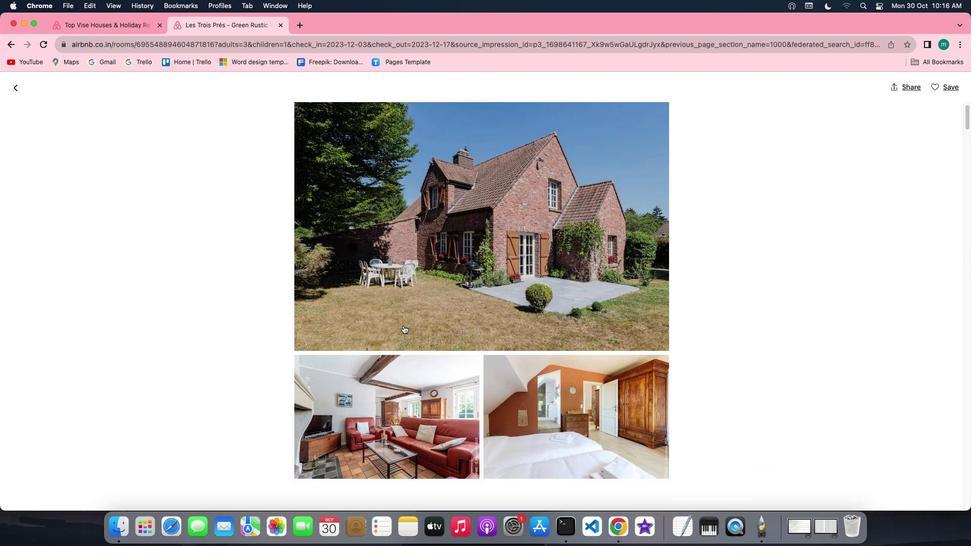
Action: Mouse scrolled (404, 326) with delta (1, 0)
Screenshot: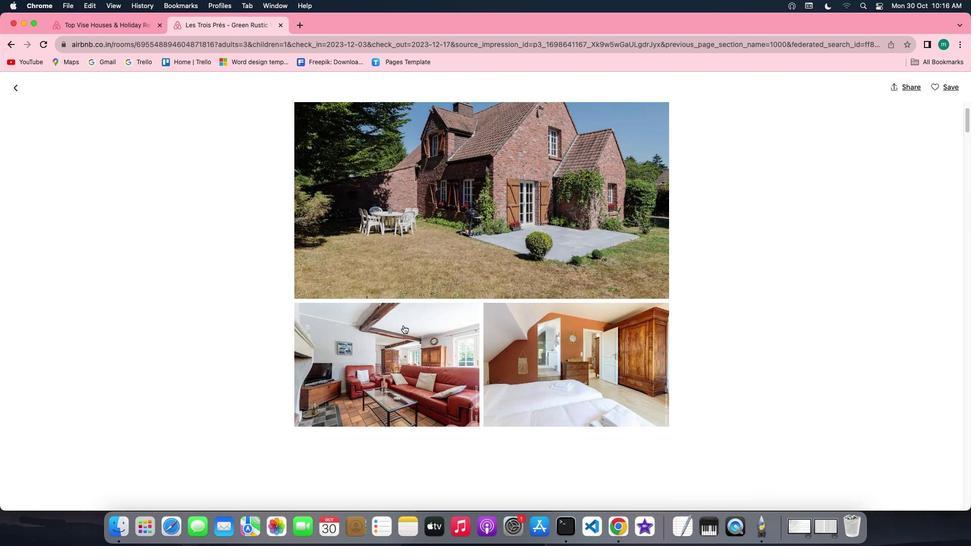 
Action: Mouse scrolled (404, 326) with delta (1, 0)
Screenshot: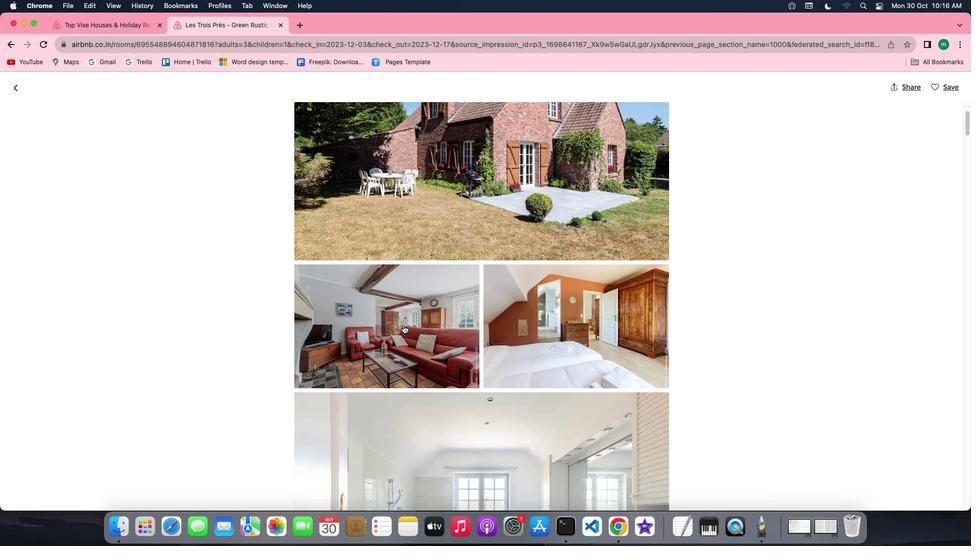 
Action: Mouse scrolled (404, 326) with delta (1, 0)
Screenshot: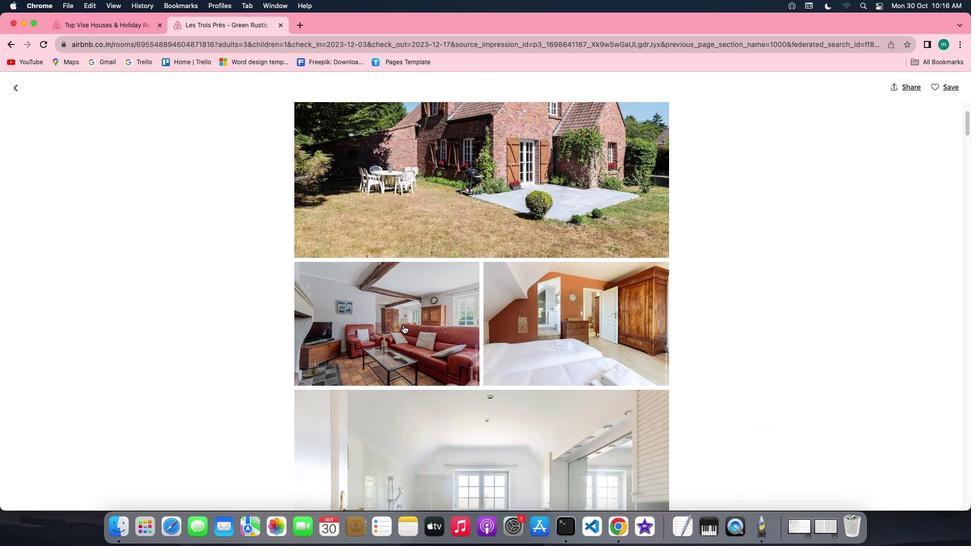 
Action: Mouse scrolled (404, 326) with delta (1, 0)
Screenshot: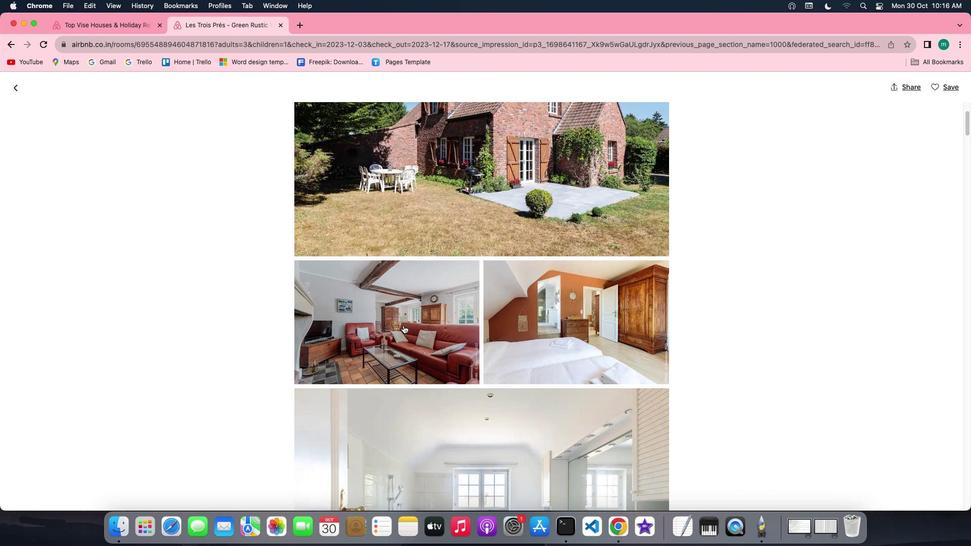 
Action: Mouse scrolled (404, 326) with delta (1, 0)
Screenshot: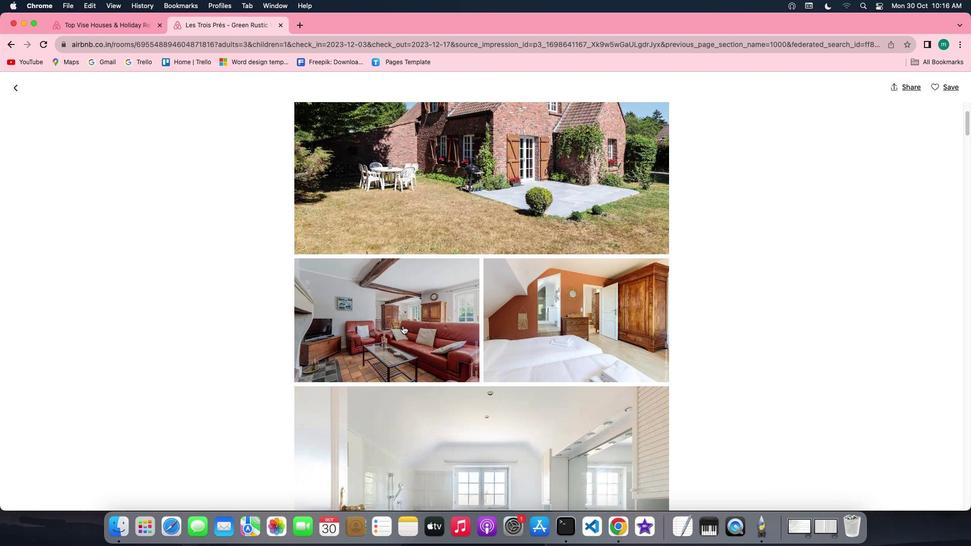 
Action: Mouse moved to (404, 326)
Screenshot: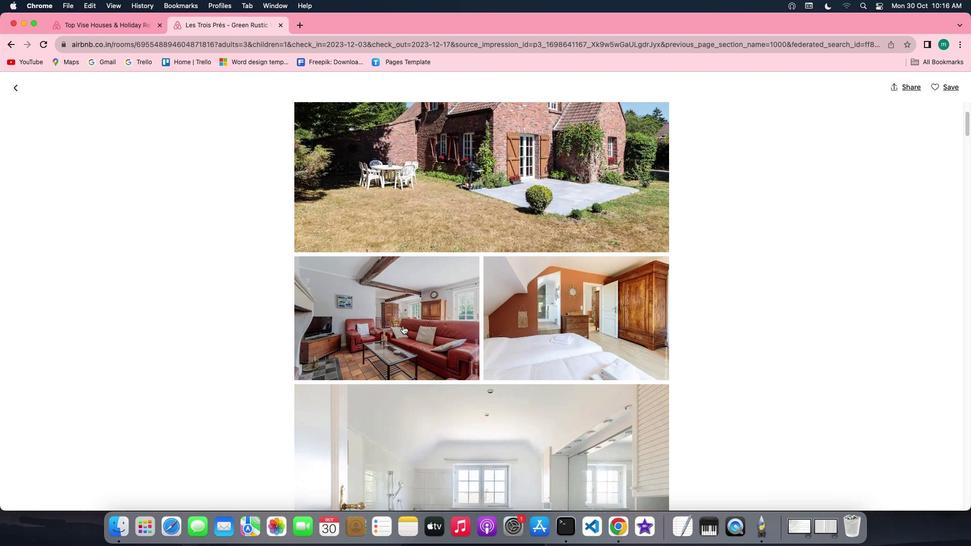 
Action: Mouse scrolled (404, 326) with delta (1, 0)
Screenshot: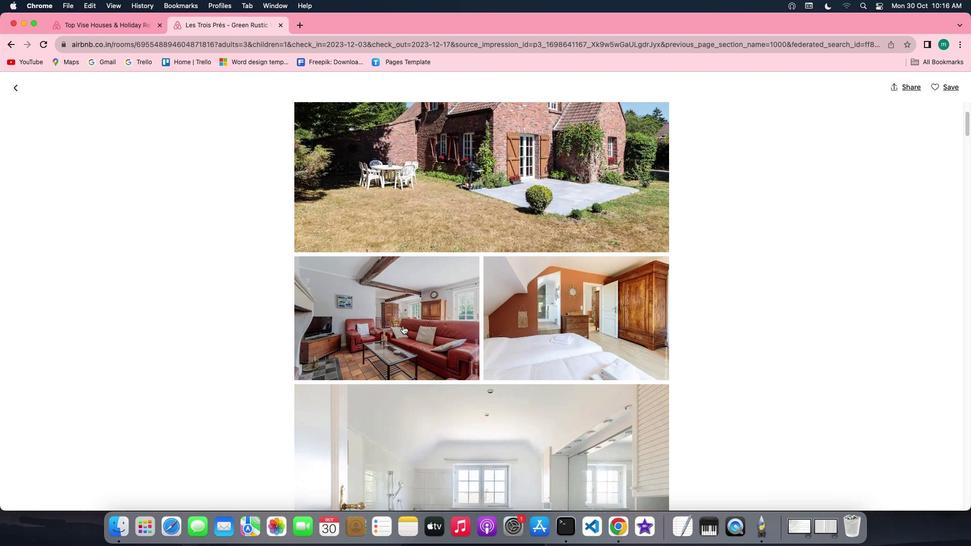 
Action: Mouse scrolled (404, 326) with delta (1, 0)
Screenshot: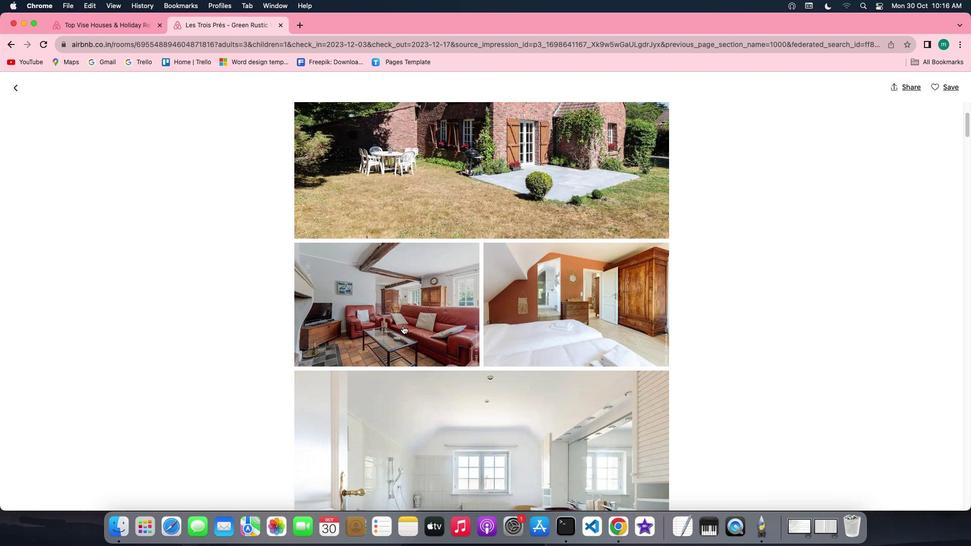 
Action: Mouse scrolled (404, 326) with delta (1, 0)
Screenshot: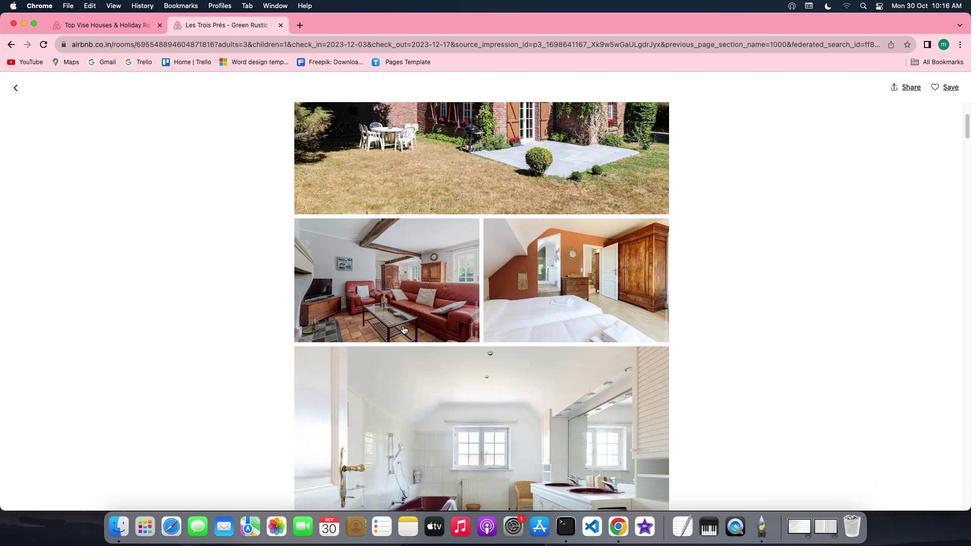 
Action: Mouse scrolled (404, 326) with delta (1, 0)
Screenshot: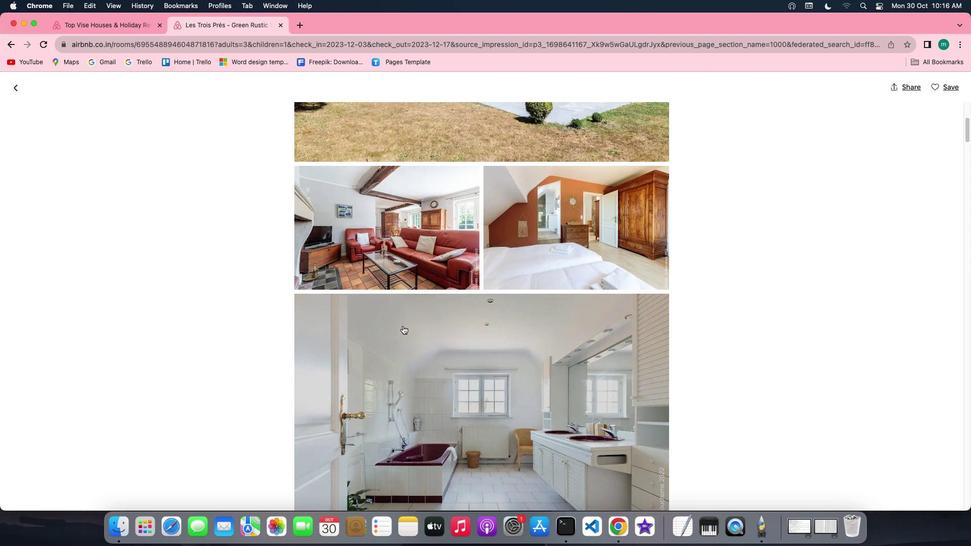 
Action: Mouse scrolled (404, 326) with delta (1, 0)
Screenshot: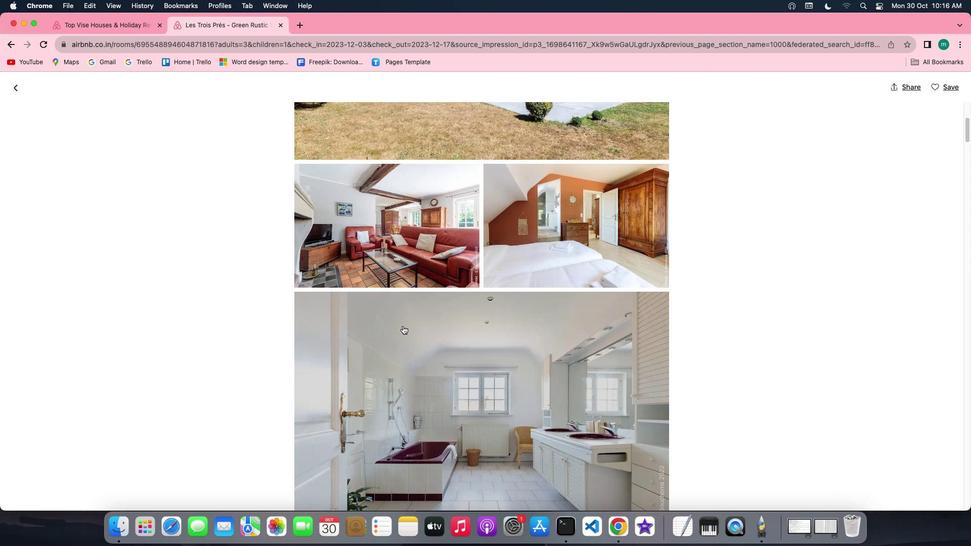 
Action: Mouse moved to (403, 327)
Screenshot: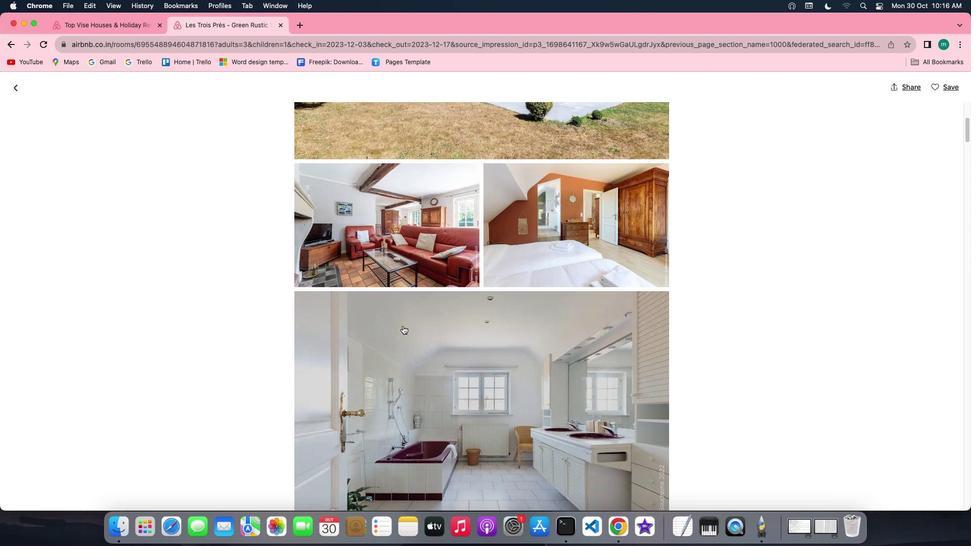 
Action: Mouse scrolled (403, 327) with delta (1, 0)
Screenshot: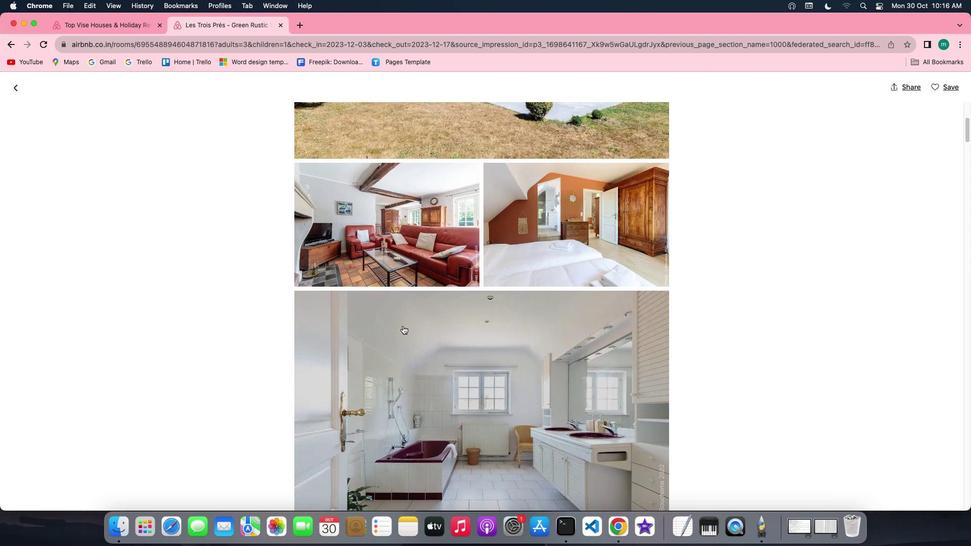 
Action: Mouse scrolled (403, 327) with delta (1, 0)
Screenshot: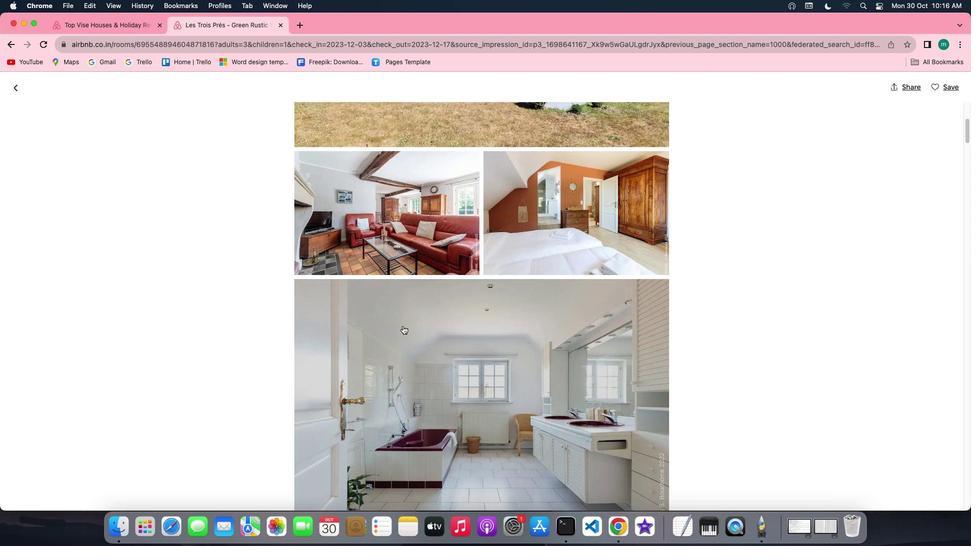 
Action: Mouse scrolled (403, 327) with delta (1, 0)
Screenshot: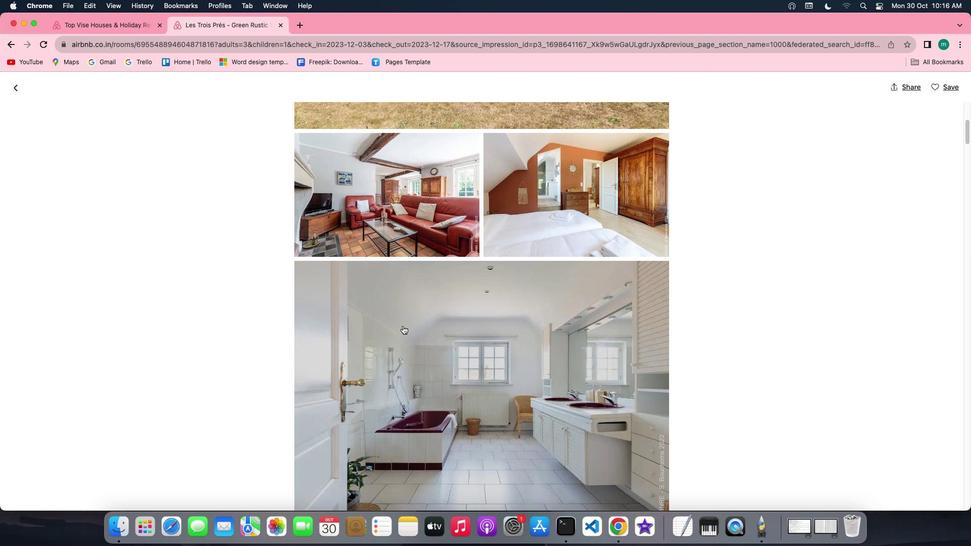 
Action: Mouse scrolled (403, 327) with delta (1, 0)
Screenshot: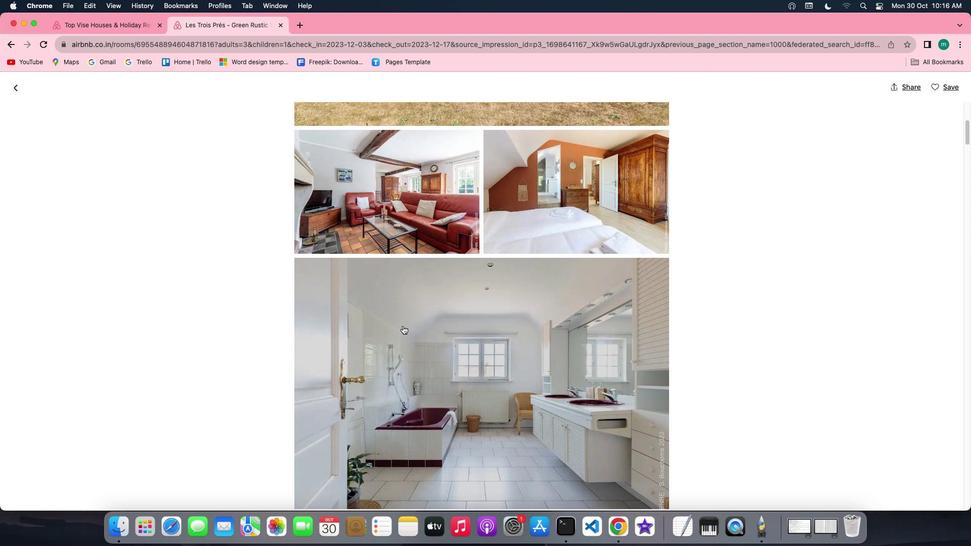 
Action: Mouse scrolled (403, 327) with delta (1, 0)
Screenshot: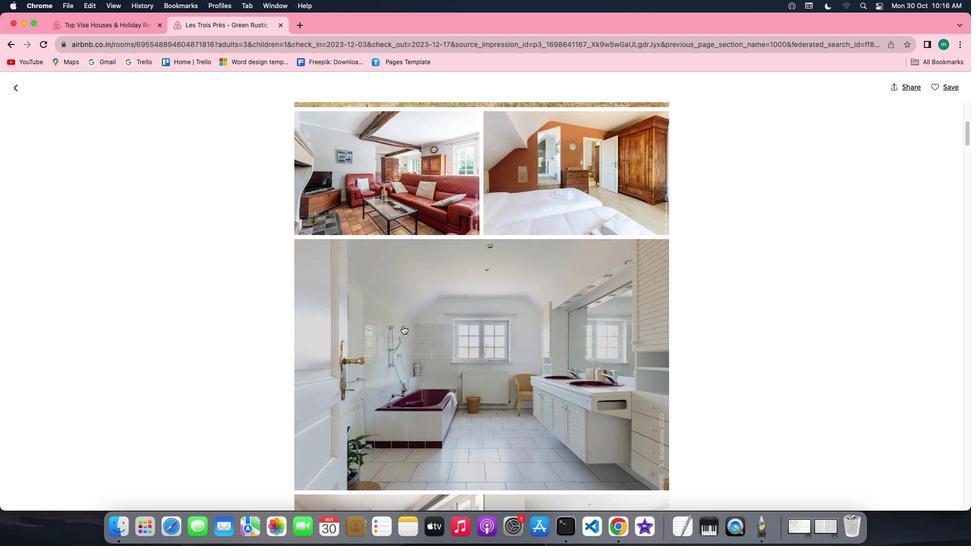 
Action: Mouse scrolled (403, 327) with delta (1, 0)
Screenshot: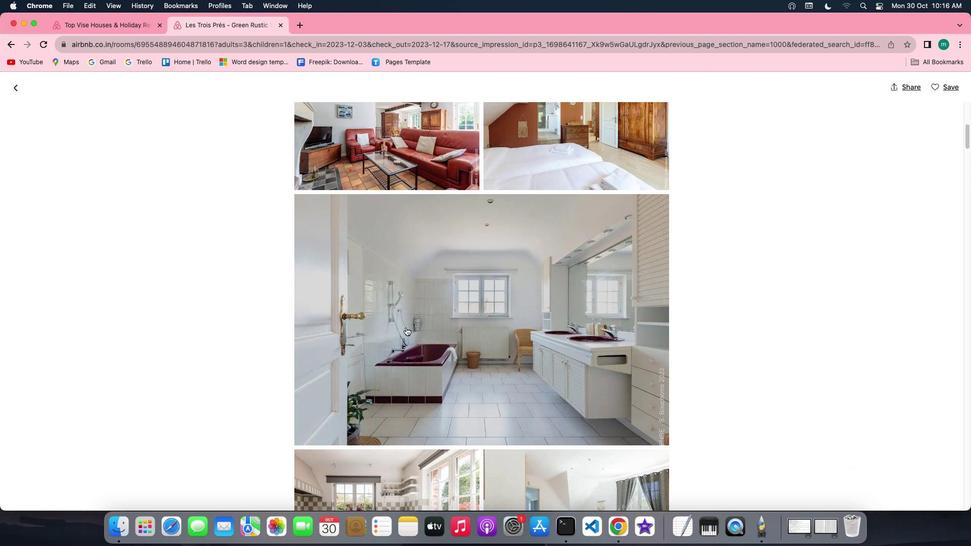 
Action: Mouse moved to (407, 328)
Screenshot: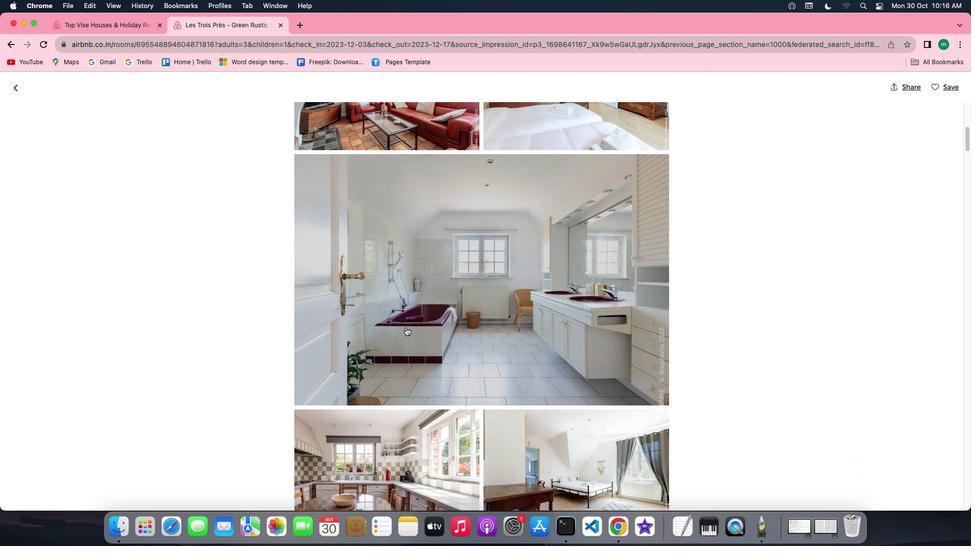 
Action: Mouse scrolled (407, 328) with delta (1, 0)
Screenshot: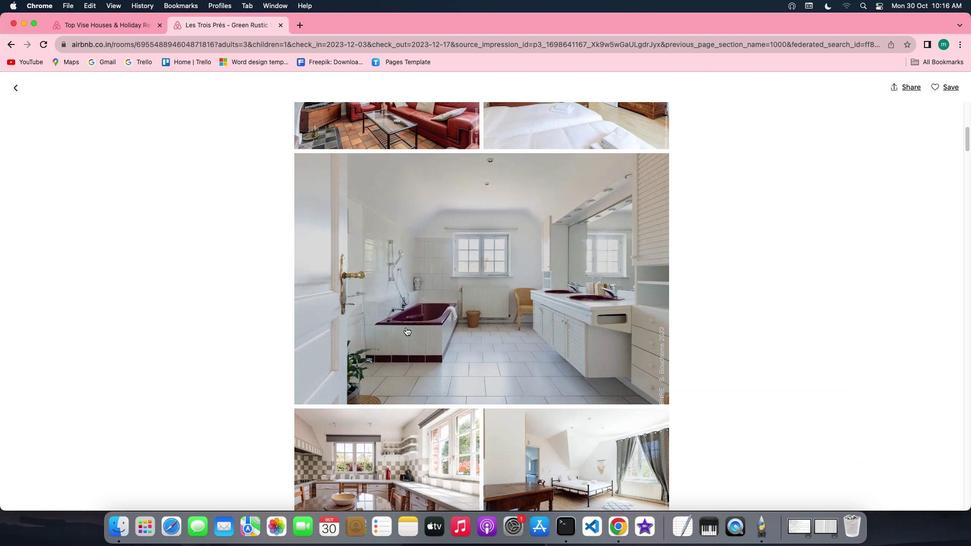 
Action: Mouse scrolled (407, 328) with delta (1, 0)
Screenshot: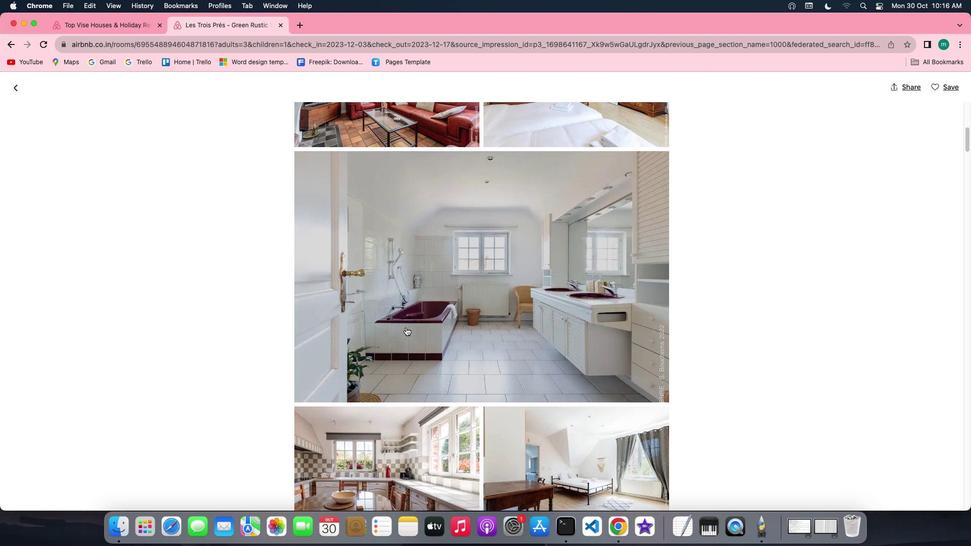 
Action: Mouse scrolled (407, 328) with delta (1, 0)
Screenshot: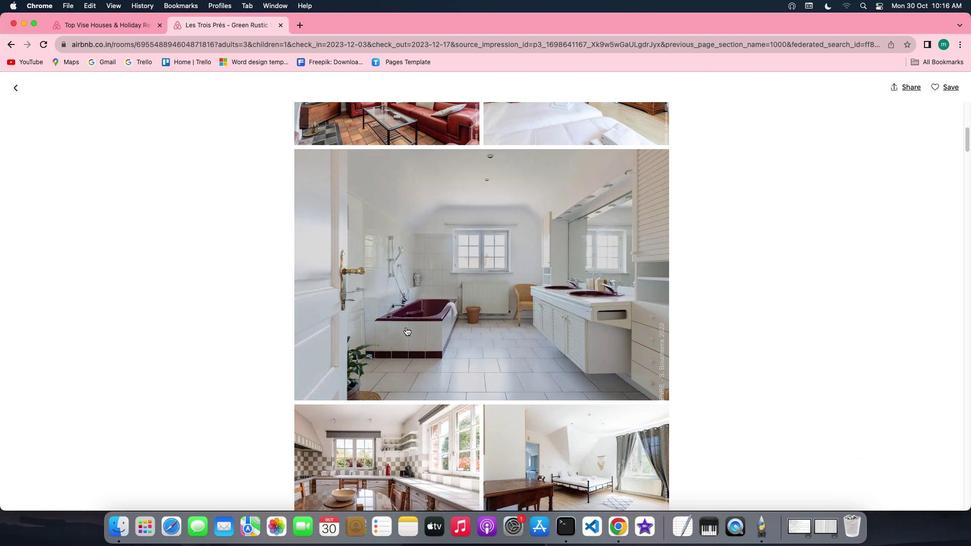 
Action: Mouse scrolled (407, 328) with delta (1, 0)
Screenshot: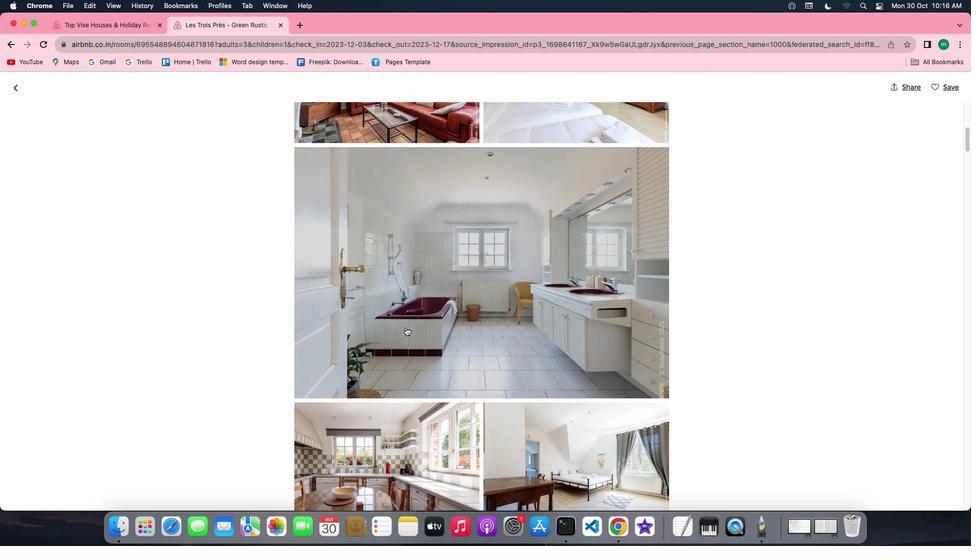 
Action: Mouse scrolled (407, 328) with delta (1, 0)
Screenshot: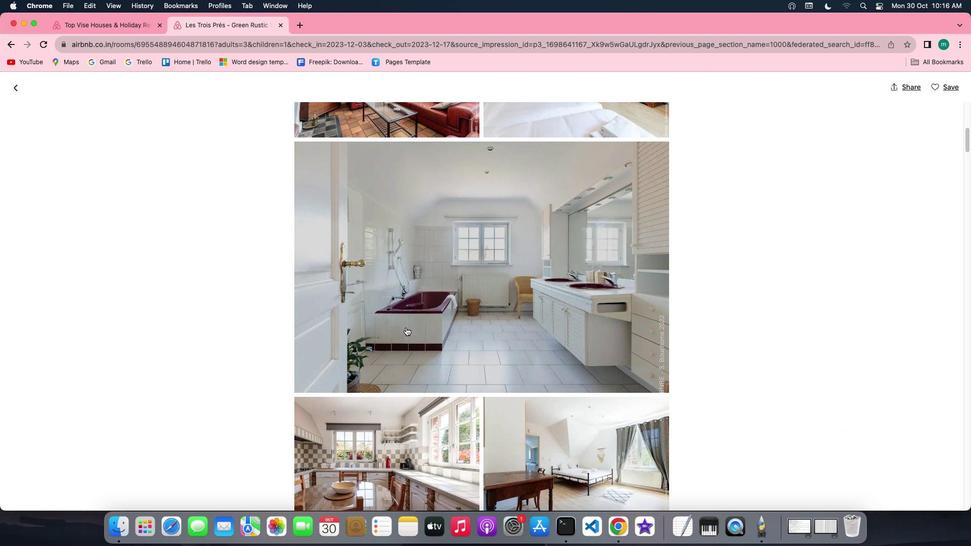 
Action: Mouse scrolled (407, 328) with delta (1, 0)
Screenshot: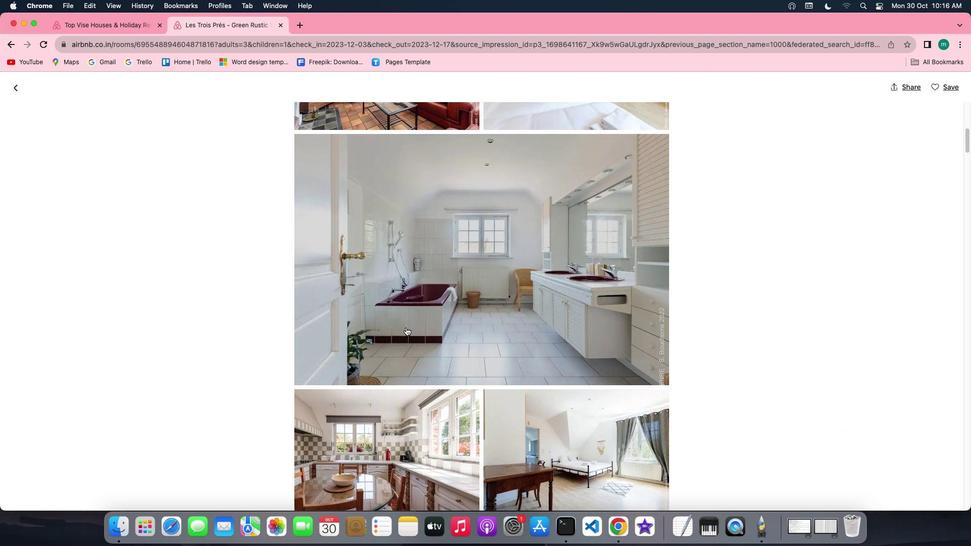 
Action: Mouse scrolled (407, 328) with delta (1, 0)
Screenshot: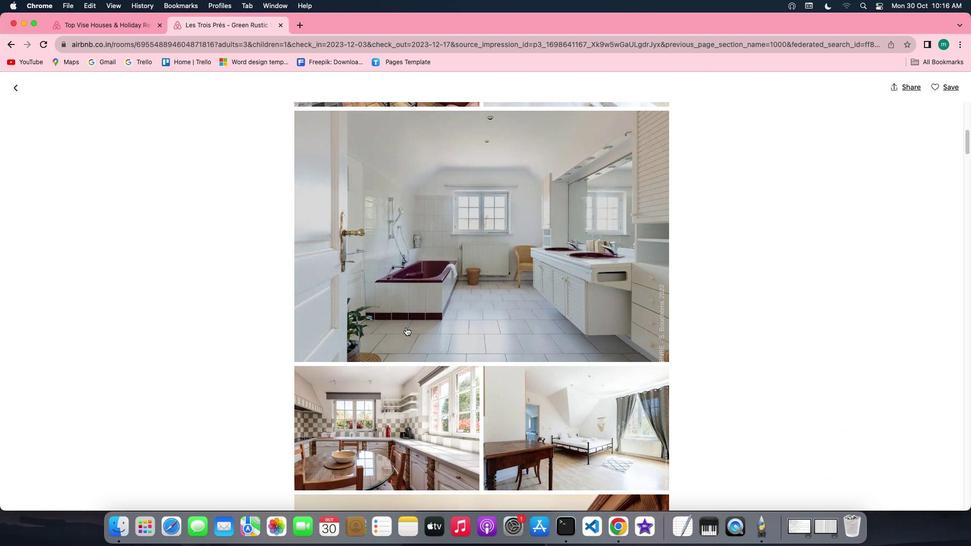 
Action: Mouse scrolled (407, 328) with delta (1, 0)
Screenshot: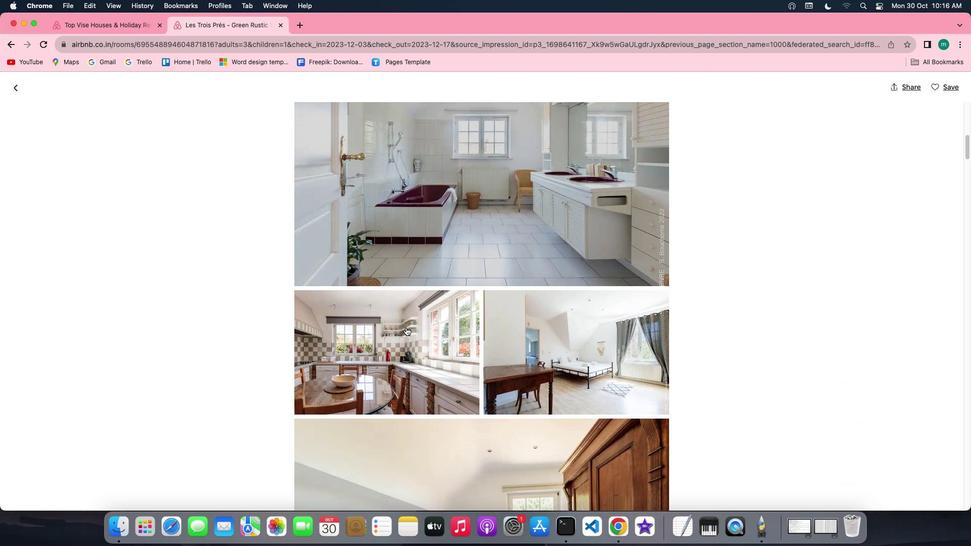 
Action: Mouse scrolled (407, 328) with delta (1, 0)
Screenshot: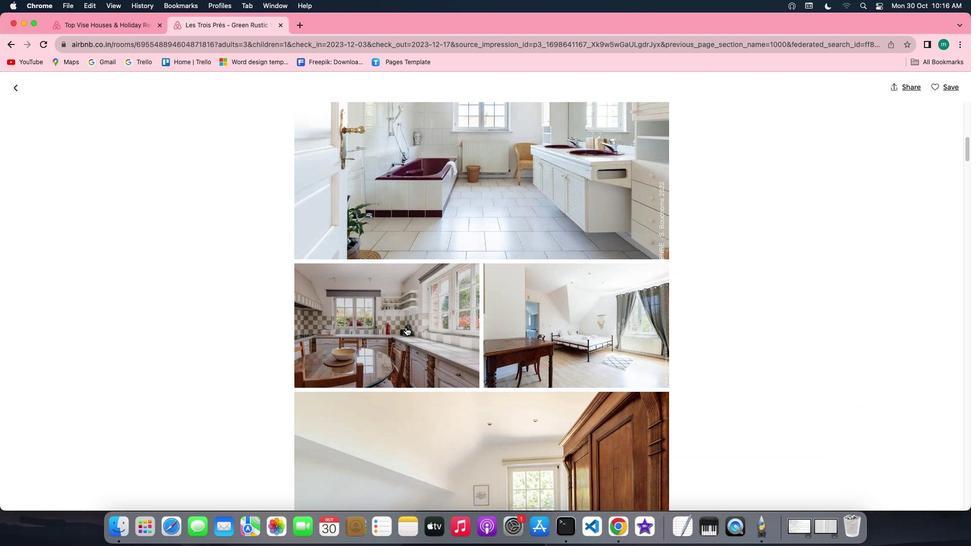 
Action: Mouse scrolled (407, 328) with delta (1, 0)
Screenshot: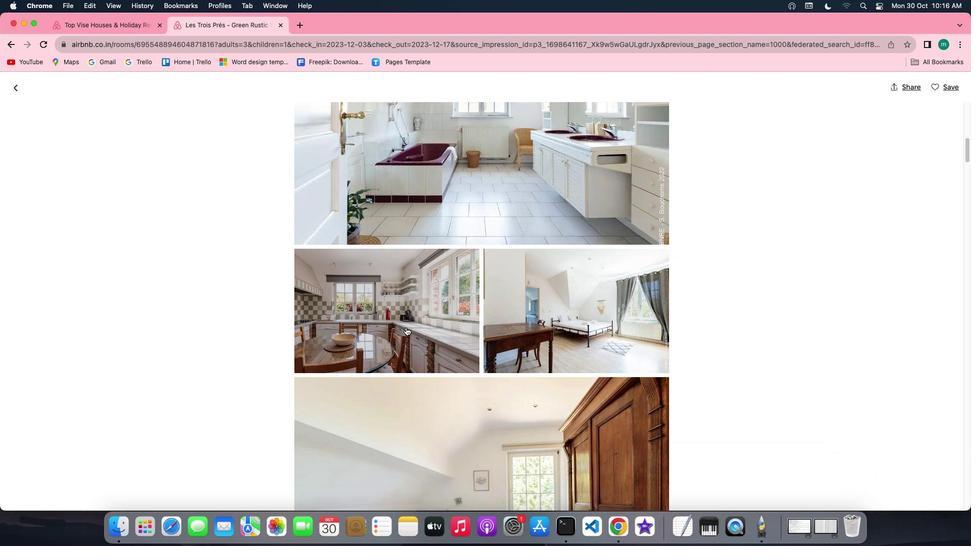 
Action: Mouse scrolled (407, 328) with delta (1, 0)
Screenshot: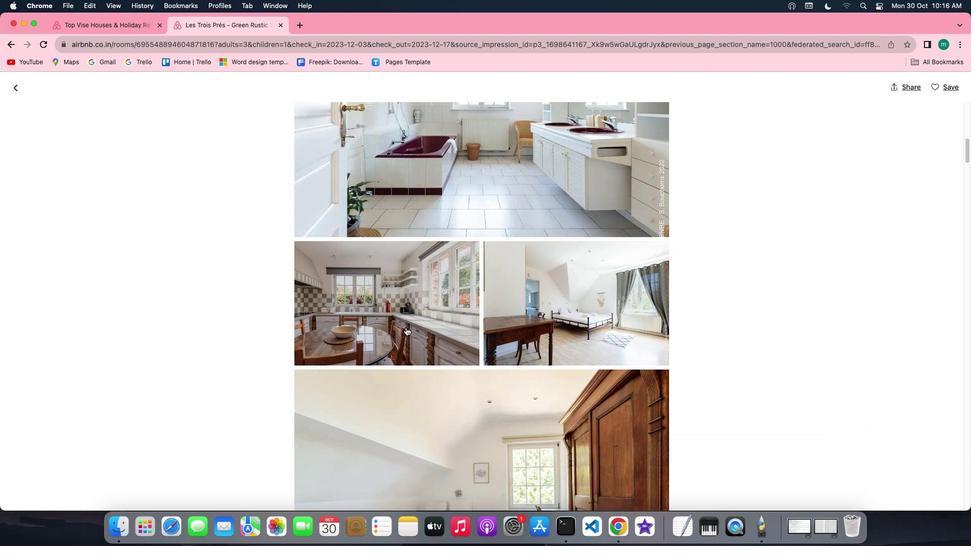 
Action: Mouse scrolled (407, 328) with delta (1, 0)
Screenshot: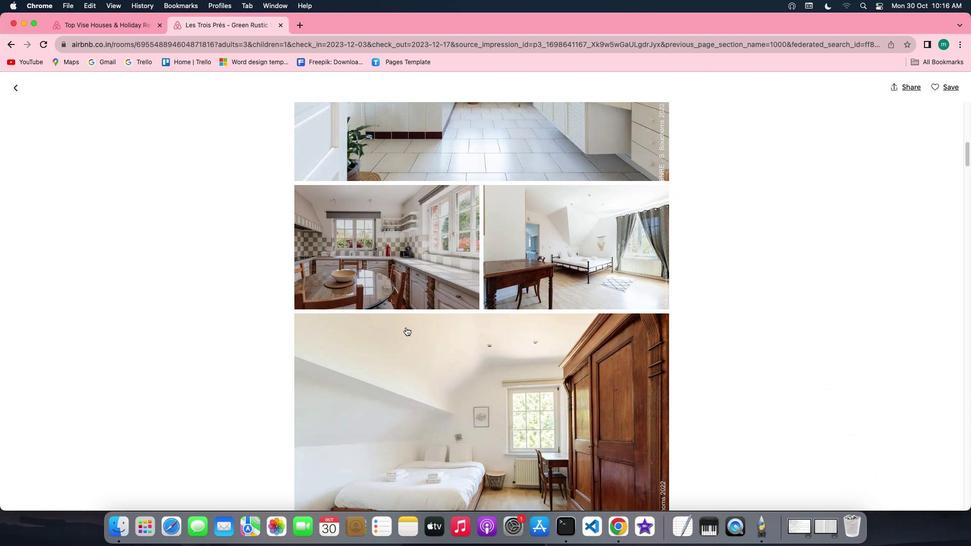 
Action: Mouse moved to (407, 327)
Screenshot: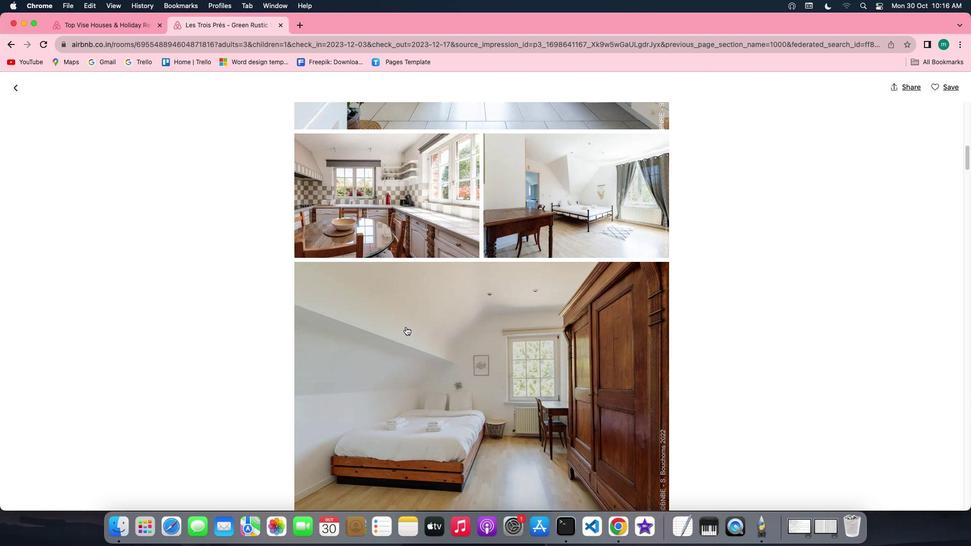 
Action: Mouse scrolled (407, 327) with delta (1, 0)
Screenshot: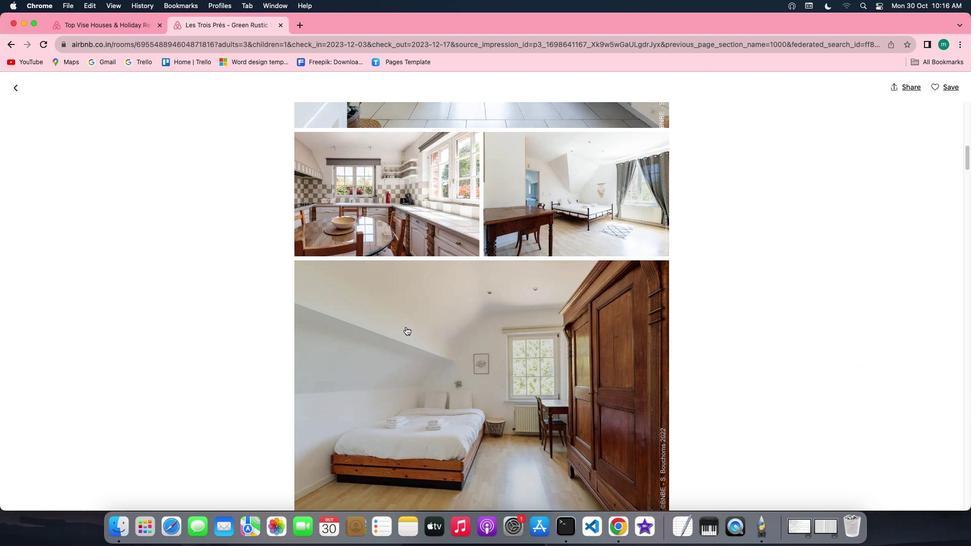 
Action: Mouse scrolled (407, 327) with delta (1, 0)
Screenshot: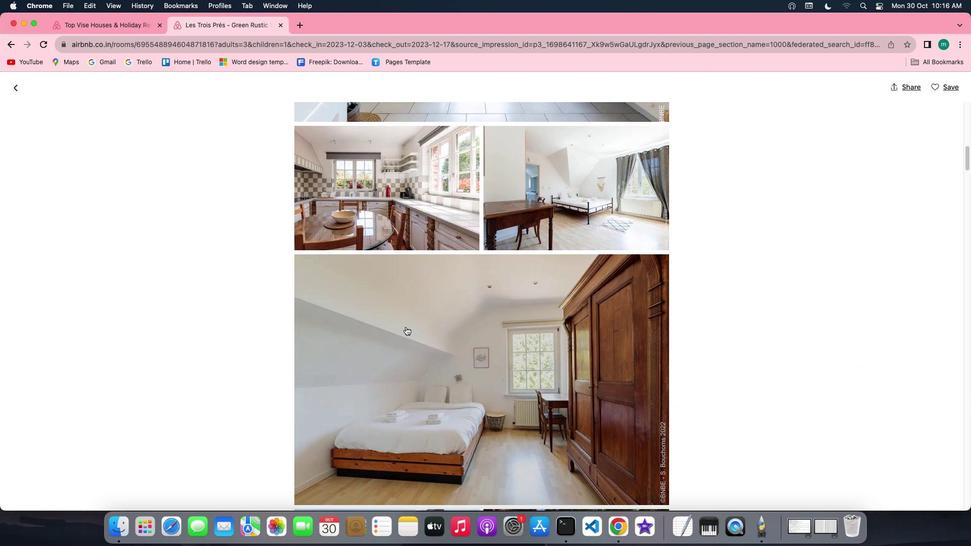 
Action: Mouse scrolled (407, 327) with delta (1, 0)
Screenshot: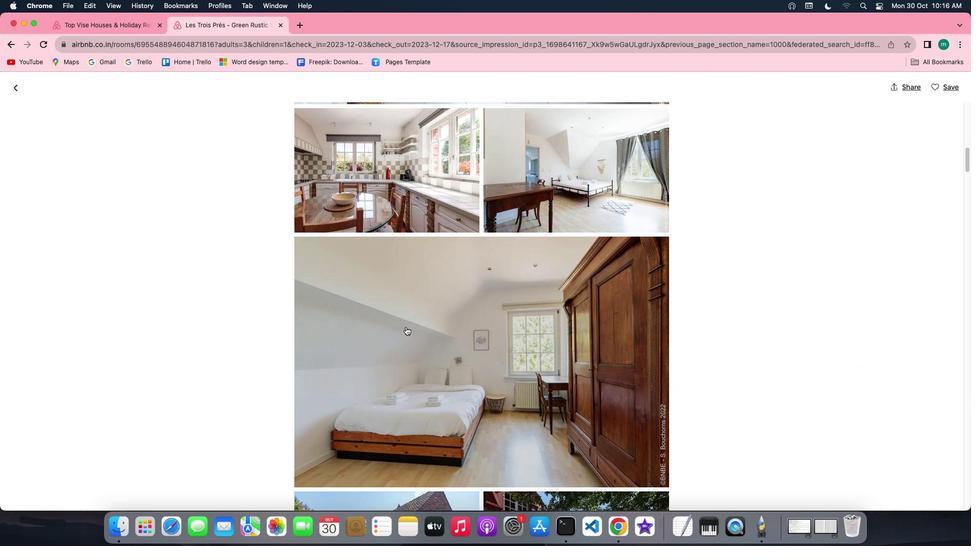 
Action: Mouse scrolled (407, 327) with delta (1, 0)
Screenshot: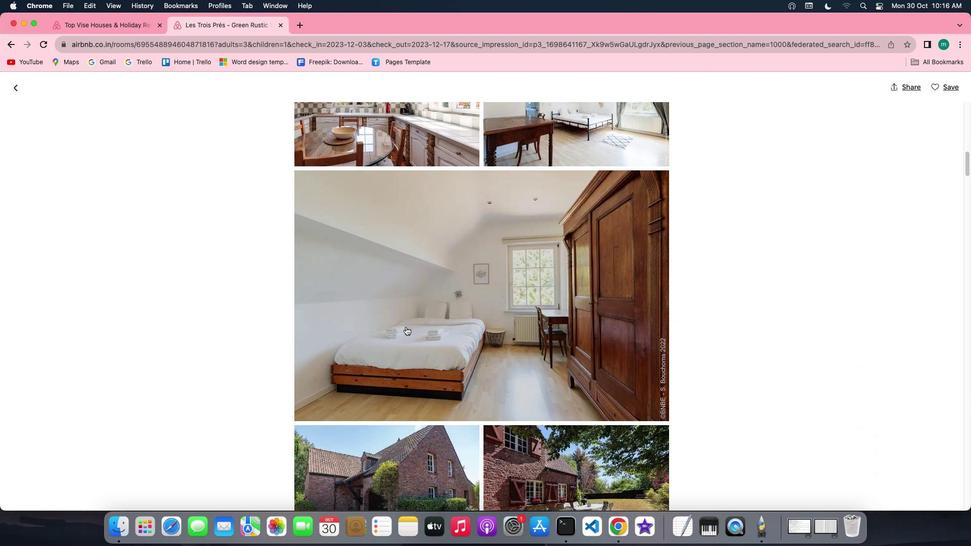 
Action: Mouse scrolled (407, 327) with delta (1, 0)
Screenshot: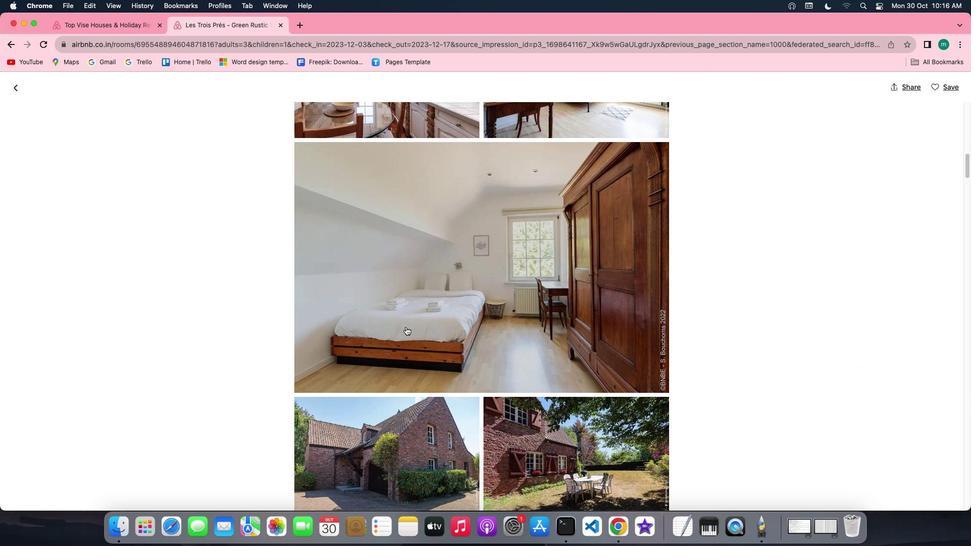 
Action: Mouse scrolled (407, 327) with delta (1, 0)
Screenshot: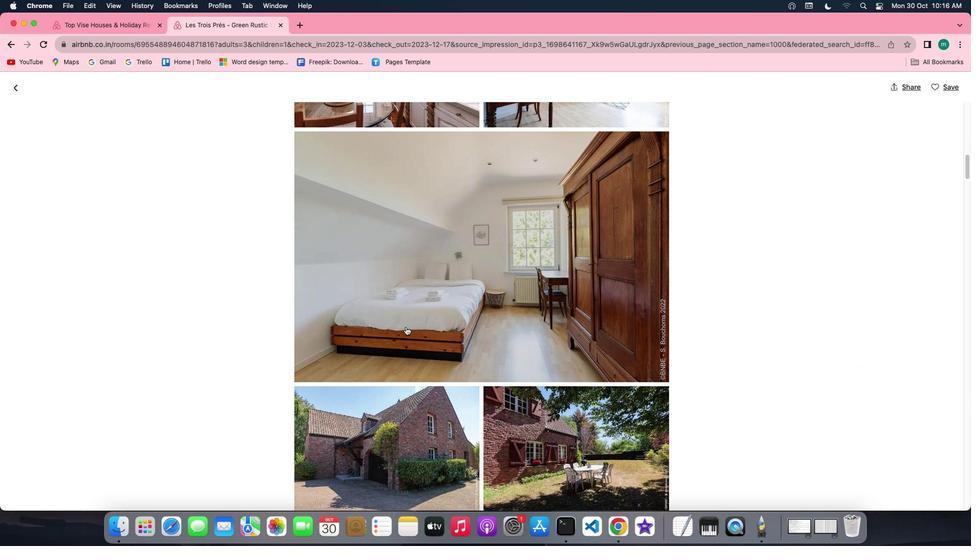 
Action: Mouse scrolled (407, 327) with delta (1, 0)
Screenshot: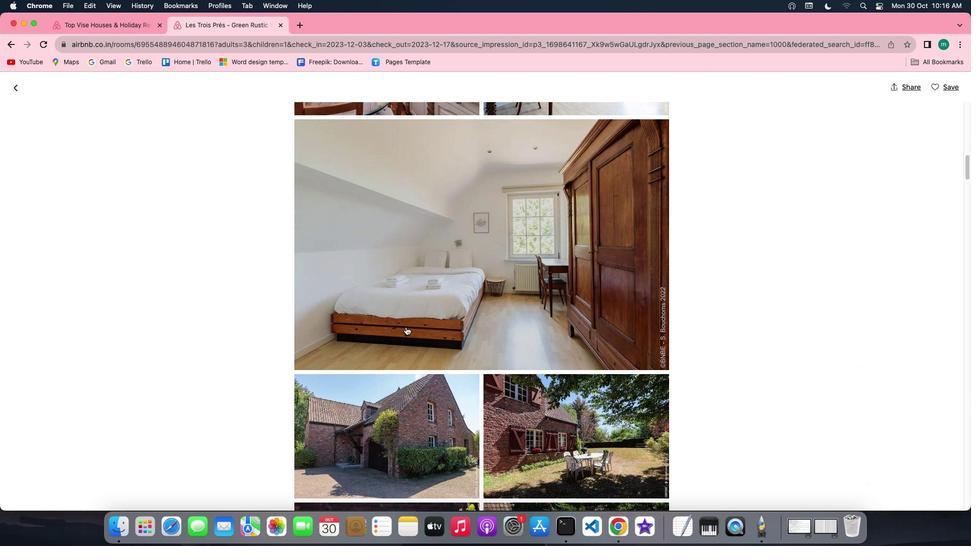 
Action: Mouse scrolled (407, 327) with delta (1, 0)
Screenshot: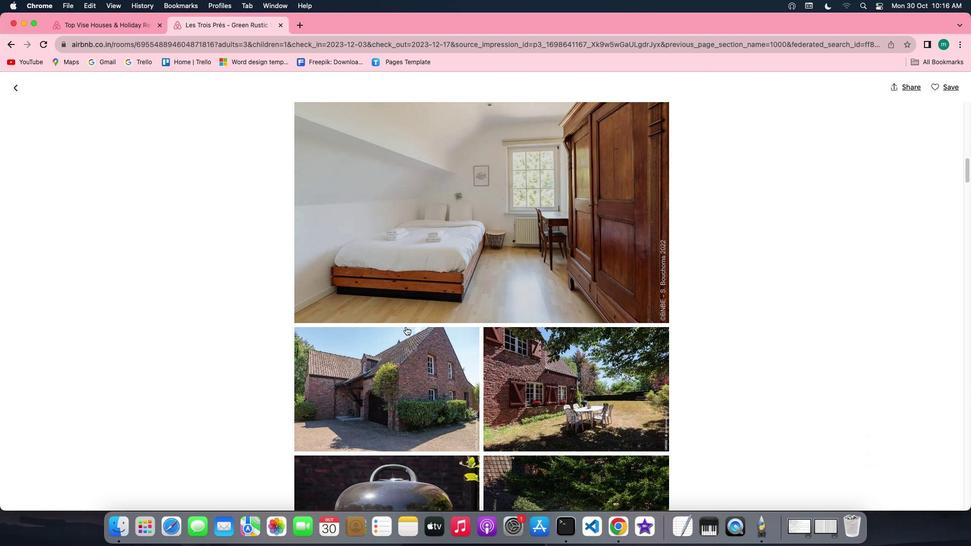 
Action: Mouse scrolled (407, 327) with delta (1, 0)
Screenshot: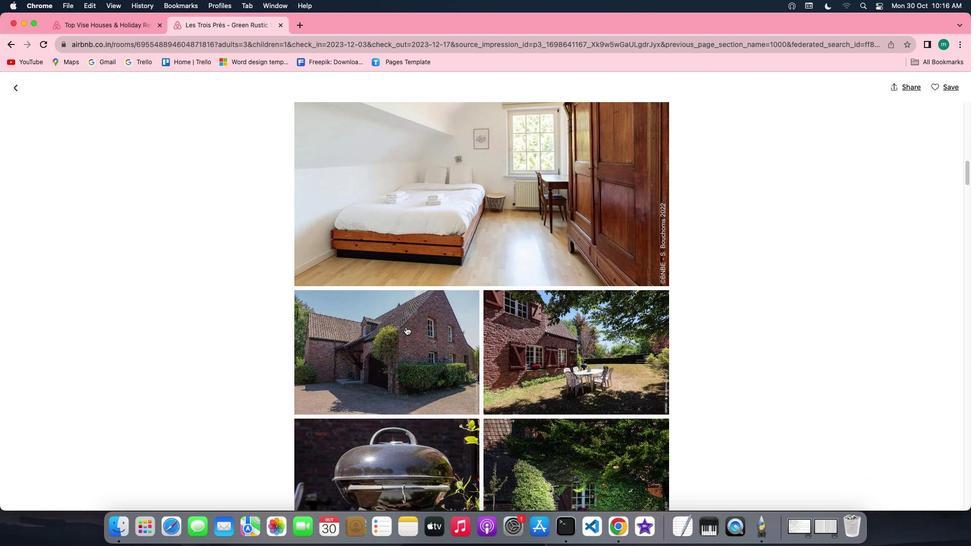 
Action: Mouse scrolled (407, 327) with delta (1, 0)
Screenshot: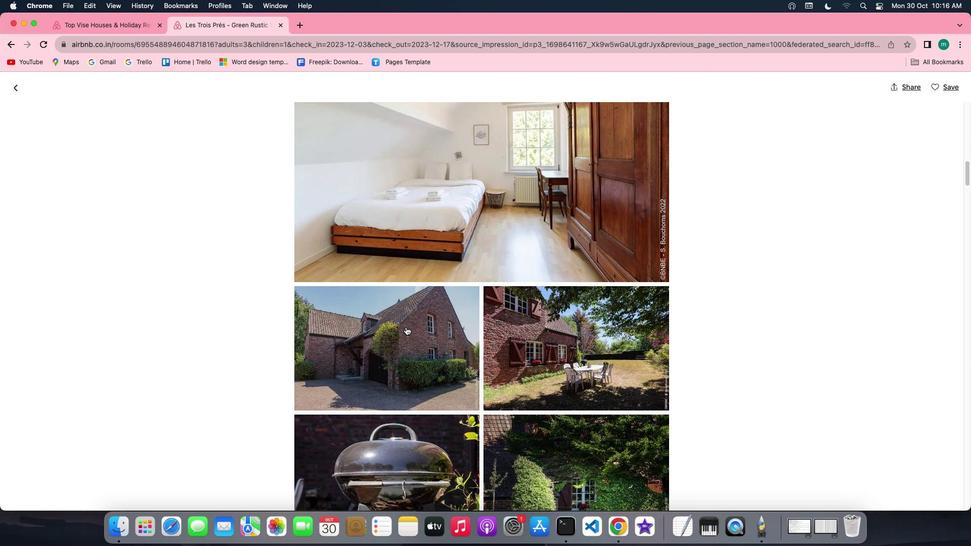 
Action: Mouse scrolled (407, 327) with delta (1, 0)
Screenshot: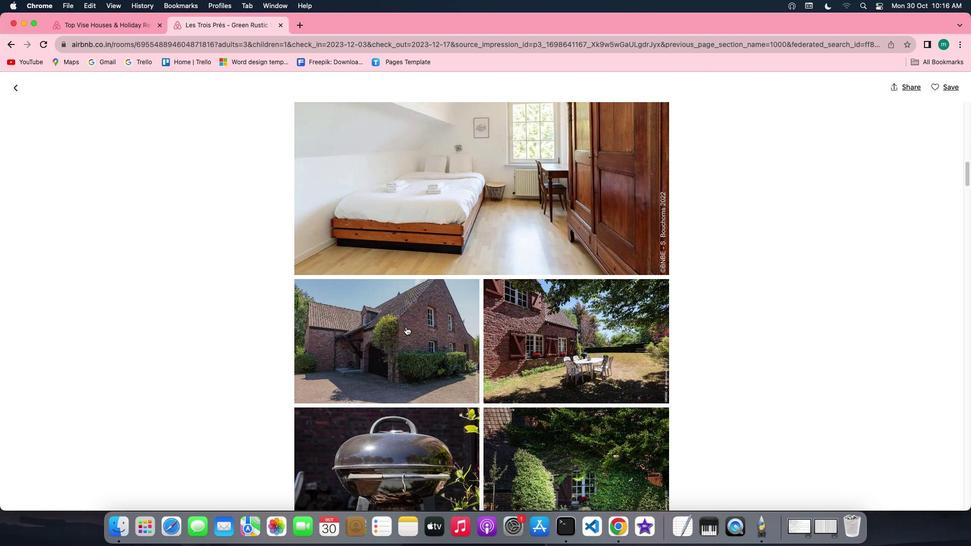 
Action: Mouse scrolled (407, 327) with delta (1, 0)
Screenshot: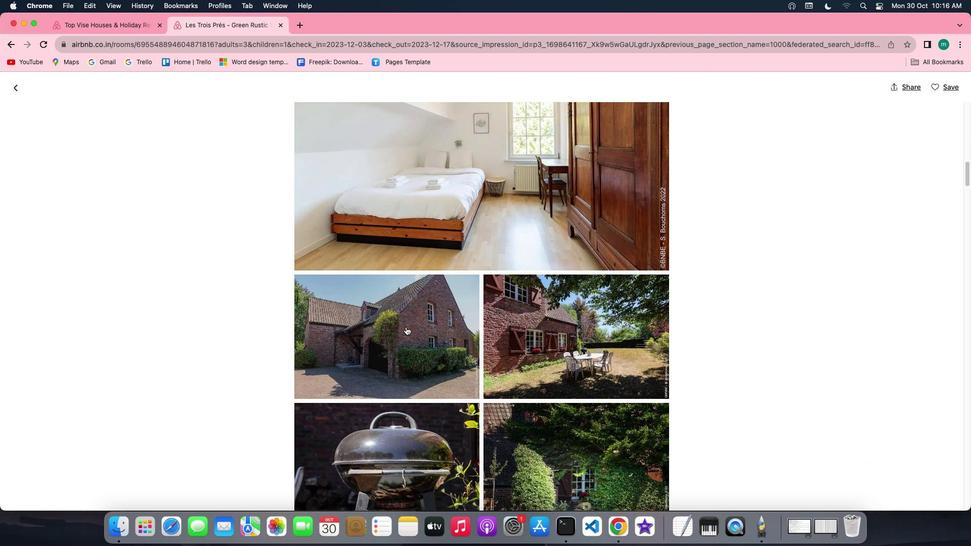 
Action: Mouse scrolled (407, 327) with delta (1, 0)
Screenshot: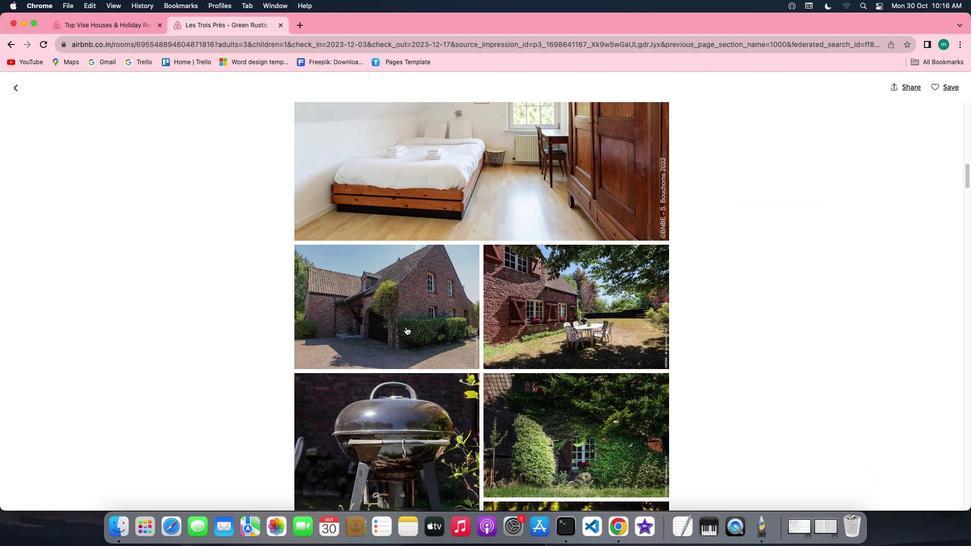 
Action: Mouse scrolled (407, 327) with delta (1, 0)
Screenshot: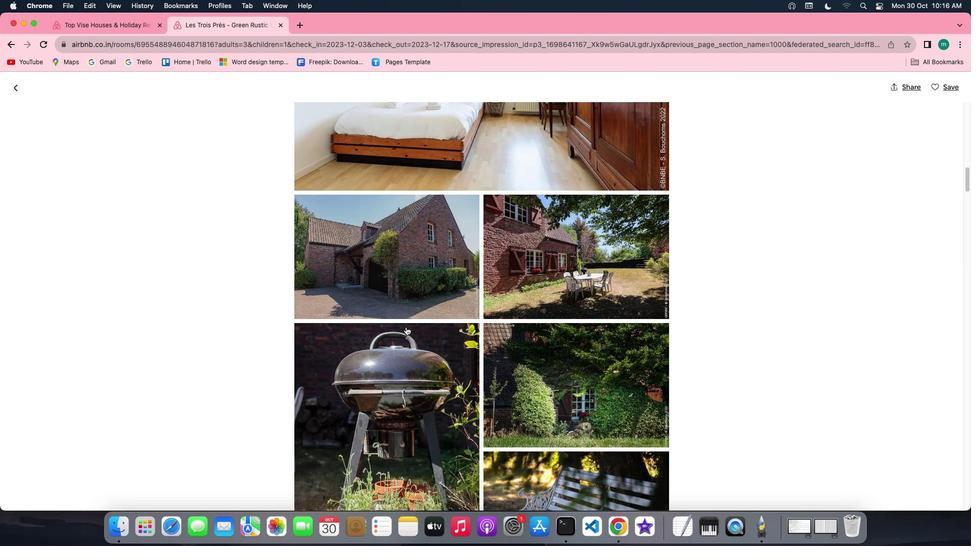 
Action: Mouse scrolled (407, 327) with delta (1, 0)
Screenshot: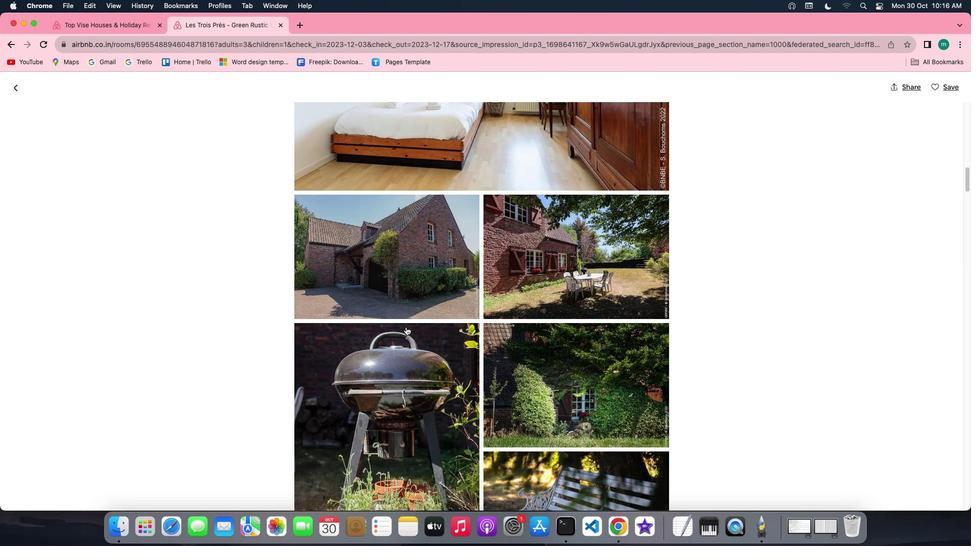 
Action: Mouse scrolled (407, 327) with delta (1, 0)
Screenshot: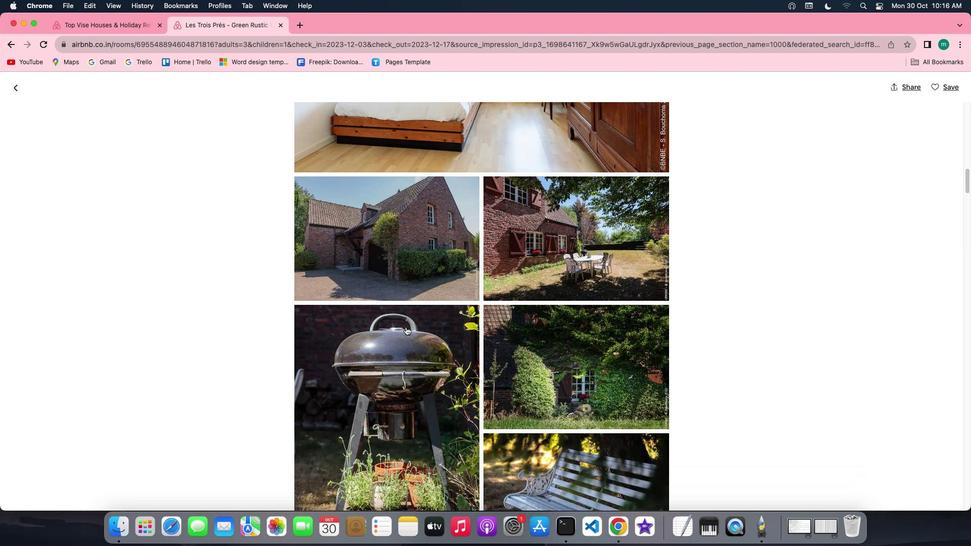 
Action: Mouse scrolled (407, 327) with delta (1, 0)
Screenshot: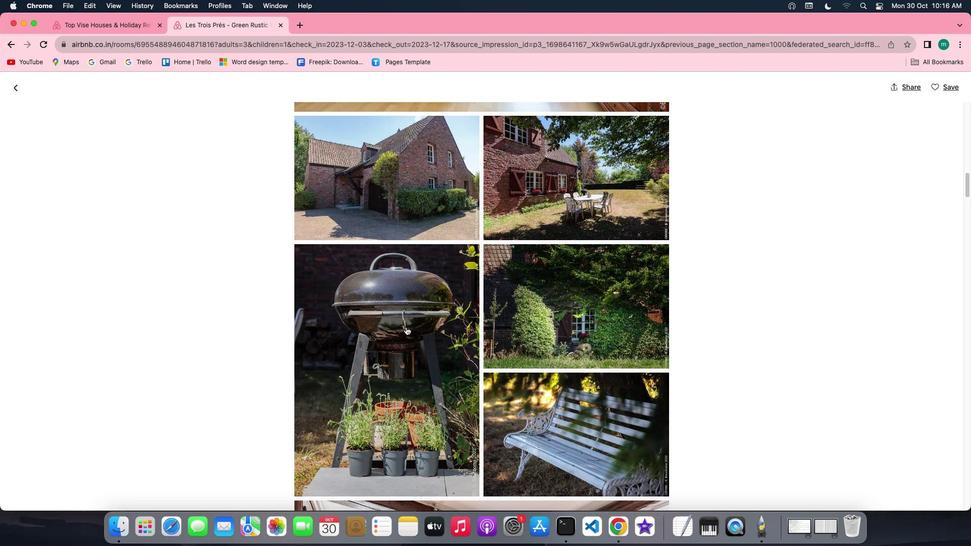 
Action: Mouse scrolled (407, 327) with delta (1, 0)
Screenshot: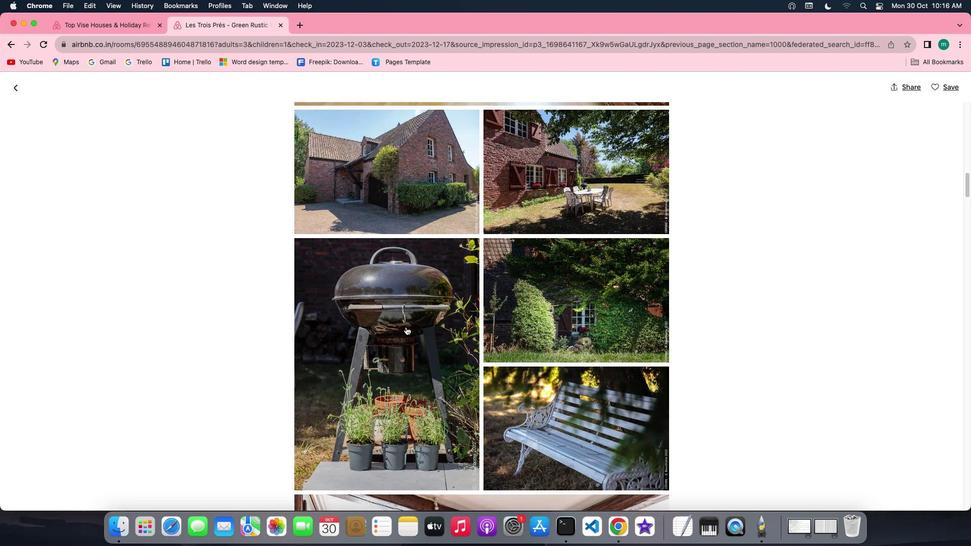 
Action: Mouse scrolled (407, 327) with delta (1, 0)
Screenshot: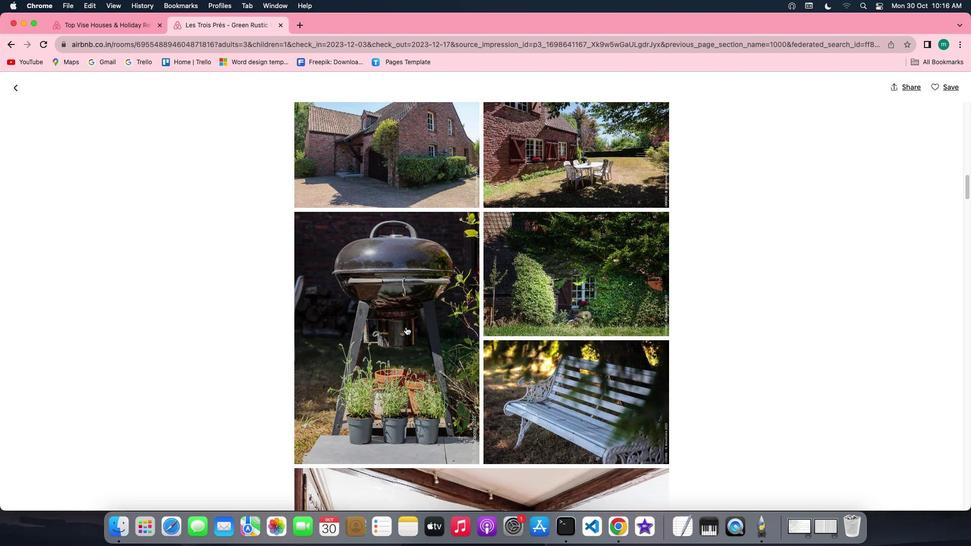 
Action: Mouse scrolled (407, 327) with delta (1, 0)
Screenshot: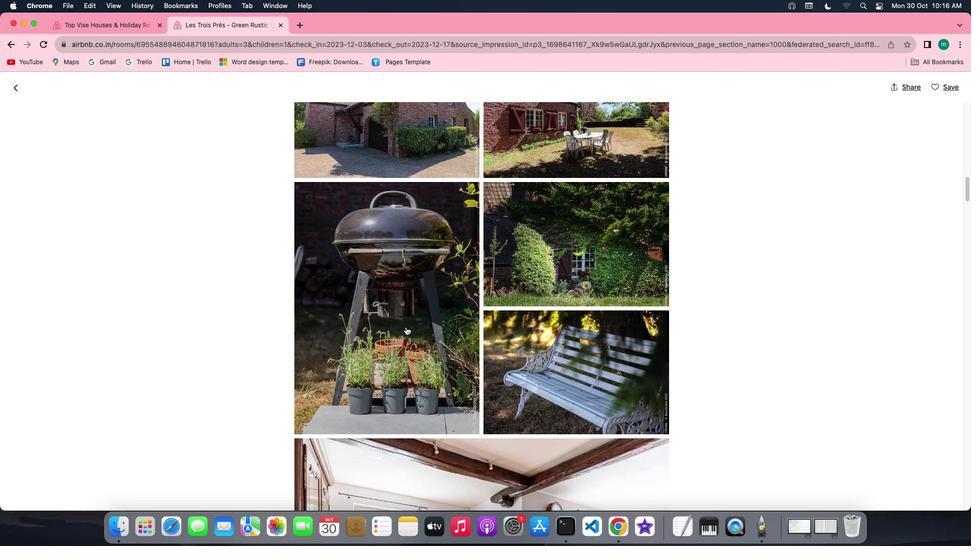 
Action: Mouse scrolled (407, 327) with delta (1, 0)
Screenshot: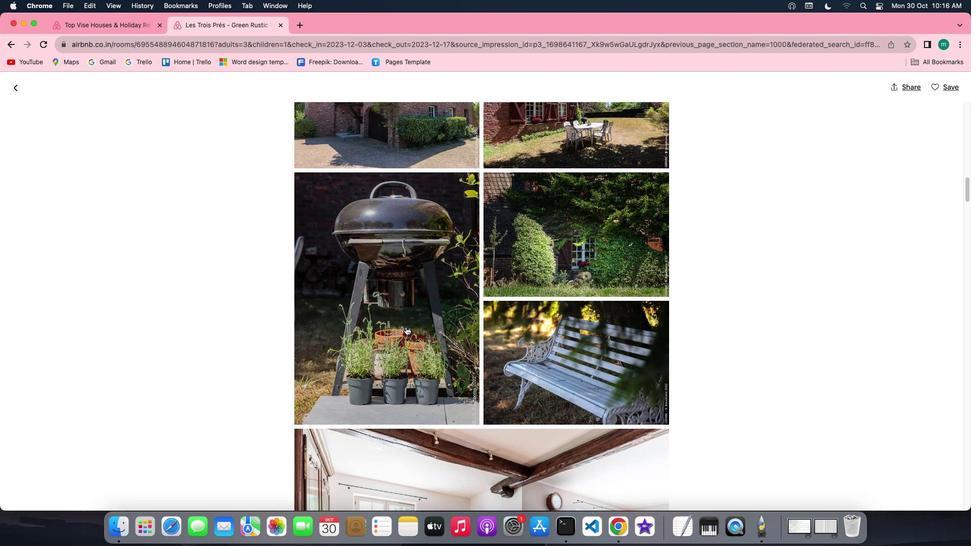 
Action: Mouse scrolled (407, 327) with delta (1, 0)
Screenshot: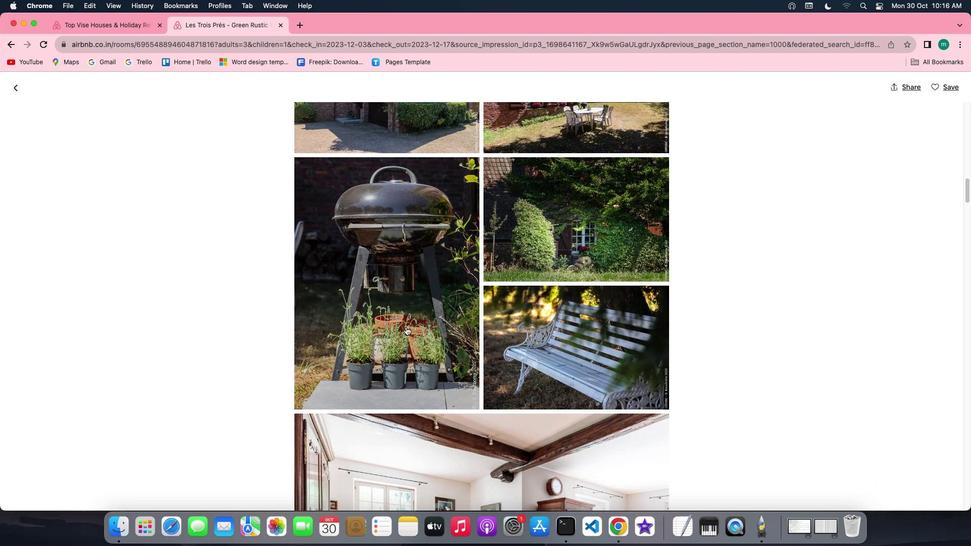 
Action: Mouse scrolled (407, 327) with delta (1, 0)
Screenshot: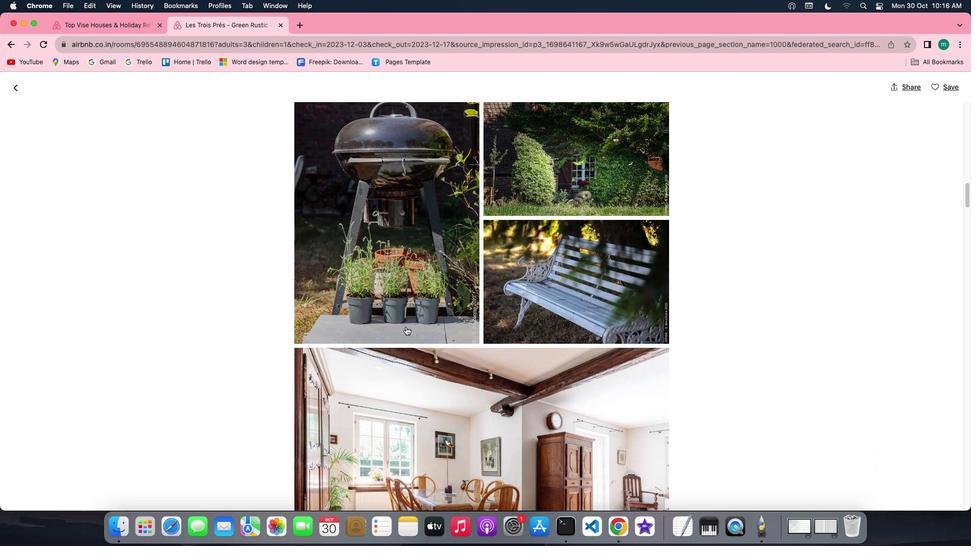 
Action: Mouse scrolled (407, 327) with delta (1, 0)
Screenshot: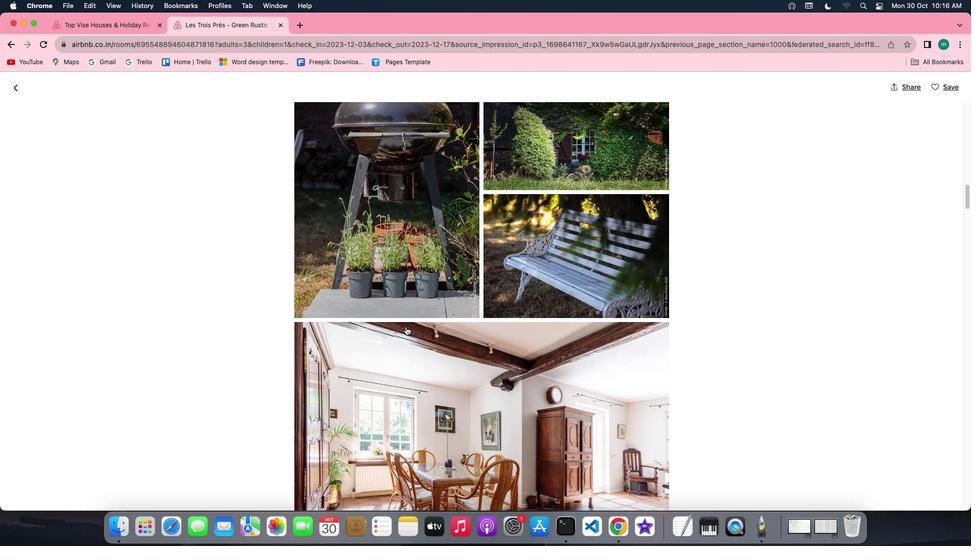 
Action: Mouse scrolled (407, 327) with delta (1, 0)
Screenshot: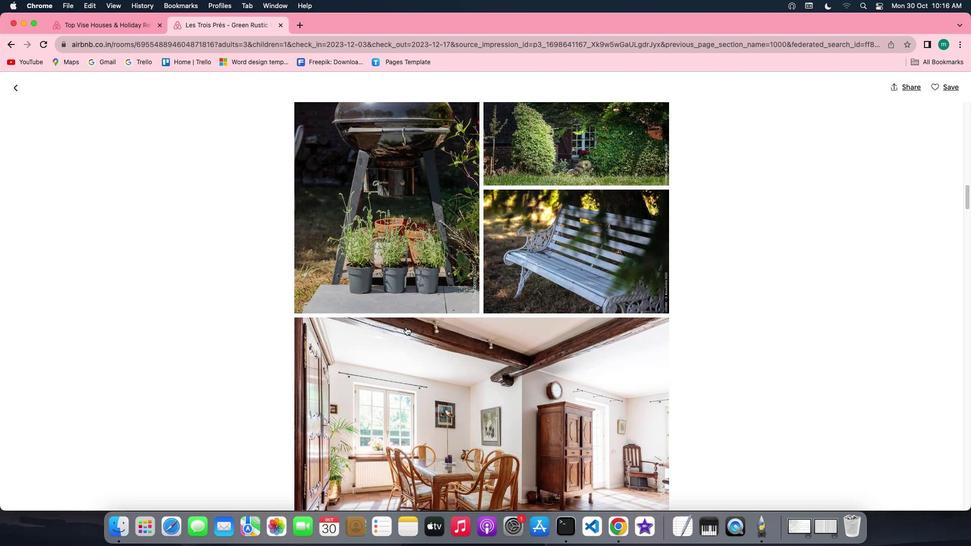 
Action: Mouse scrolled (407, 327) with delta (1, 0)
Screenshot: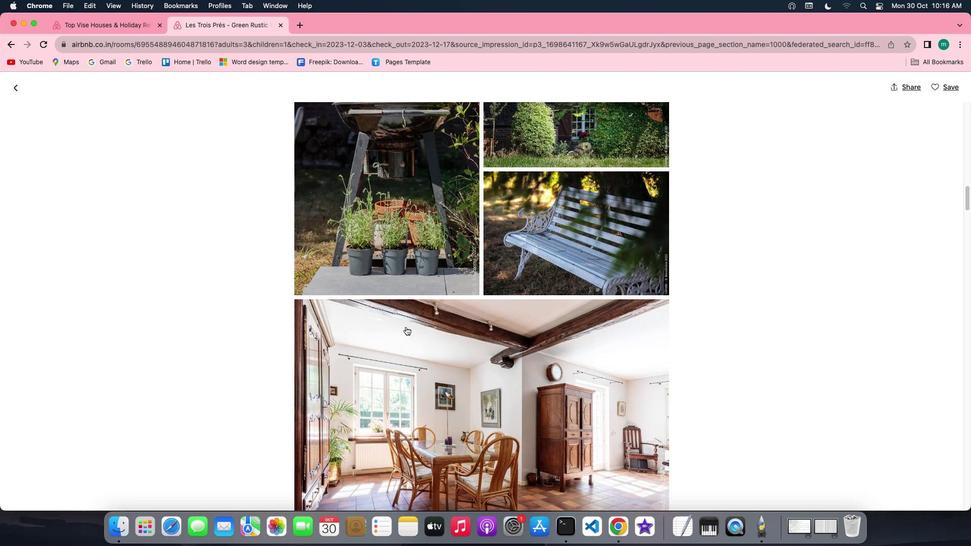 
Action: Mouse scrolled (407, 327) with delta (1, 0)
Screenshot: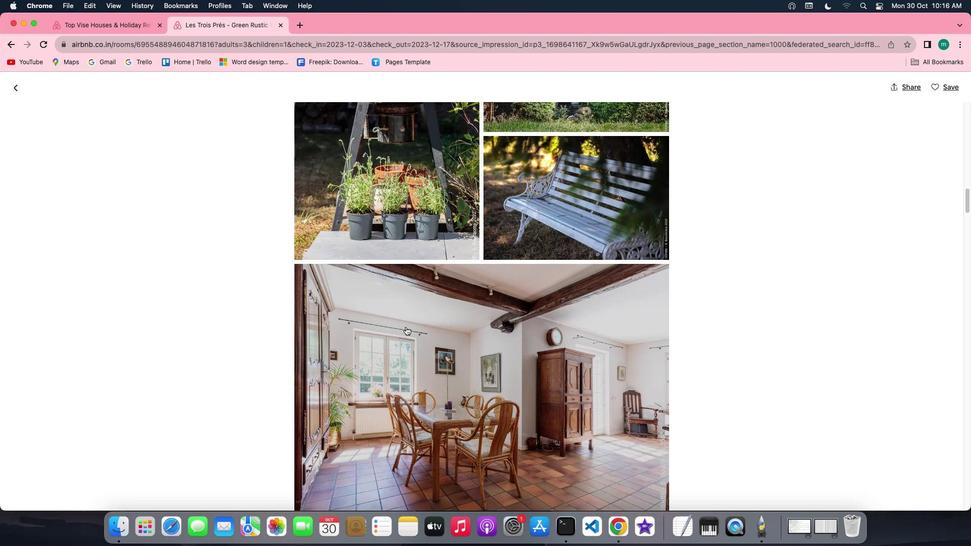 
Action: Mouse scrolled (407, 327) with delta (1, 0)
Screenshot: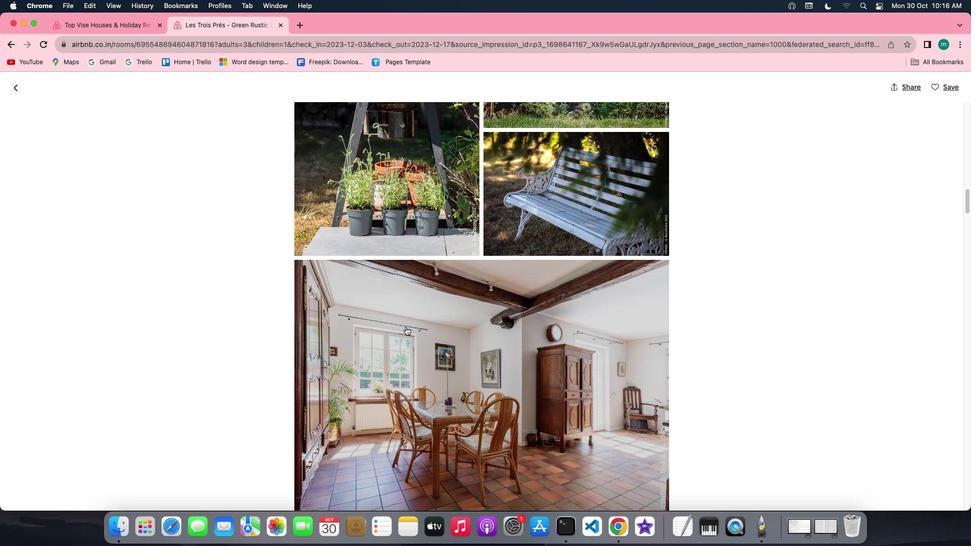 
Action: Mouse scrolled (407, 327) with delta (1, 0)
Screenshot: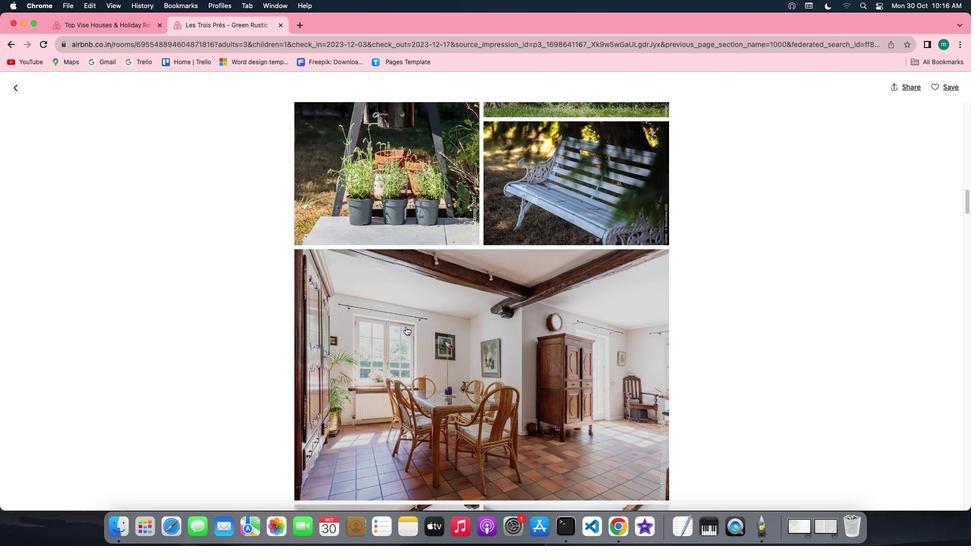 
Action: Mouse scrolled (407, 327) with delta (1, 0)
Screenshot: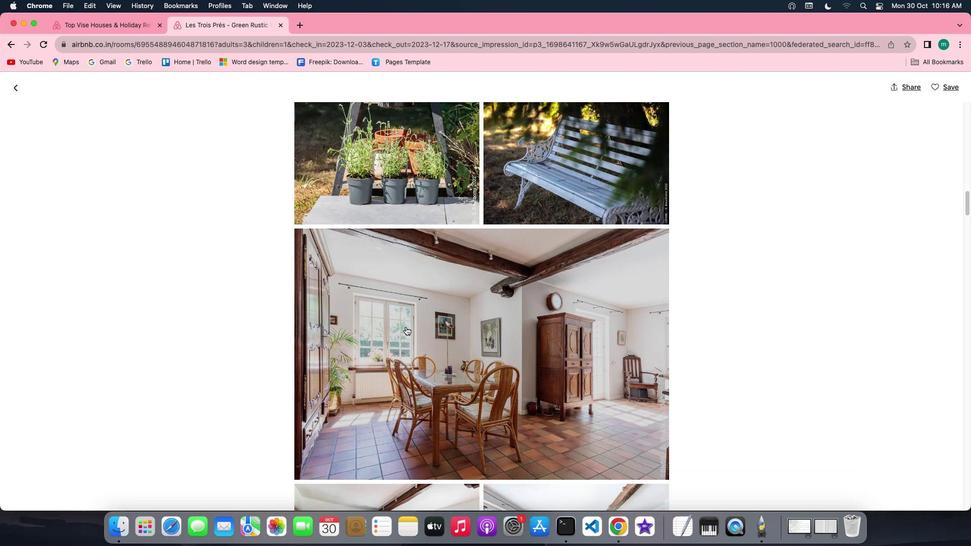
Action: Mouse scrolled (407, 327) with delta (1, 0)
Screenshot: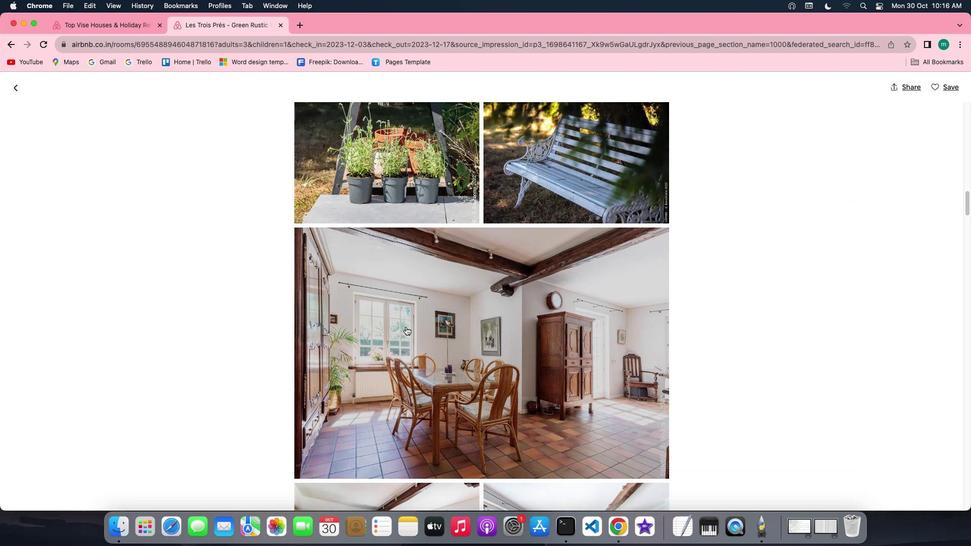
Action: Mouse scrolled (407, 327) with delta (1, 0)
Screenshot: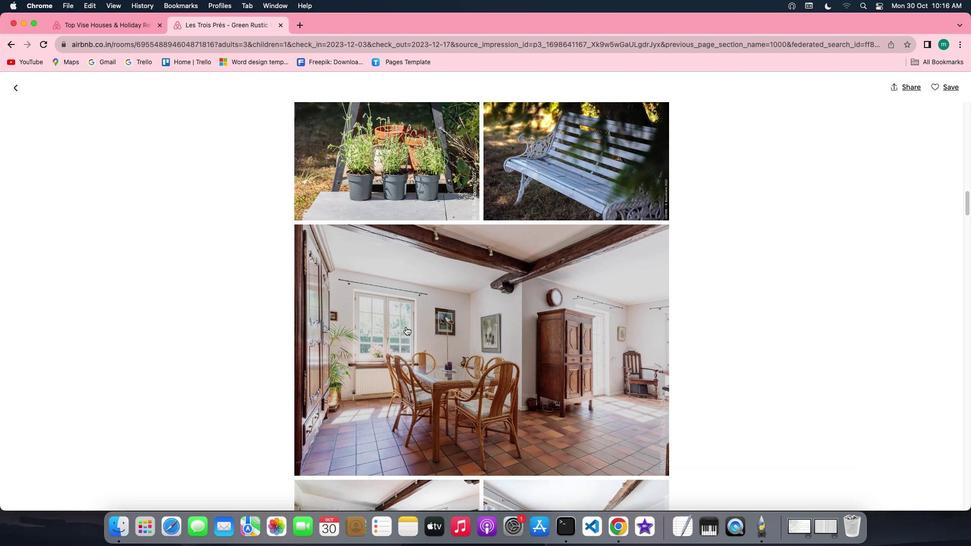 
Action: Mouse scrolled (407, 327) with delta (1, 0)
Screenshot: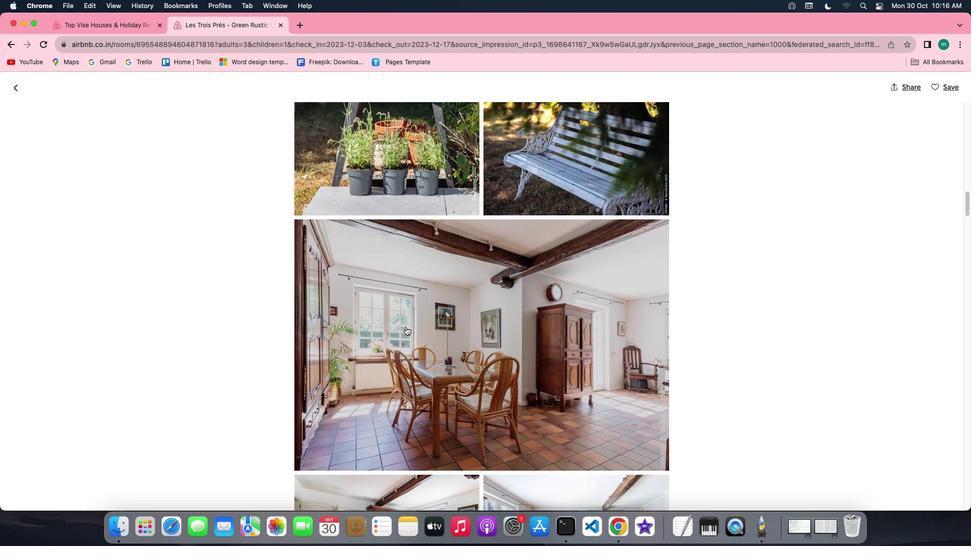 
Action: Mouse scrolled (407, 327) with delta (1, 0)
Screenshot: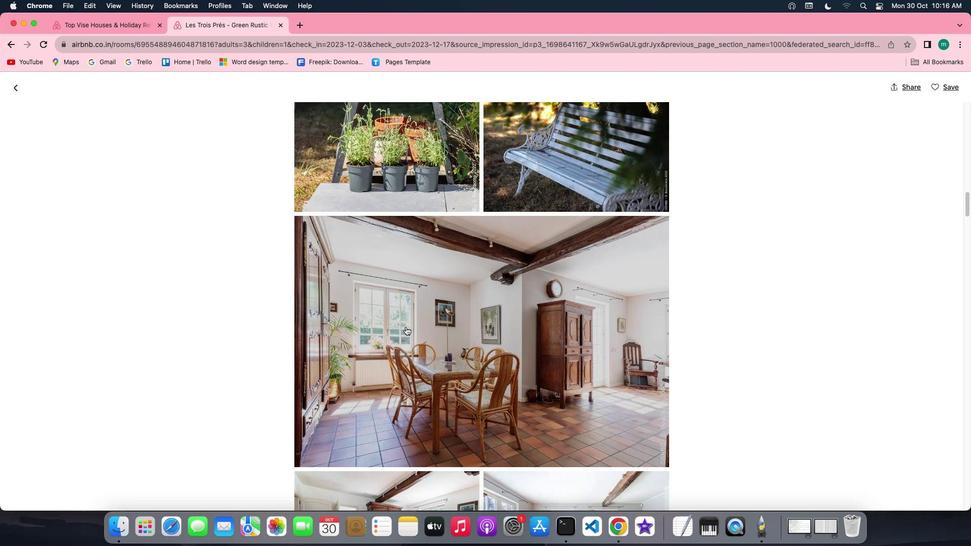 
Action: Mouse scrolled (407, 327) with delta (1, 0)
Screenshot: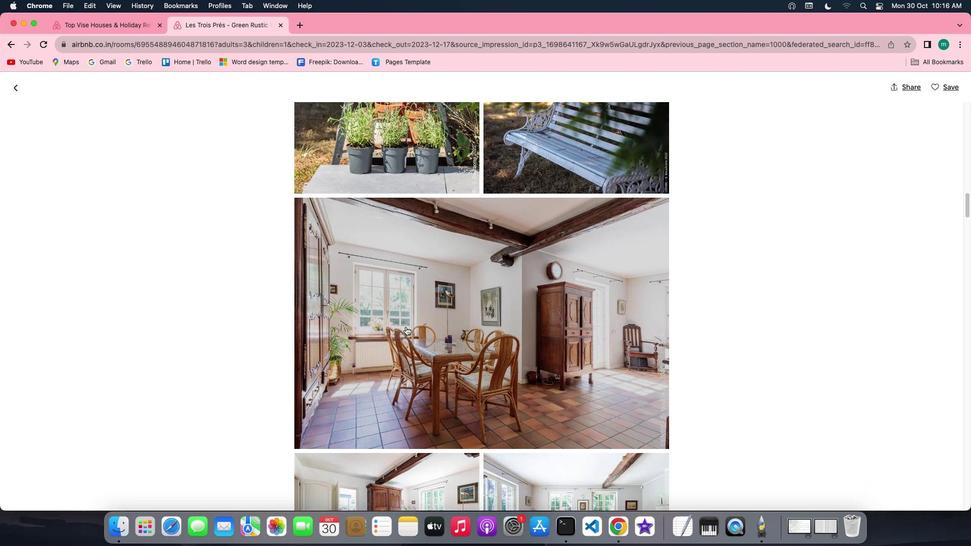 
Action: Mouse scrolled (407, 327) with delta (1, 0)
Screenshot: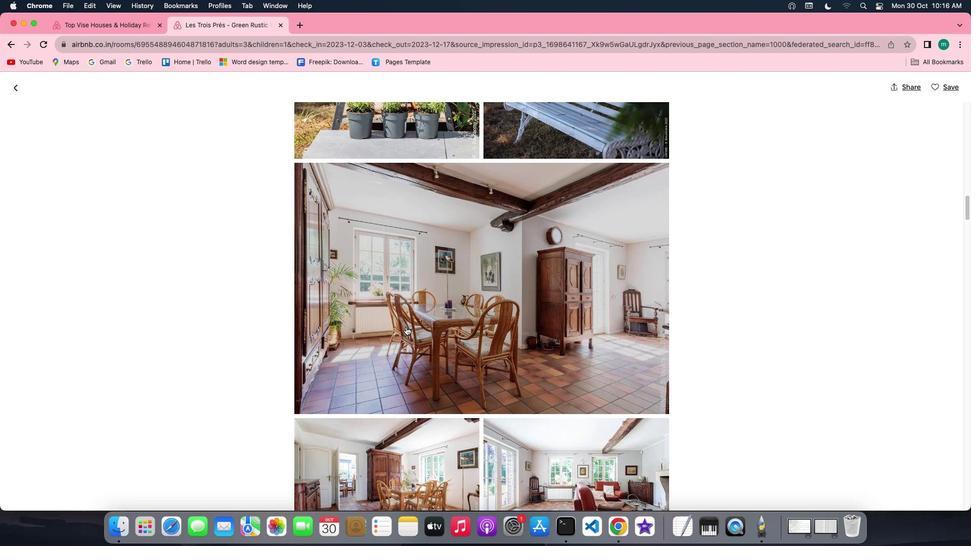 
Action: Mouse scrolled (407, 327) with delta (1, 0)
Screenshot: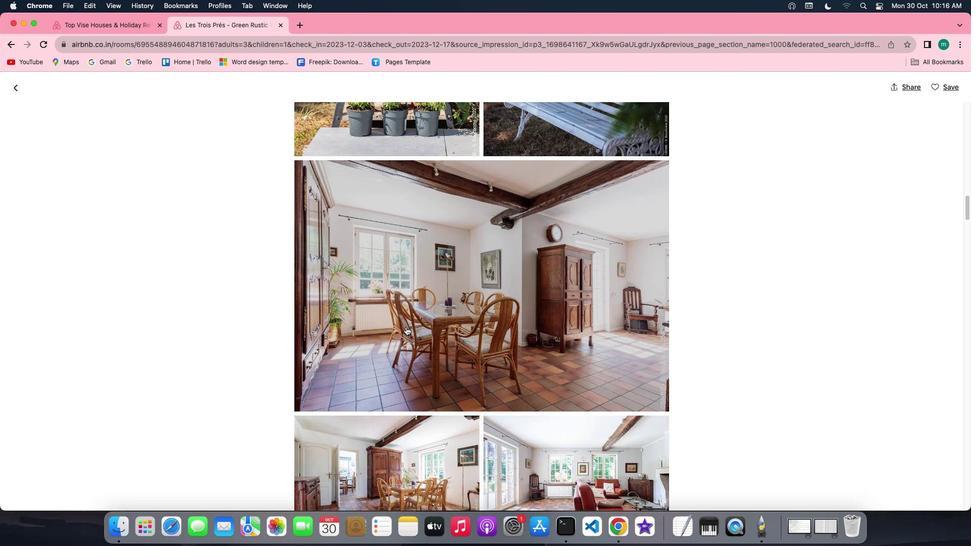 
Action: Mouse scrolled (407, 327) with delta (1, 0)
Screenshot: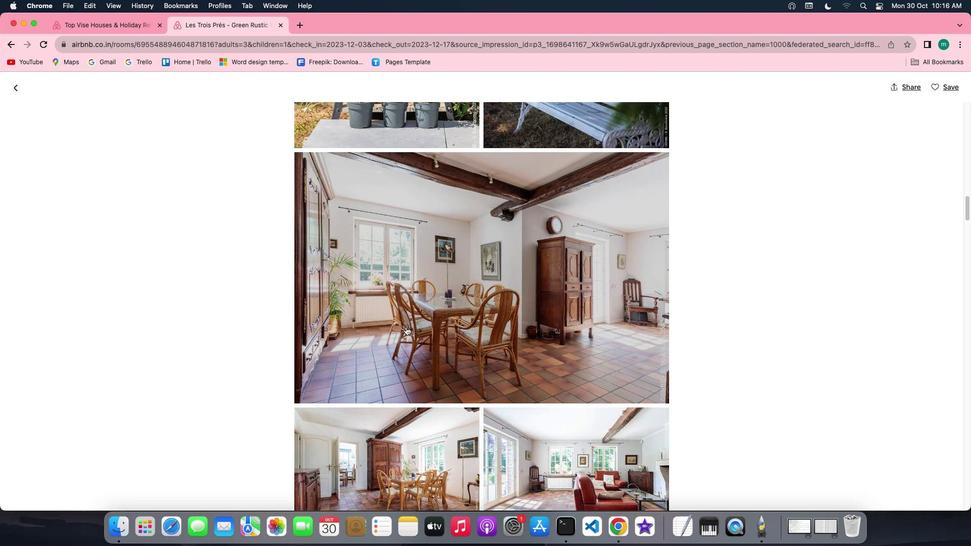 
Action: Mouse scrolled (407, 327) with delta (1, 0)
Screenshot: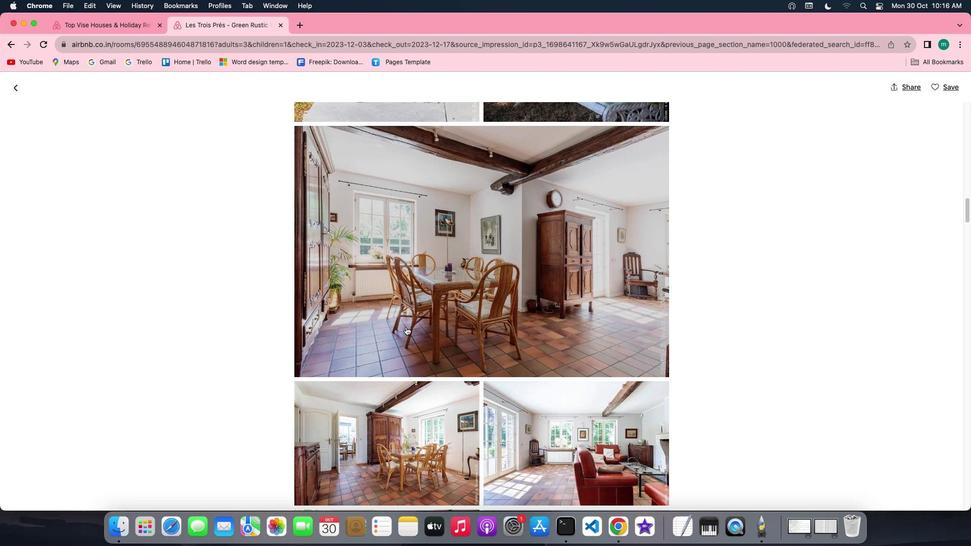 
Action: Mouse scrolled (407, 327) with delta (1, 0)
Screenshot: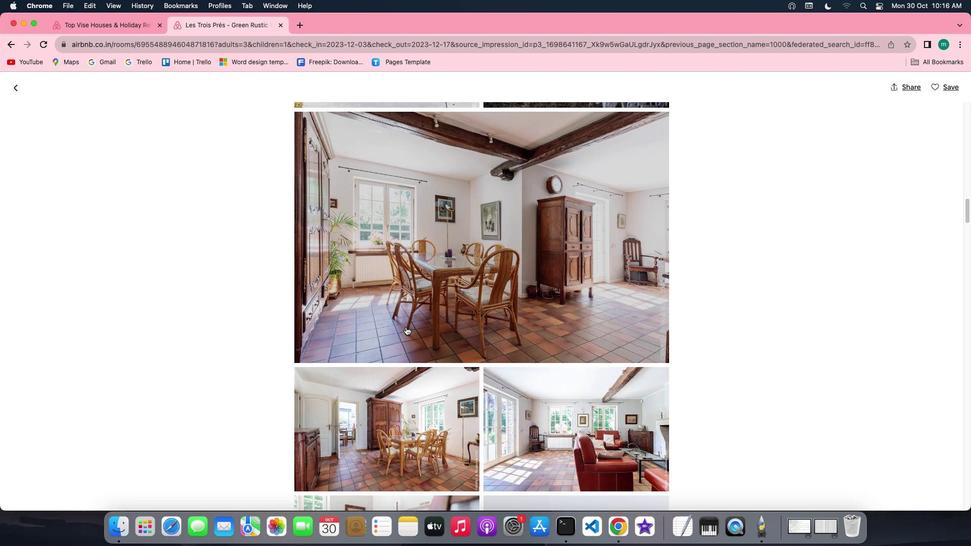 
Action: Mouse scrolled (407, 327) with delta (1, 0)
Screenshot: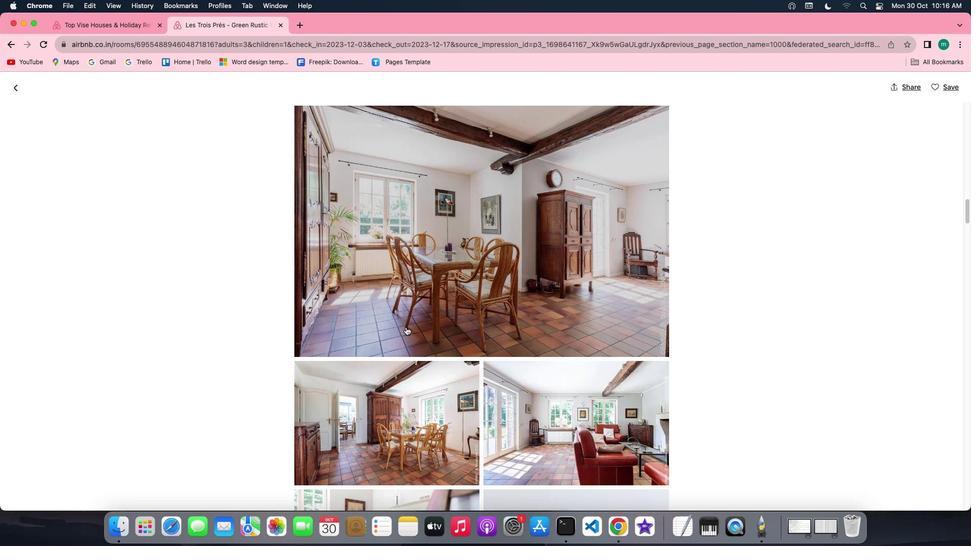 
Action: Mouse scrolled (407, 327) with delta (1, 0)
Screenshot: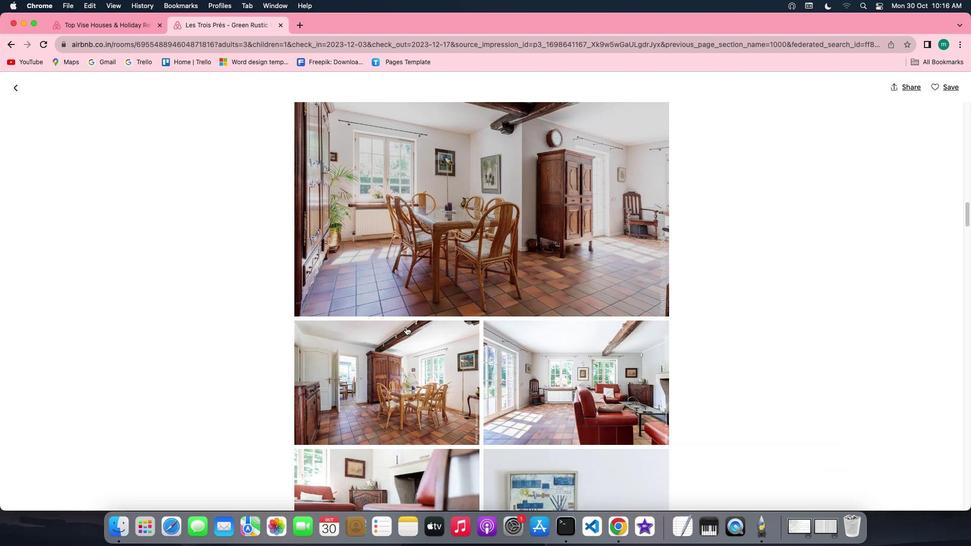 
Action: Mouse scrolled (407, 327) with delta (1, 0)
Screenshot: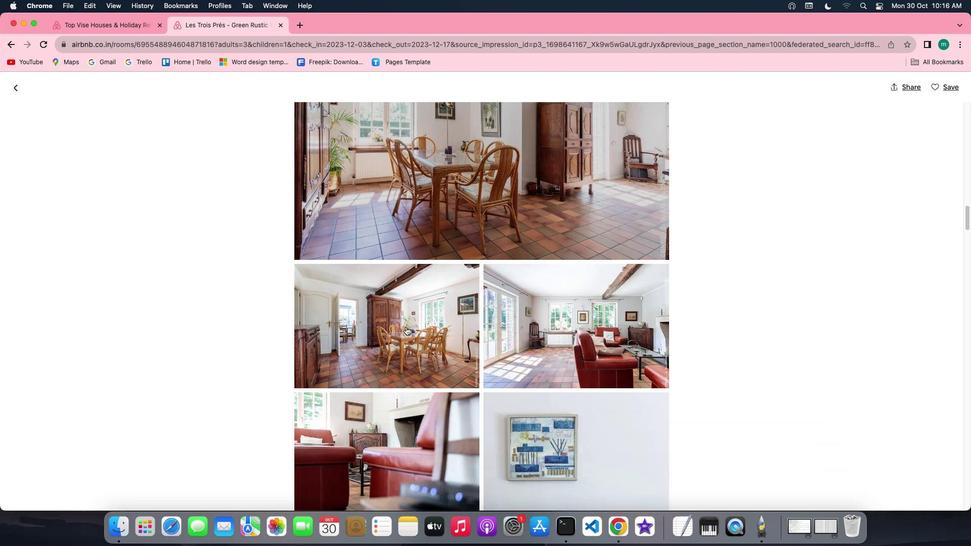 
Action: Mouse scrolled (407, 327) with delta (1, 0)
Screenshot: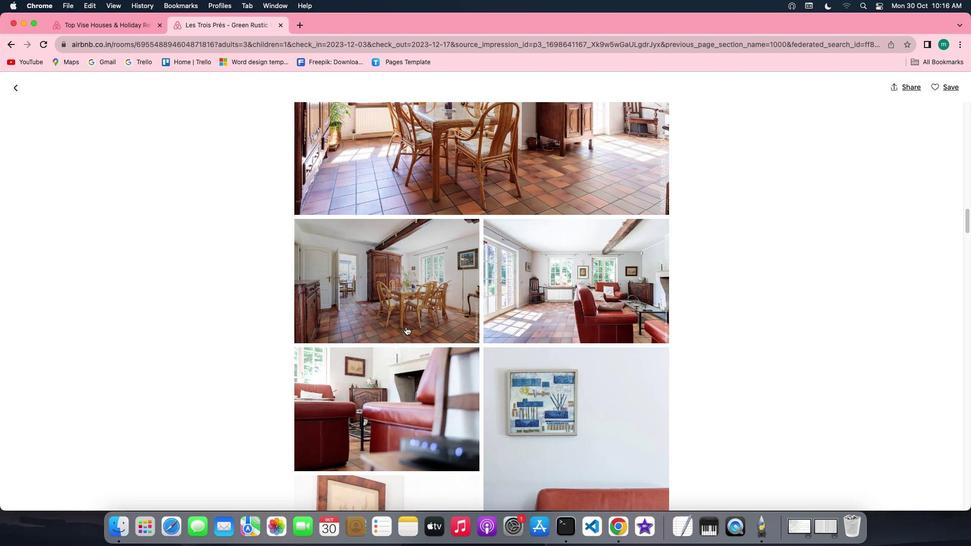 
Action: Mouse scrolled (407, 327) with delta (1, 0)
Screenshot: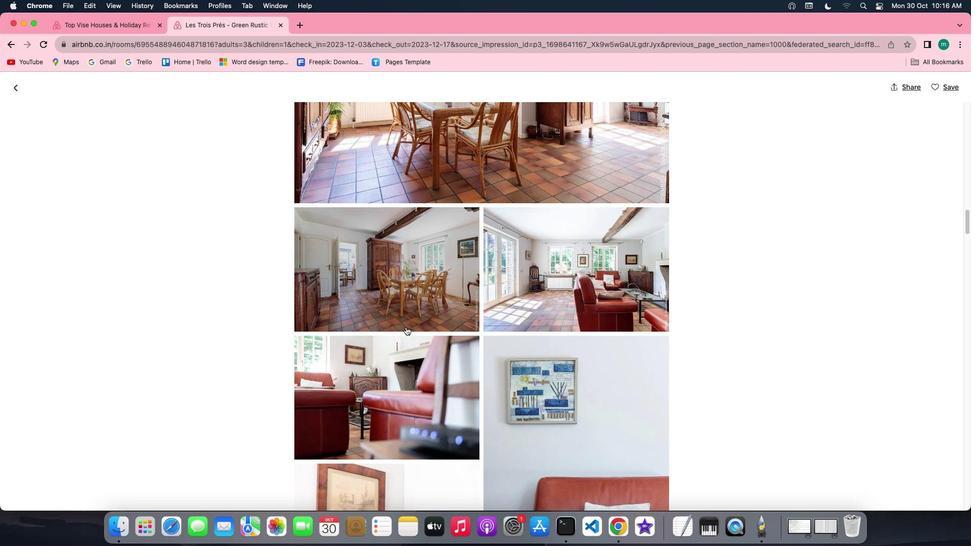 
Action: Mouse scrolled (407, 327) with delta (1, 0)
Screenshot: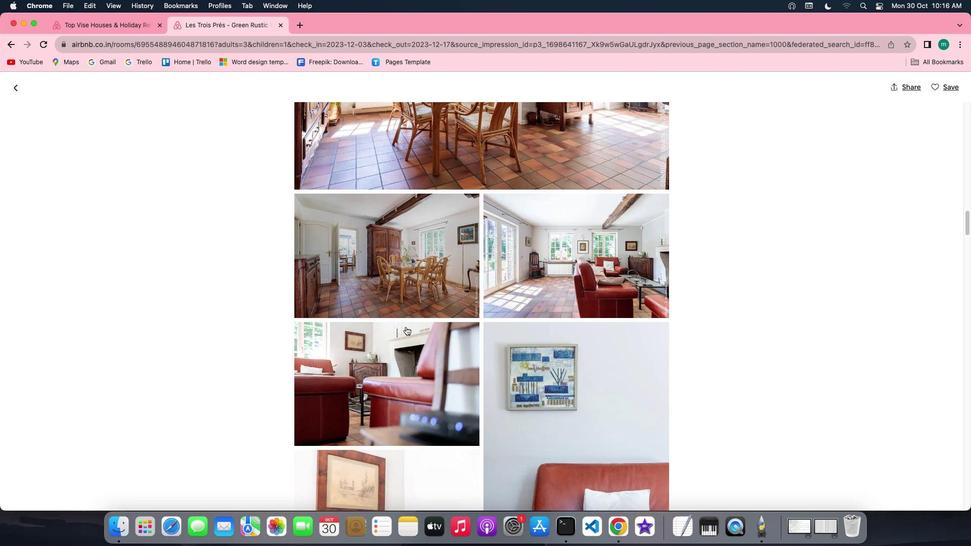 
Action: Mouse scrolled (407, 327) with delta (1, 0)
Screenshot: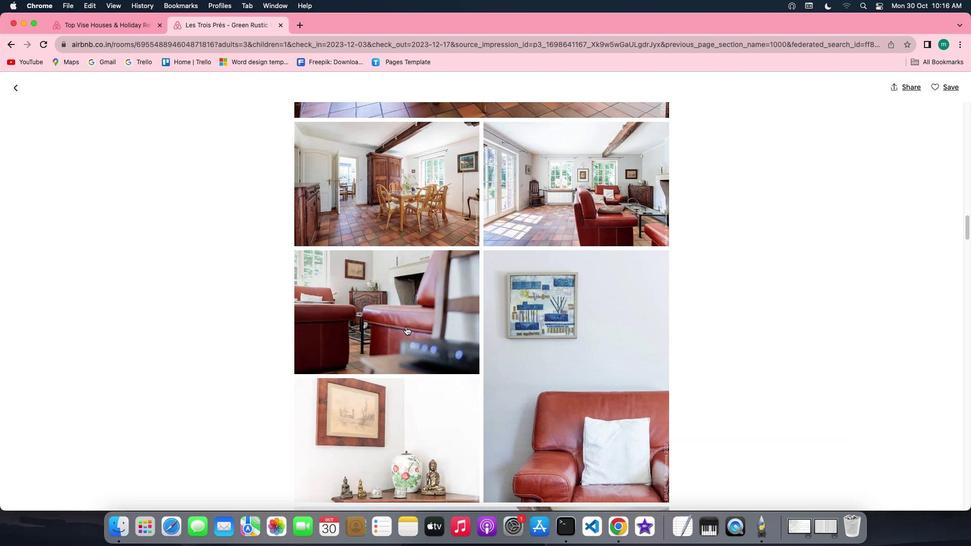 
Action: Mouse scrolled (407, 327) with delta (1, 0)
Screenshot: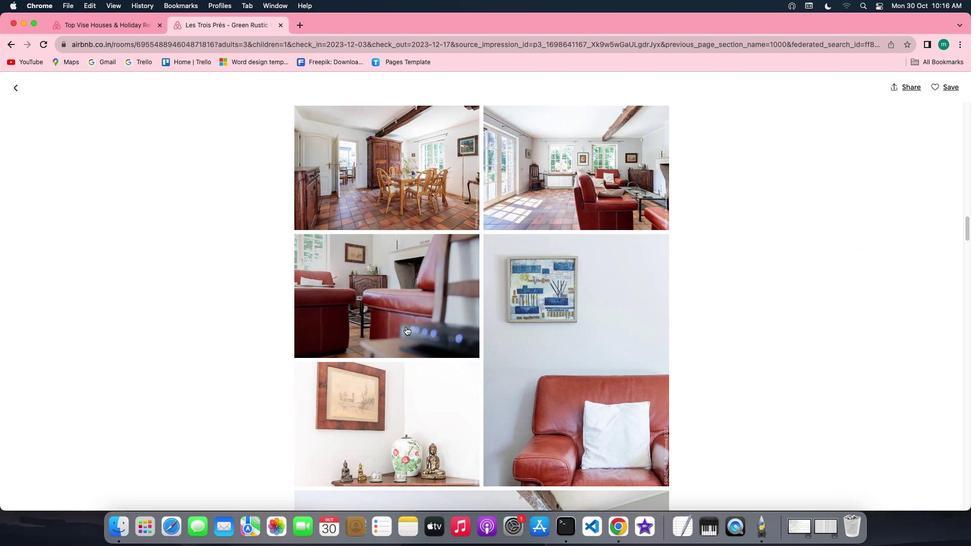 
Action: Mouse scrolled (407, 327) with delta (1, 0)
Screenshot: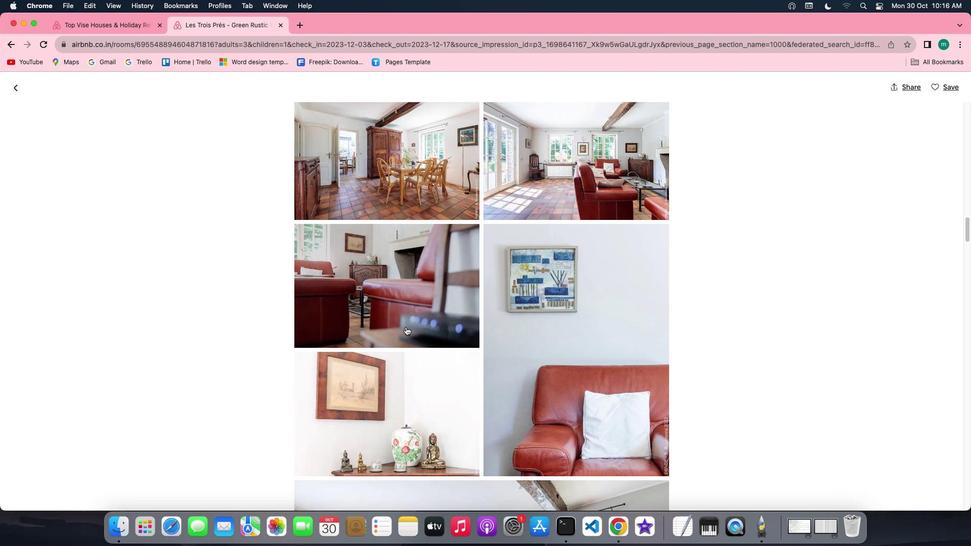 
Action: Mouse scrolled (407, 327) with delta (1, 0)
Screenshot: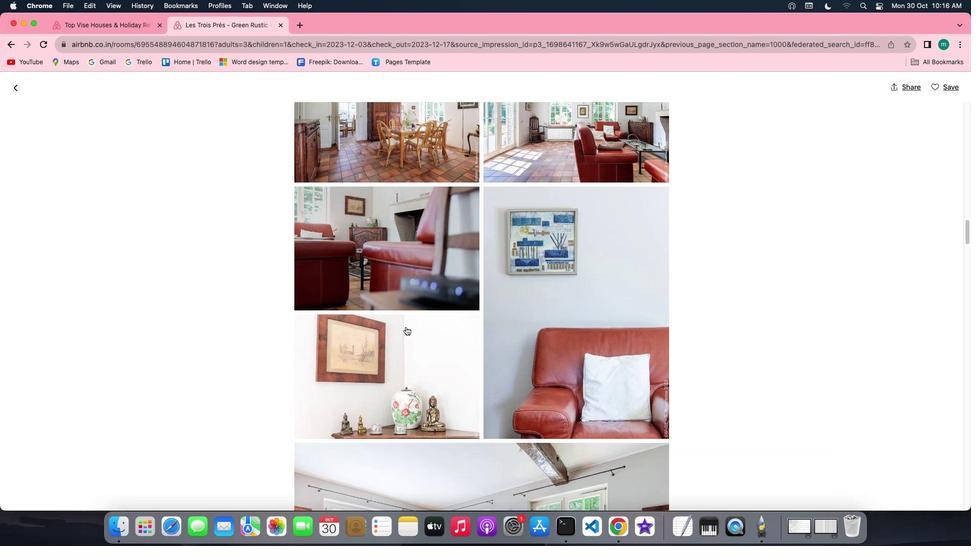 
Action: Mouse scrolled (407, 327) with delta (1, 0)
Screenshot: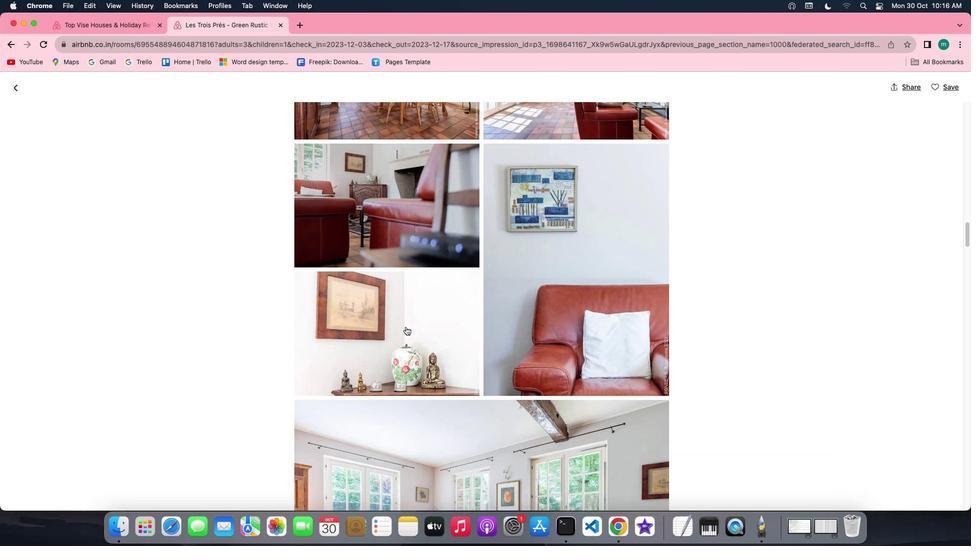 
Action: Mouse moved to (407, 327)
Screenshot: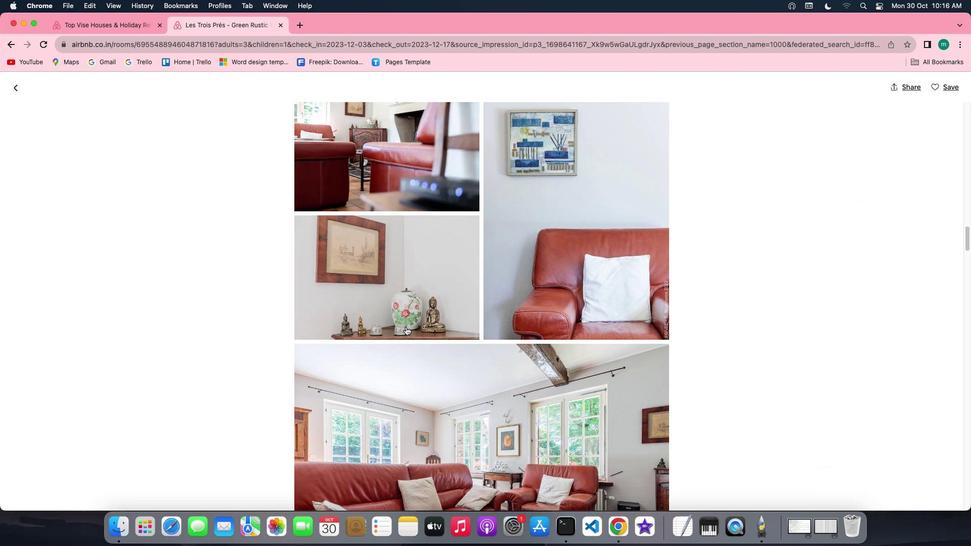 
Action: Mouse scrolled (407, 327) with delta (1, 0)
Screenshot: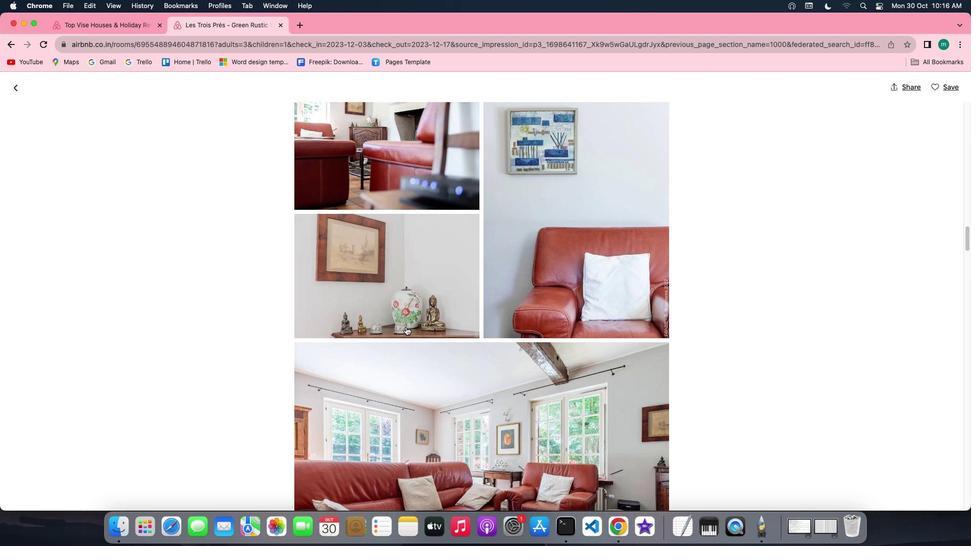 
Action: Mouse scrolled (407, 327) with delta (1, 0)
Screenshot: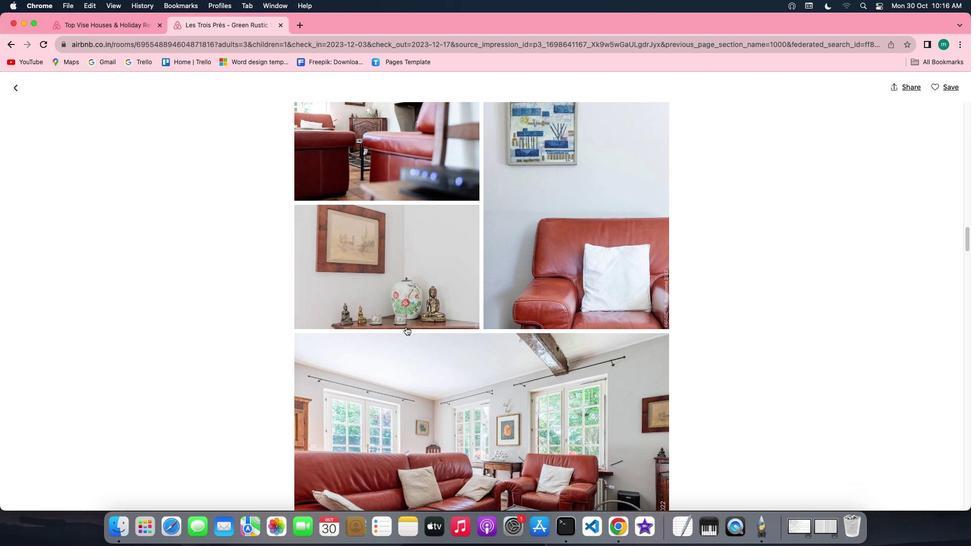 
Action: Mouse scrolled (407, 327) with delta (1, 0)
Screenshot: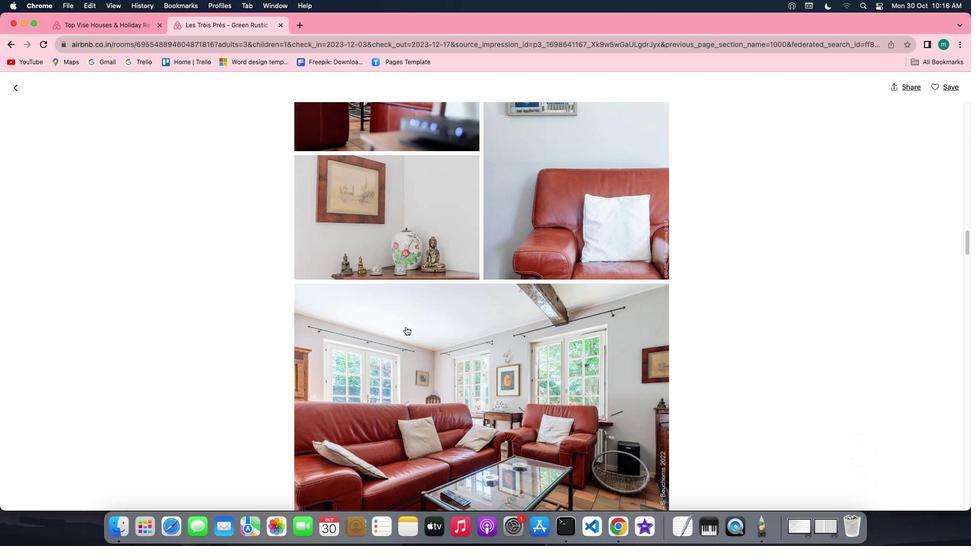 
Action: Mouse scrolled (407, 327) with delta (1, 0)
Screenshot: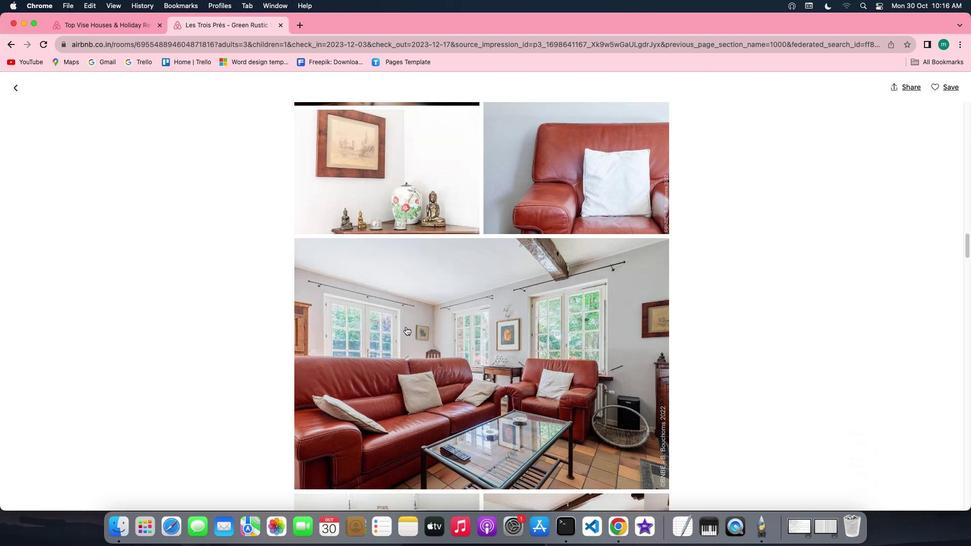 
Action: Mouse scrolled (407, 327) with delta (1, 0)
Screenshot: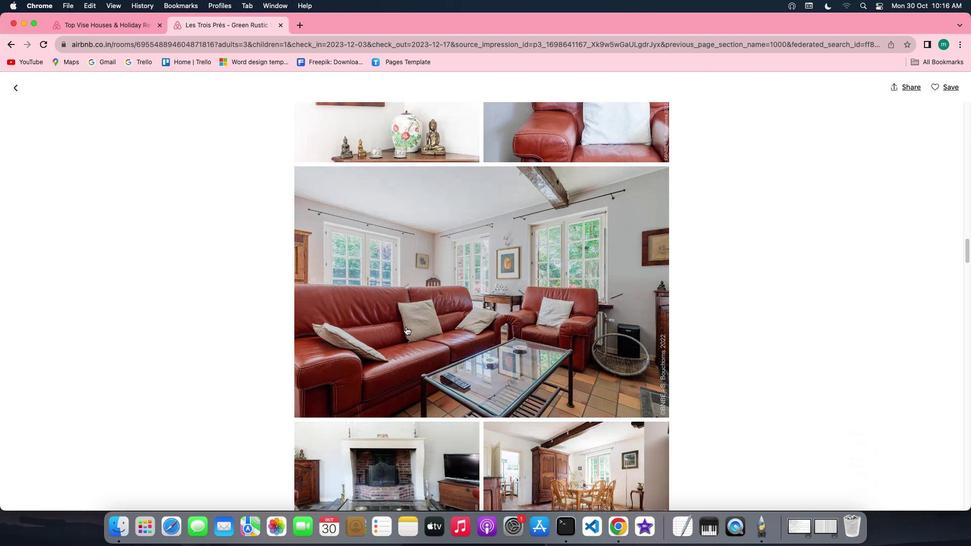 
Action: Mouse scrolled (407, 327) with delta (1, 0)
Screenshot: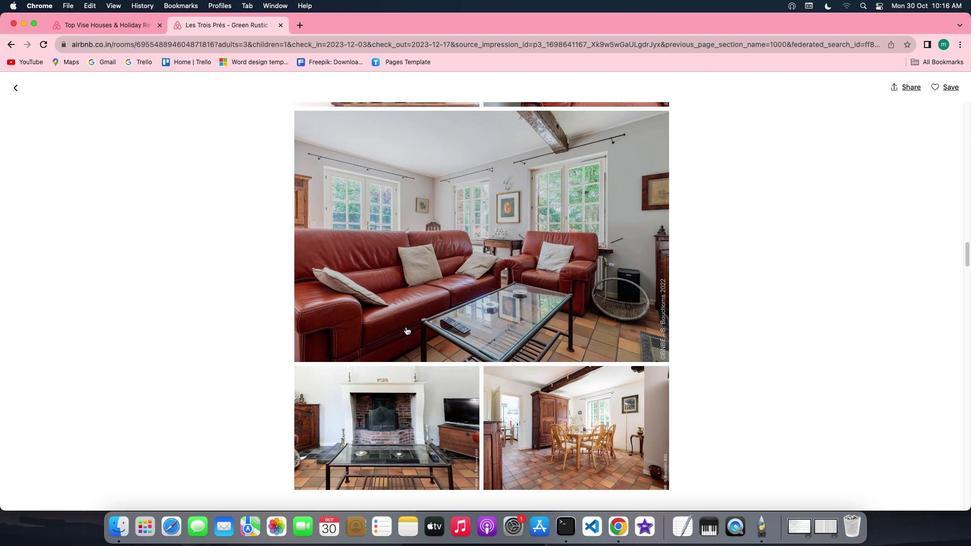 
Action: Mouse scrolled (407, 327) with delta (1, 0)
Screenshot: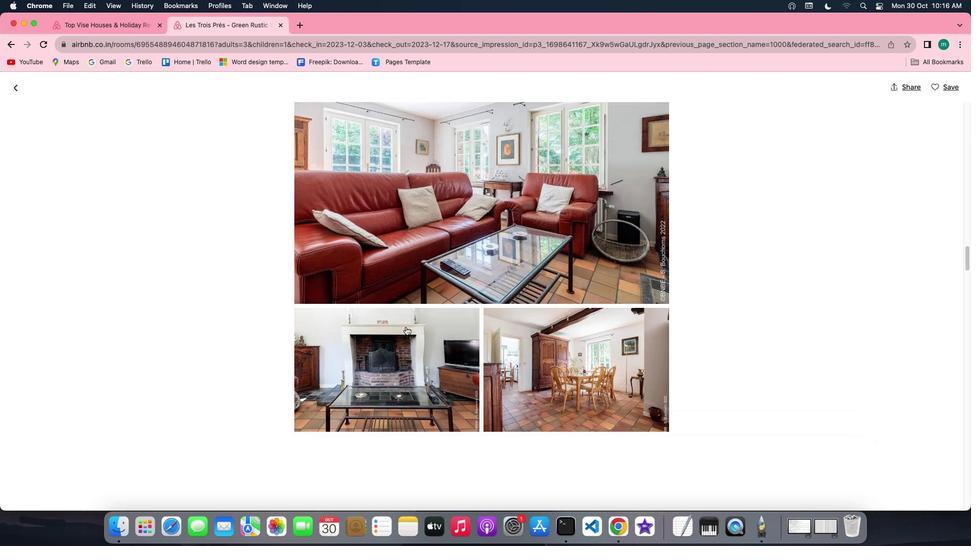 
Action: Mouse scrolled (407, 327) with delta (1, 0)
Screenshot: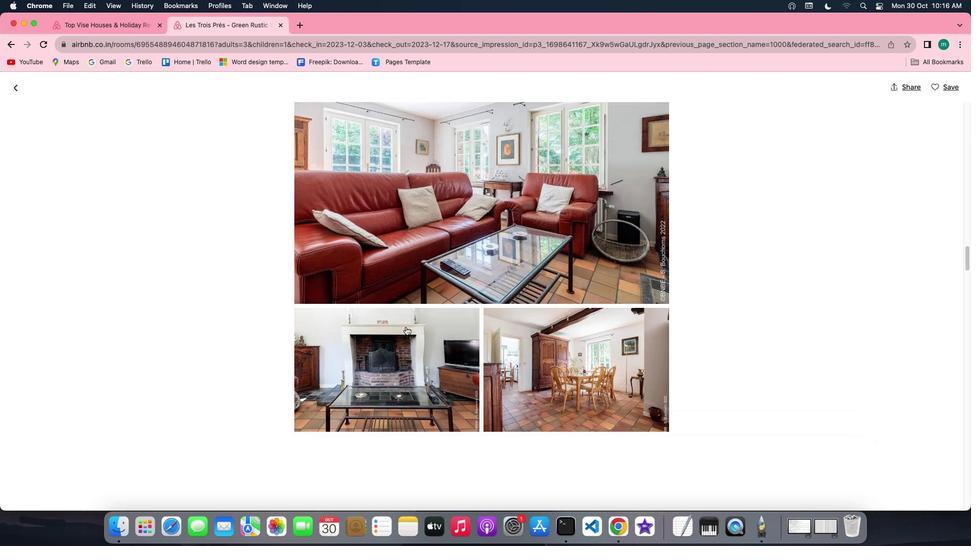 
Action: Mouse scrolled (407, 327) with delta (1, 0)
Screenshot: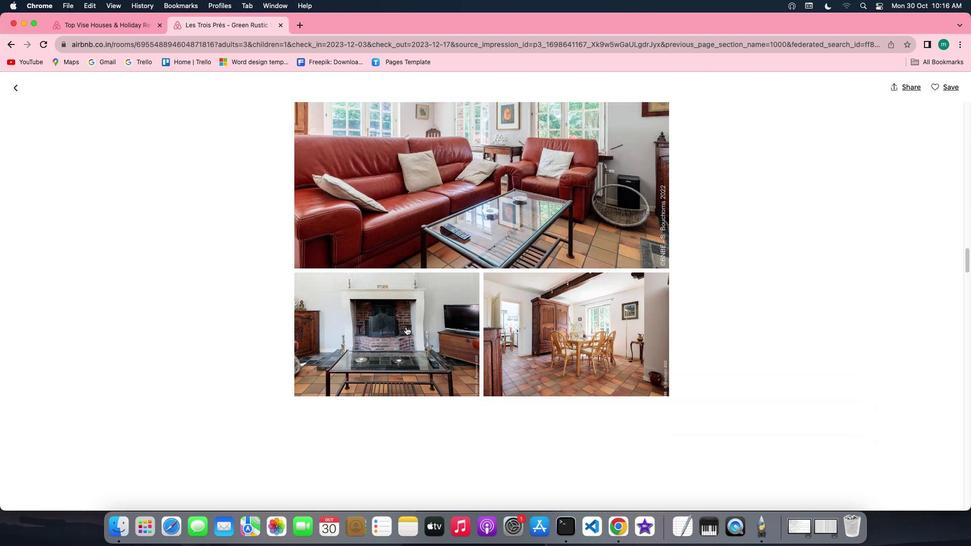
Action: Mouse scrolled (407, 327) with delta (1, -1)
Screenshot: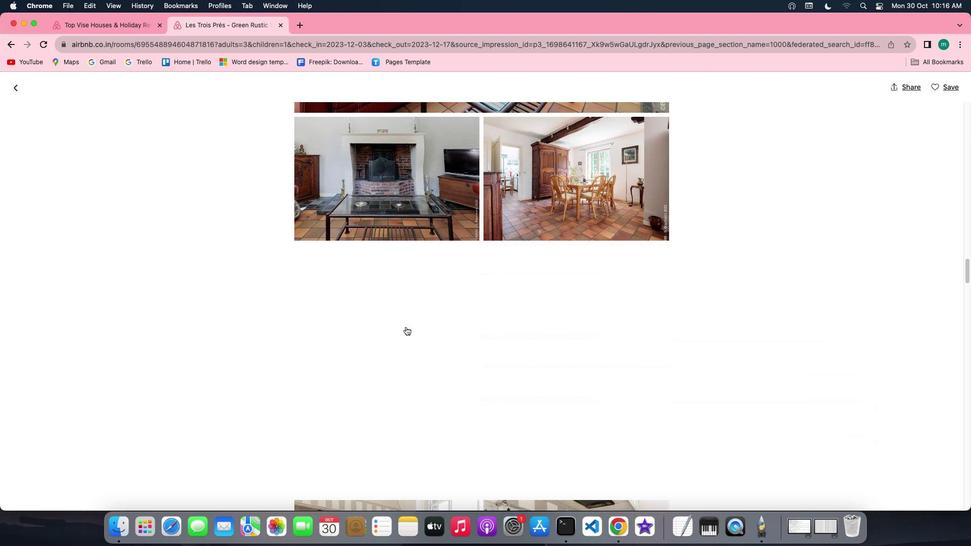 
Action: Mouse scrolled (407, 327) with delta (1, 0)
Screenshot: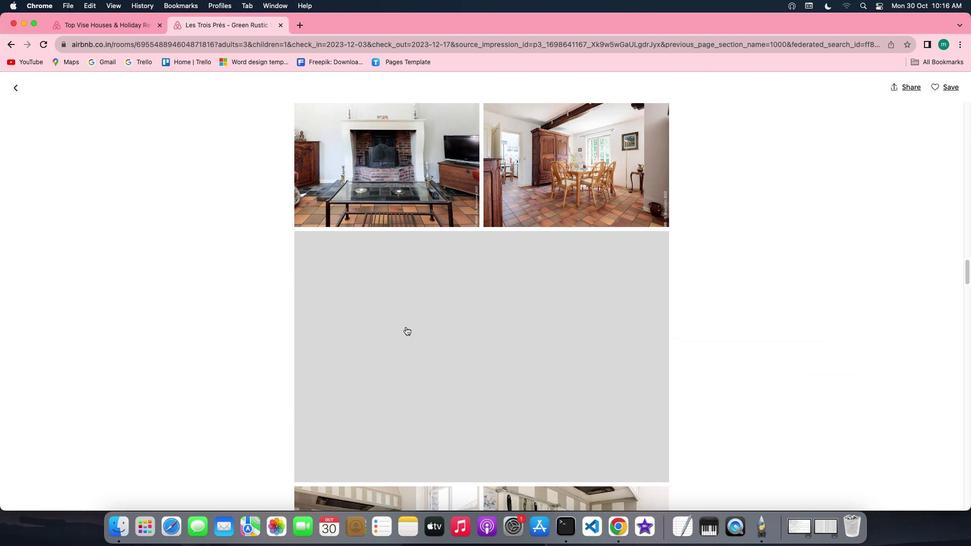 
Action: Mouse scrolled (407, 327) with delta (1, 0)
Screenshot: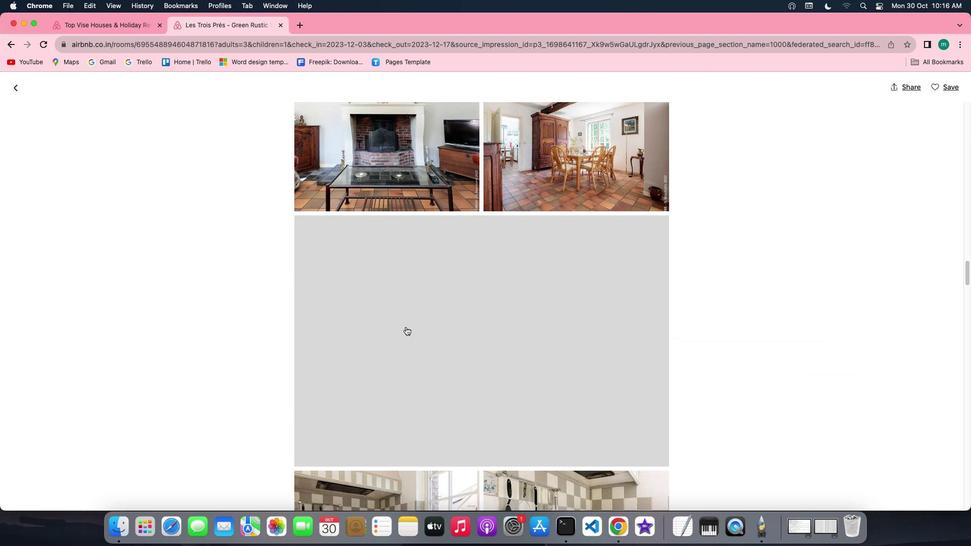 
Action: Mouse scrolled (407, 327) with delta (1, 0)
Screenshot: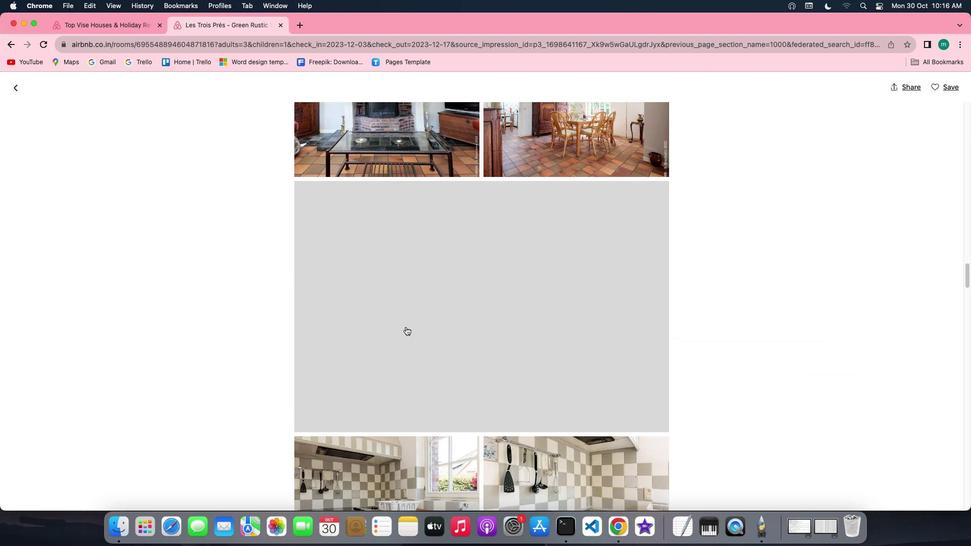 
Action: Mouse scrolled (407, 327) with delta (1, 0)
Screenshot: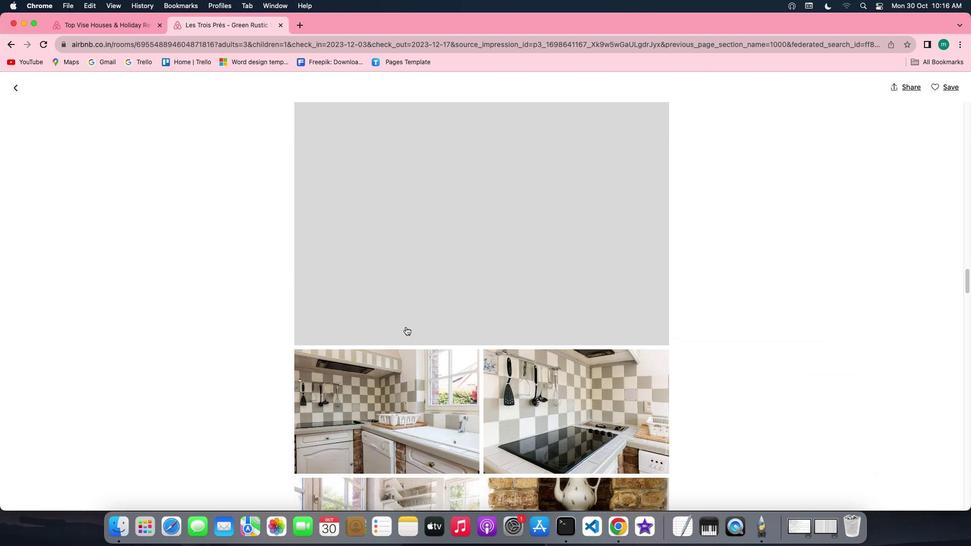 
Action: Mouse scrolled (407, 327) with delta (1, -1)
Screenshot: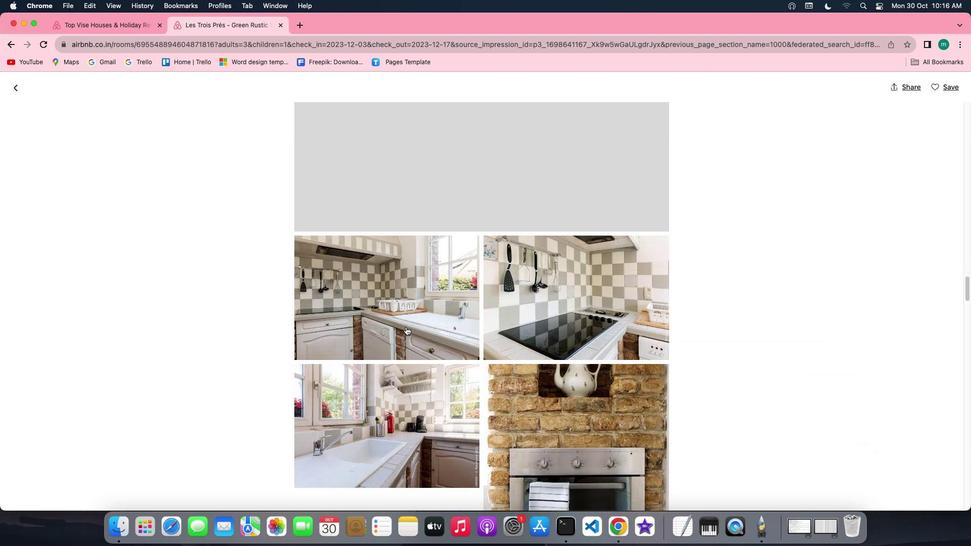 
Action: Mouse scrolled (407, 327) with delta (1, 0)
Screenshot: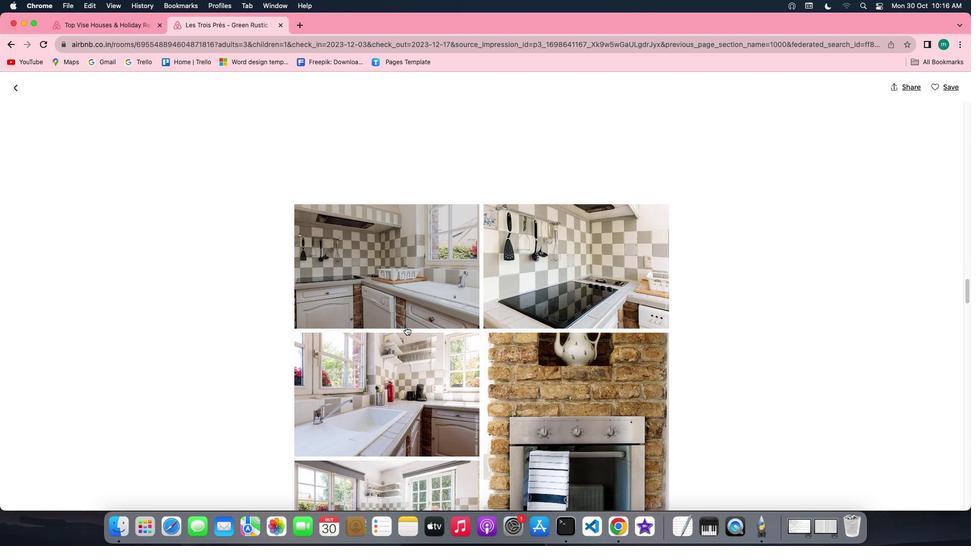 
Action: Mouse scrolled (407, 327) with delta (1, 0)
Screenshot: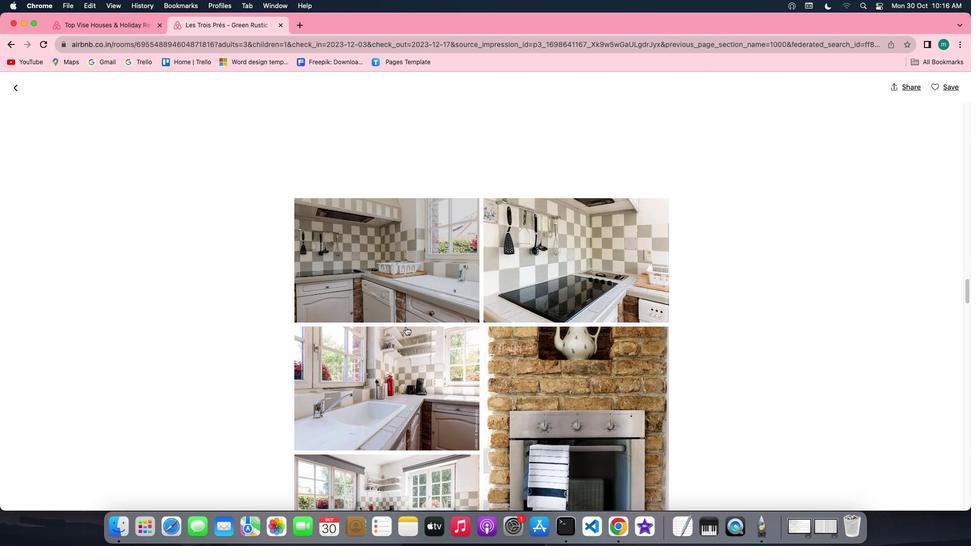 
Action: Mouse scrolled (407, 327) with delta (1, 0)
Screenshot: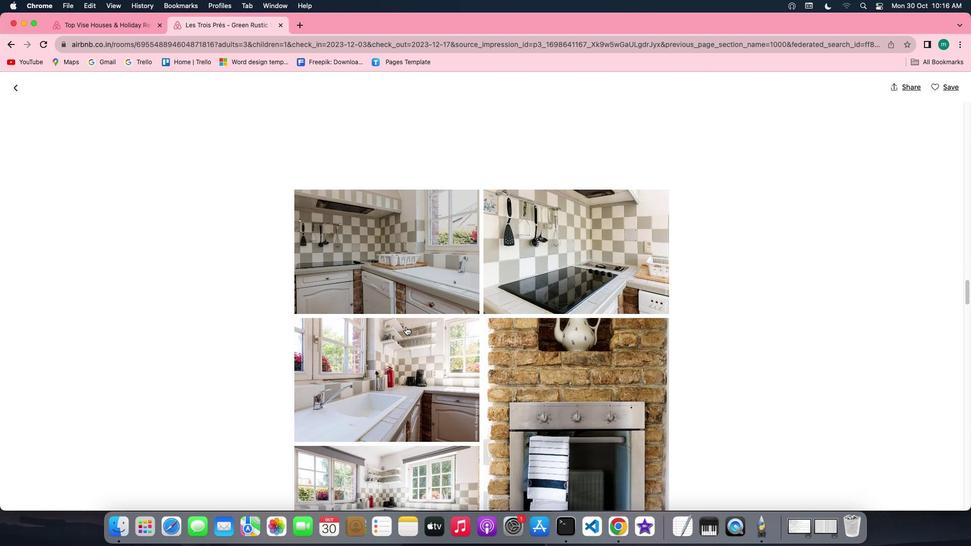 
Action: Mouse scrolled (407, 327) with delta (1, 0)
Screenshot: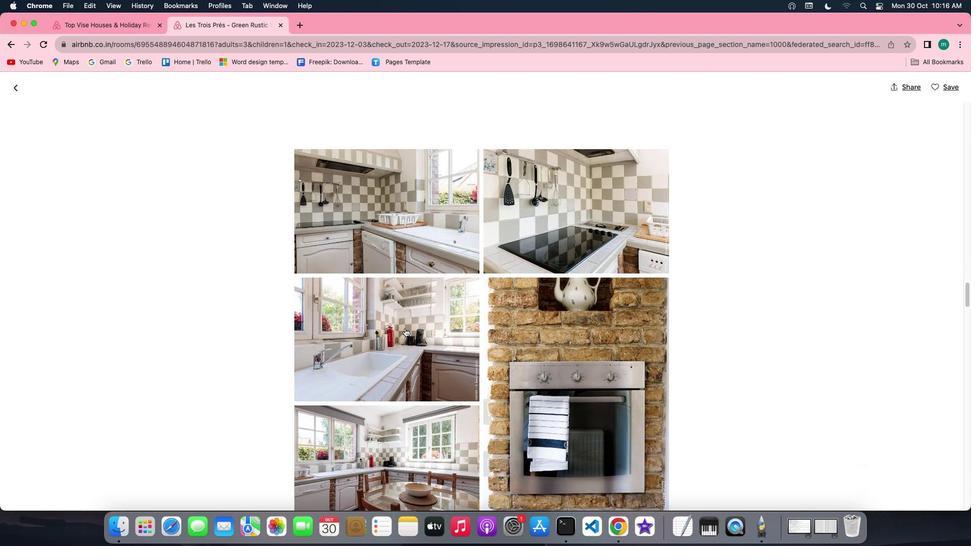 
Action: Mouse moved to (405, 330)
Screenshot: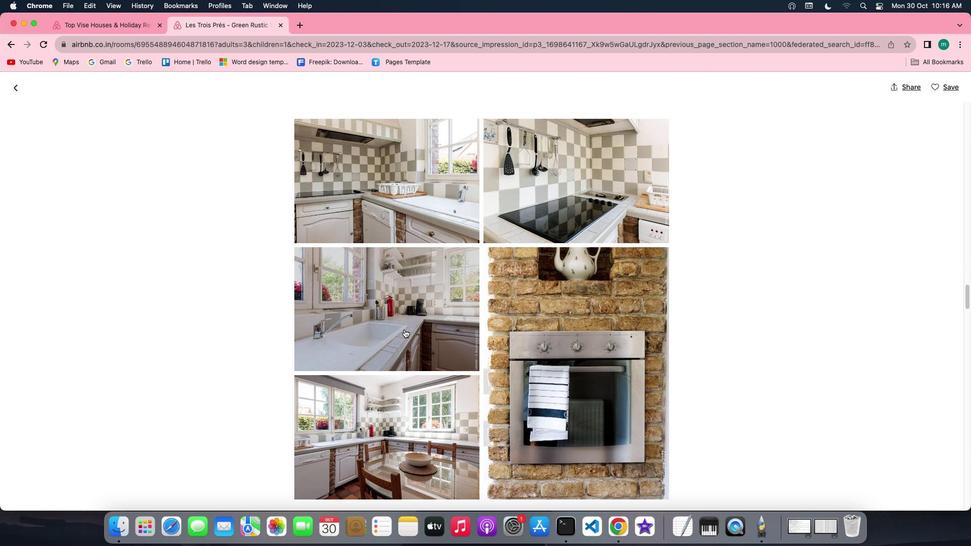 
Action: Mouse scrolled (405, 330) with delta (1, 0)
Screenshot: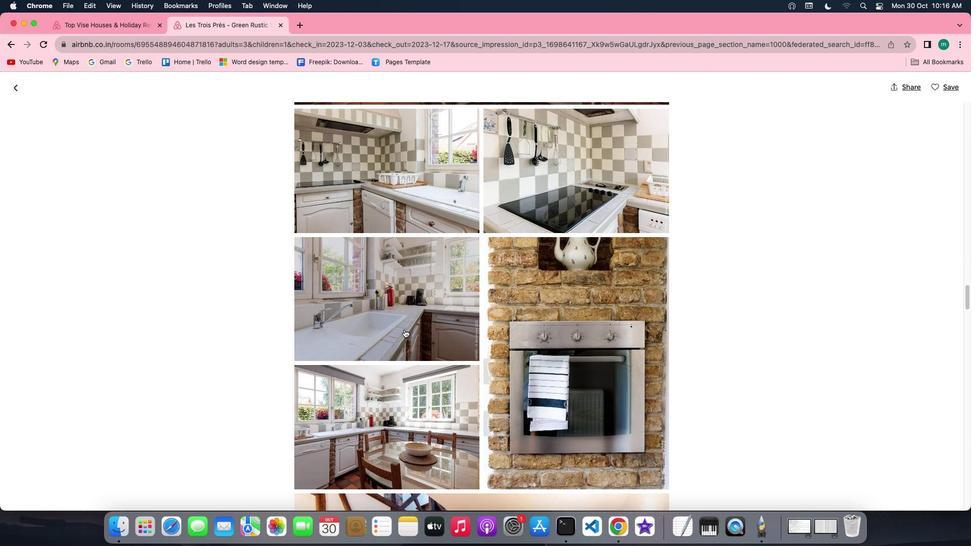 
Action: Mouse scrolled (405, 330) with delta (1, 0)
Screenshot: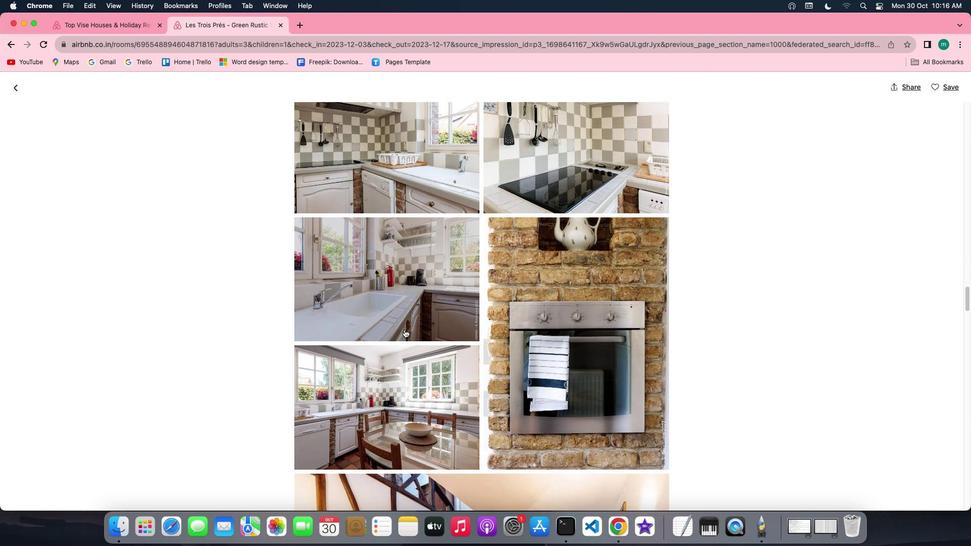 
Action: Mouse scrolled (405, 330) with delta (1, 0)
Screenshot: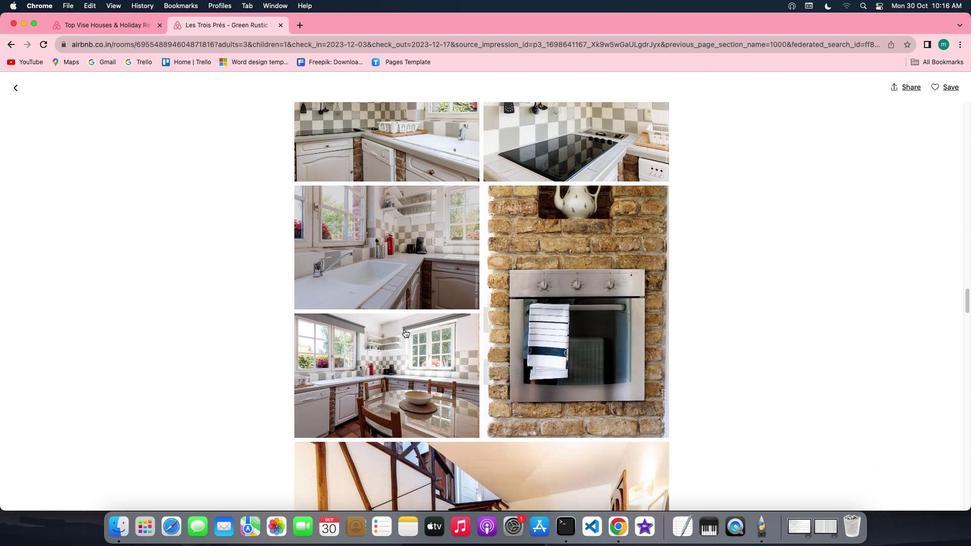 
Action: Mouse scrolled (405, 330) with delta (1, 0)
Screenshot: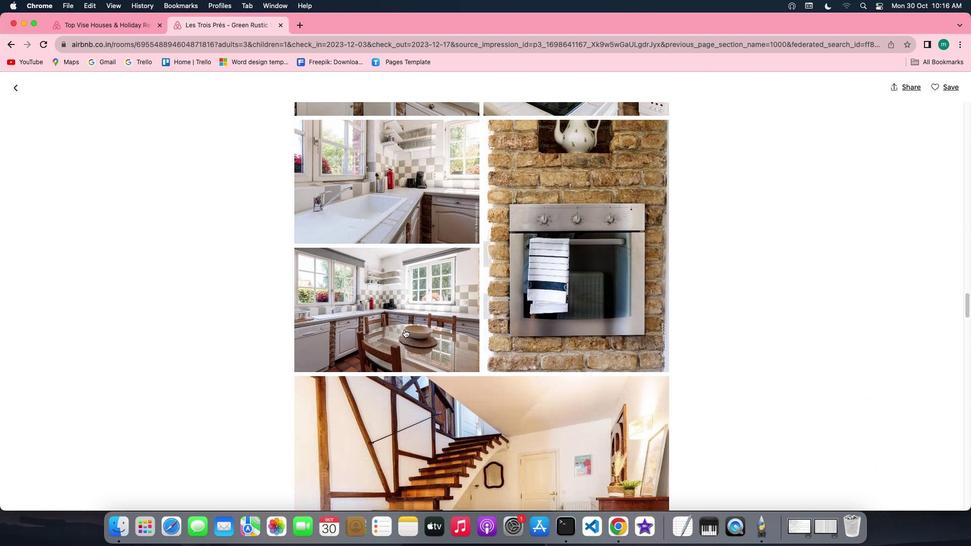 
Action: Mouse scrolled (405, 330) with delta (1, 0)
Screenshot: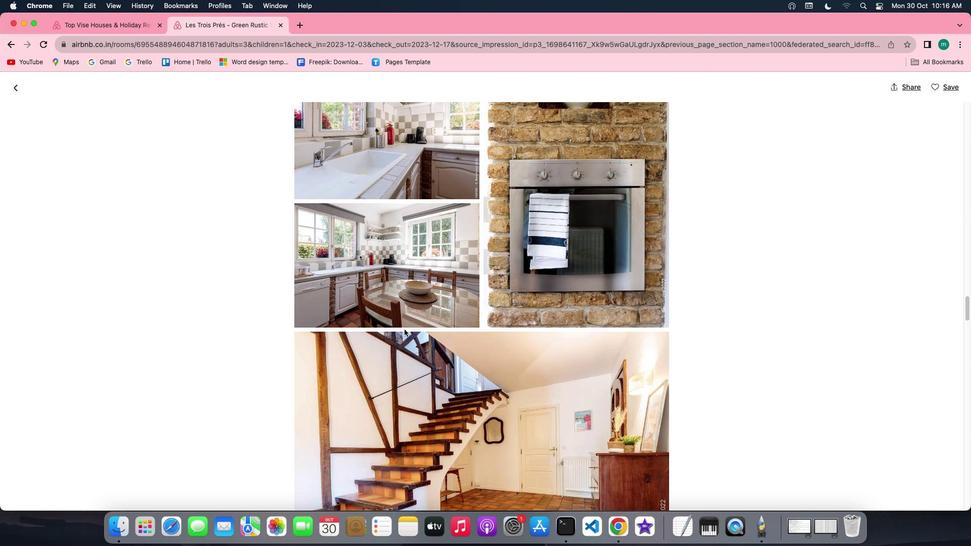 
Action: Mouse scrolled (405, 330) with delta (1, 0)
Screenshot: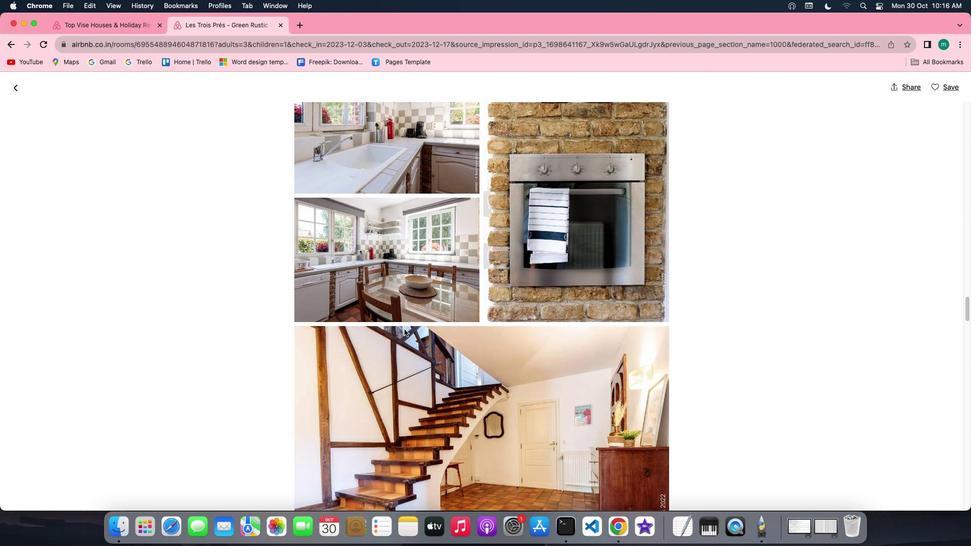 
Action: Mouse scrolled (405, 330) with delta (1, 0)
Screenshot: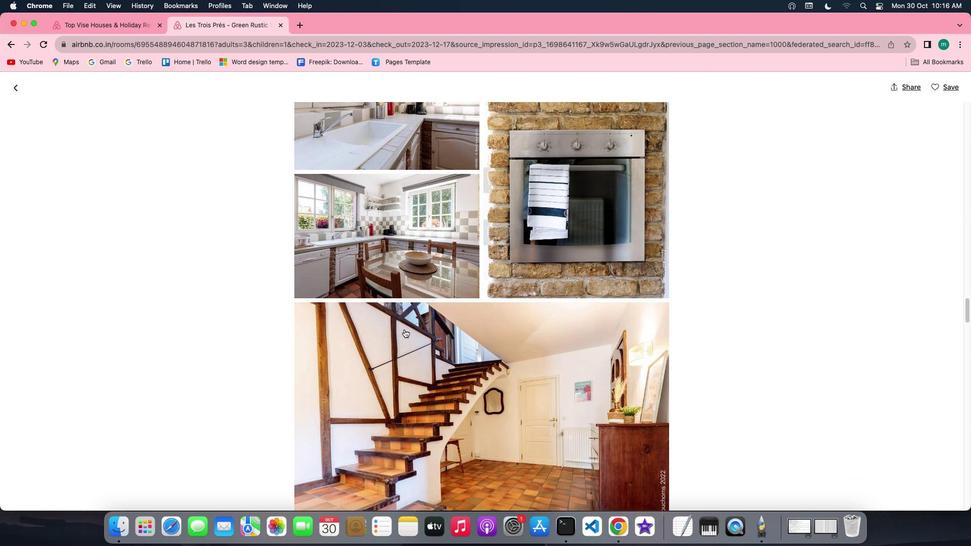 
Action: Mouse scrolled (405, 330) with delta (1, 0)
Screenshot: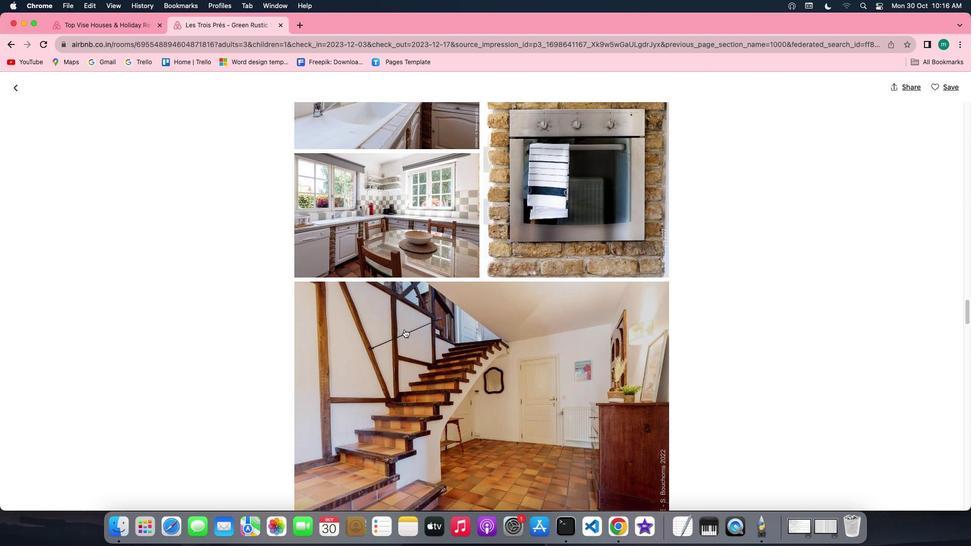 
Action: Mouse scrolled (405, 330) with delta (1, 0)
Screenshot: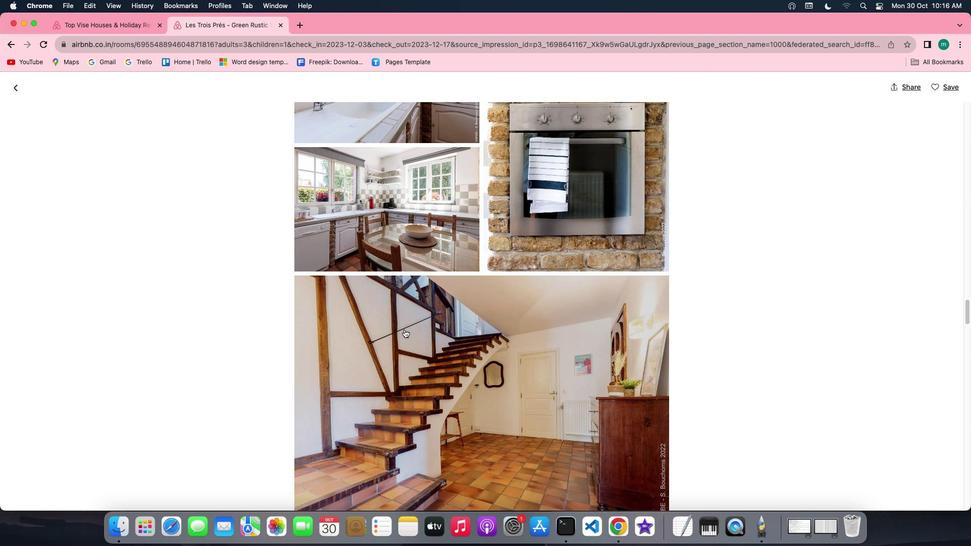 
Action: Mouse scrolled (405, 330) with delta (1, 0)
Screenshot: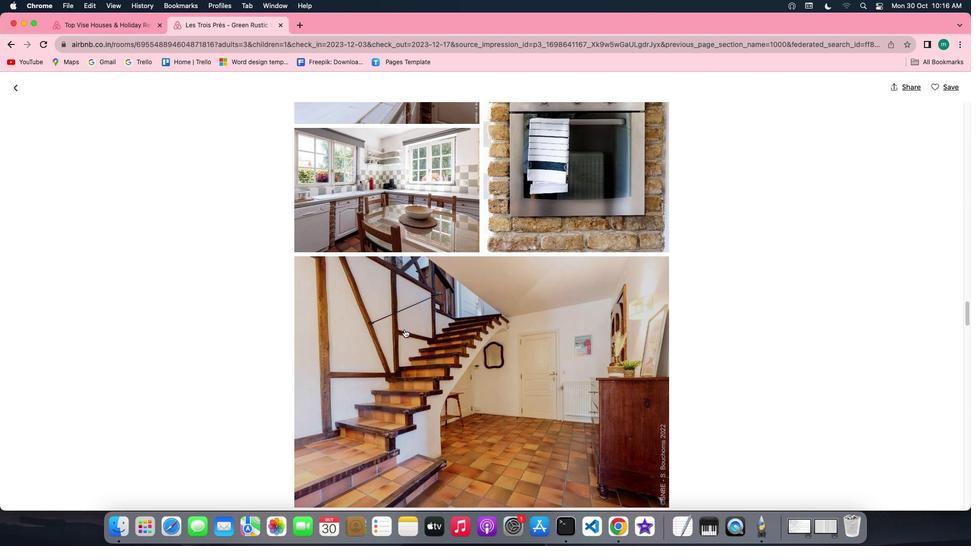 
Action: Mouse scrolled (405, 330) with delta (1, 0)
Screenshot: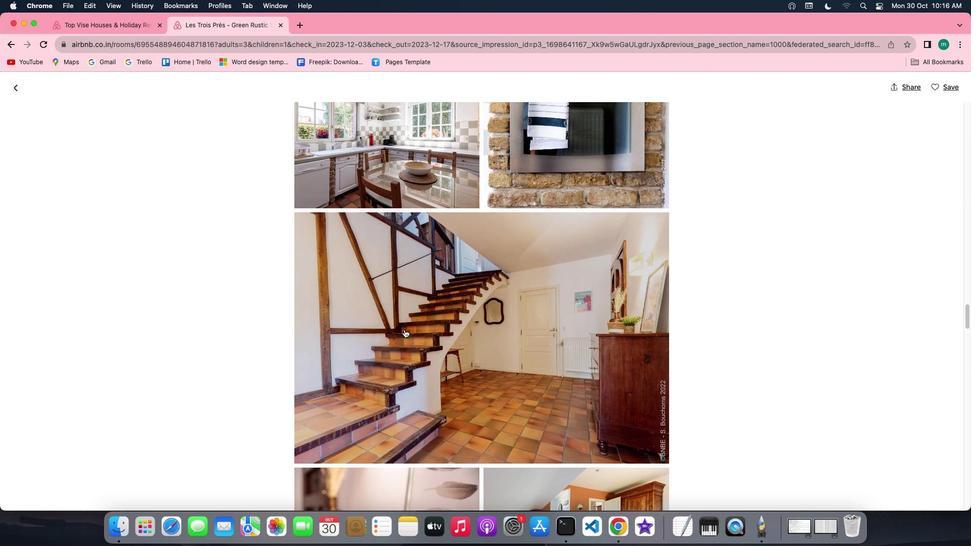 
Action: Mouse scrolled (405, 330) with delta (1, 0)
Screenshot: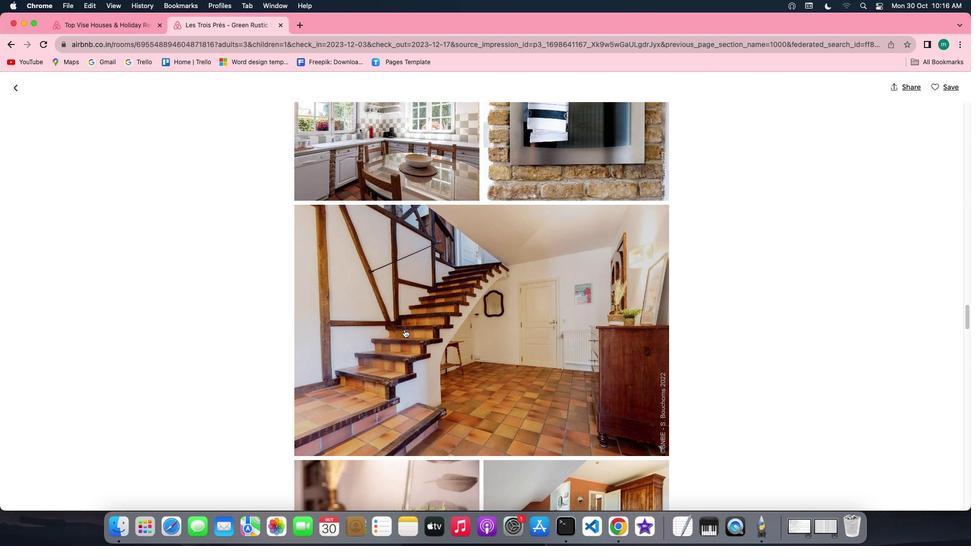 
Action: Mouse scrolled (405, 330) with delta (1, 0)
Screenshot: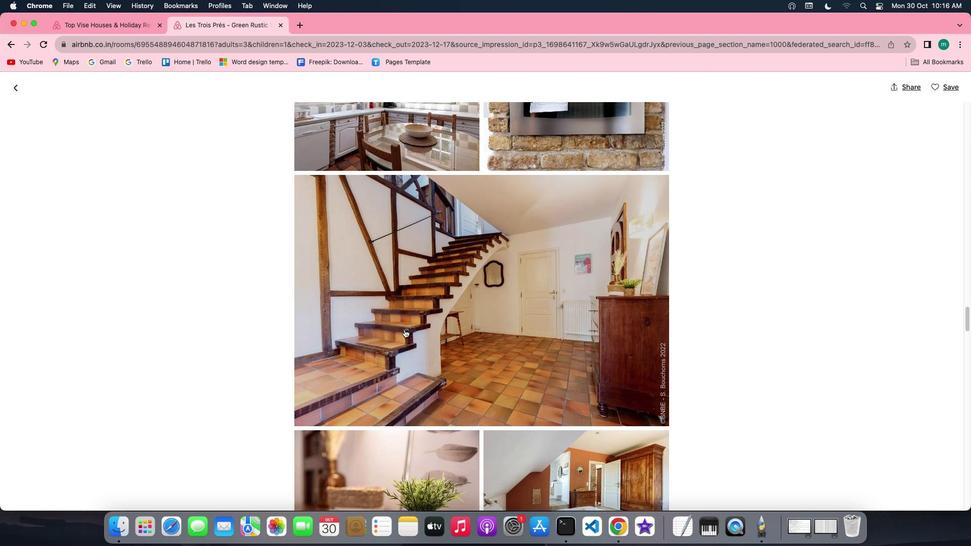 
Action: Mouse scrolled (405, 330) with delta (1, 0)
Screenshot: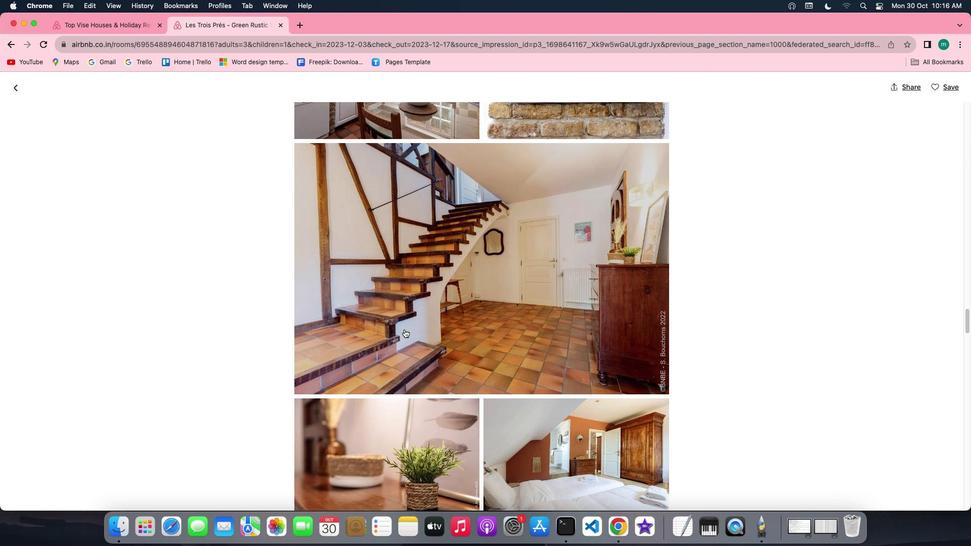 
Action: Mouse scrolled (405, 330) with delta (1, 0)
Screenshot: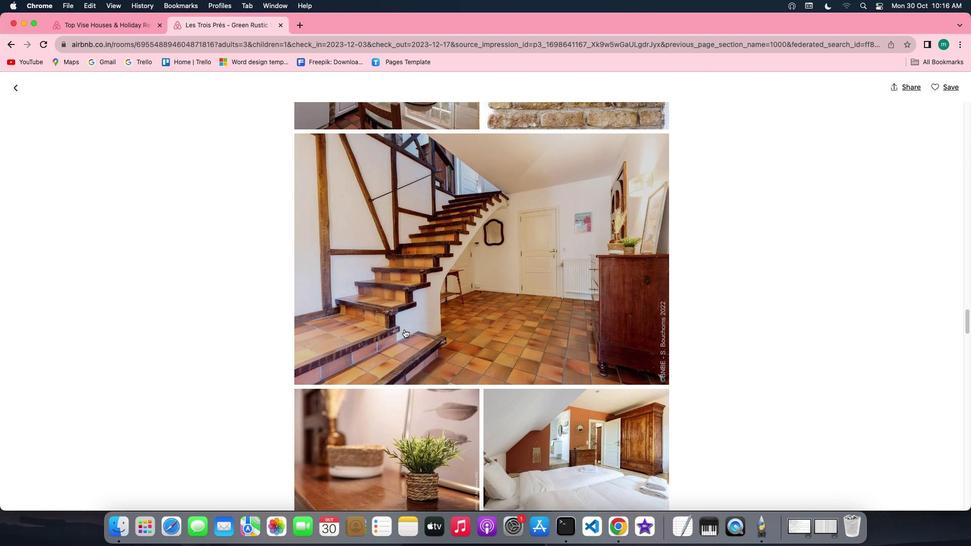 
Action: Mouse scrolled (405, 330) with delta (1, 0)
Screenshot: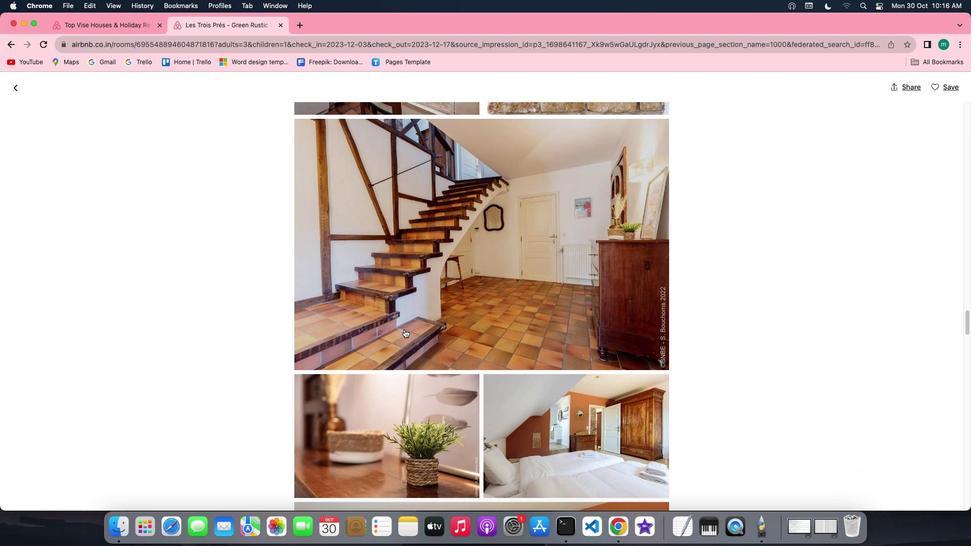 
Action: Mouse scrolled (405, 330) with delta (1, 0)
Screenshot: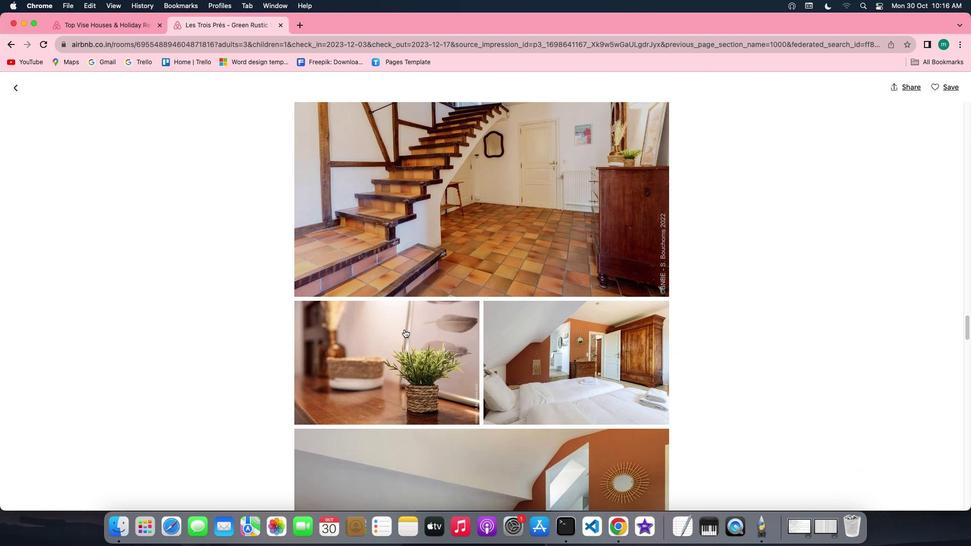 
Action: Mouse scrolled (405, 330) with delta (1, 0)
Screenshot: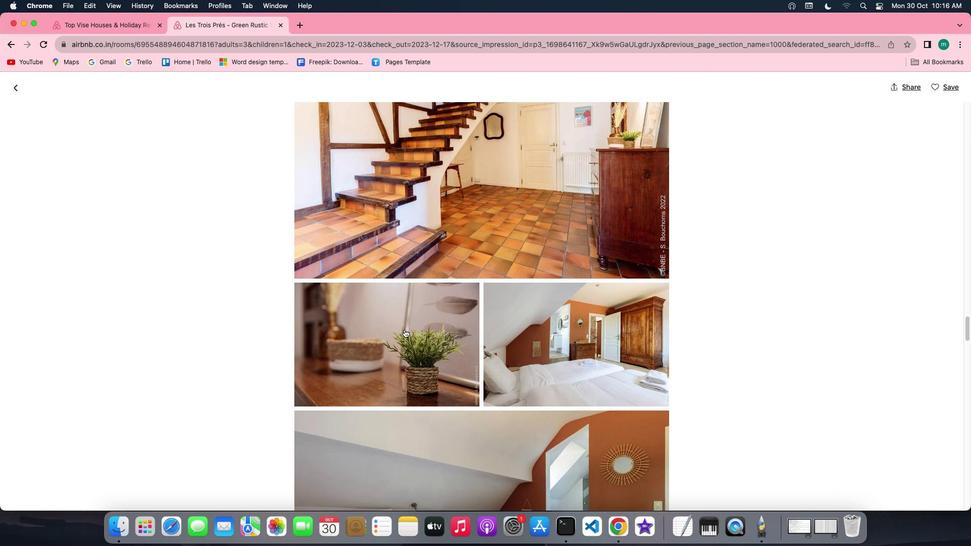 
Action: Mouse scrolled (405, 330) with delta (1, 0)
Screenshot: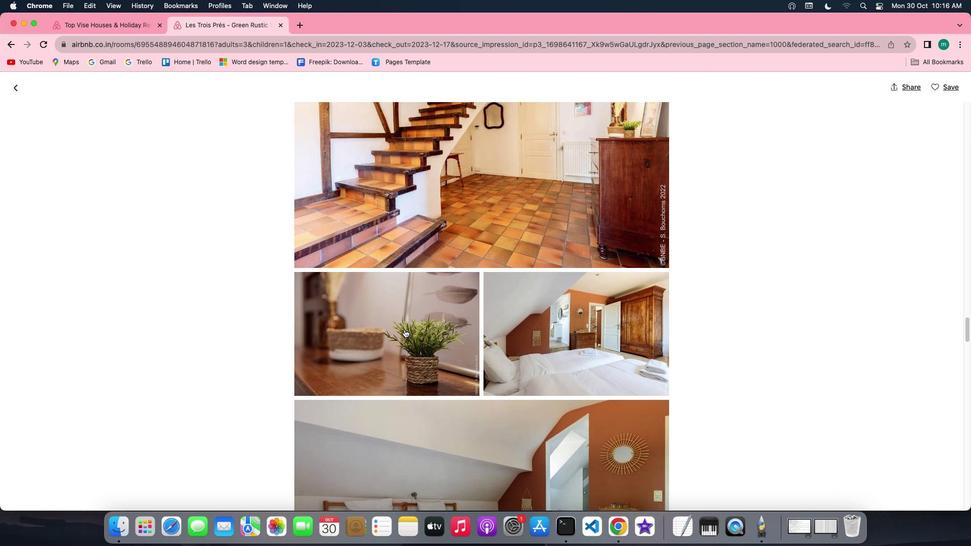 
Action: Mouse scrolled (405, 330) with delta (1, 0)
Screenshot: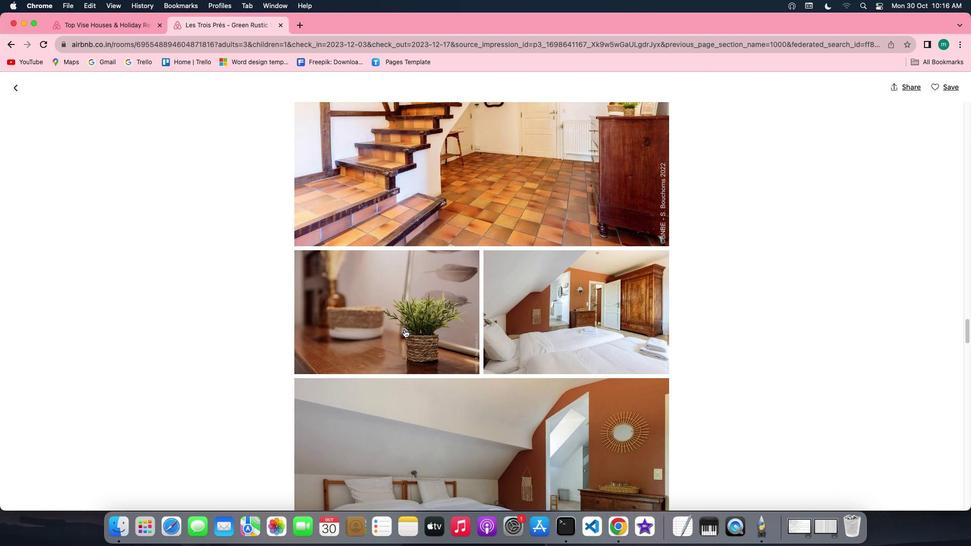 
Action: Mouse scrolled (405, 330) with delta (1, 0)
Screenshot: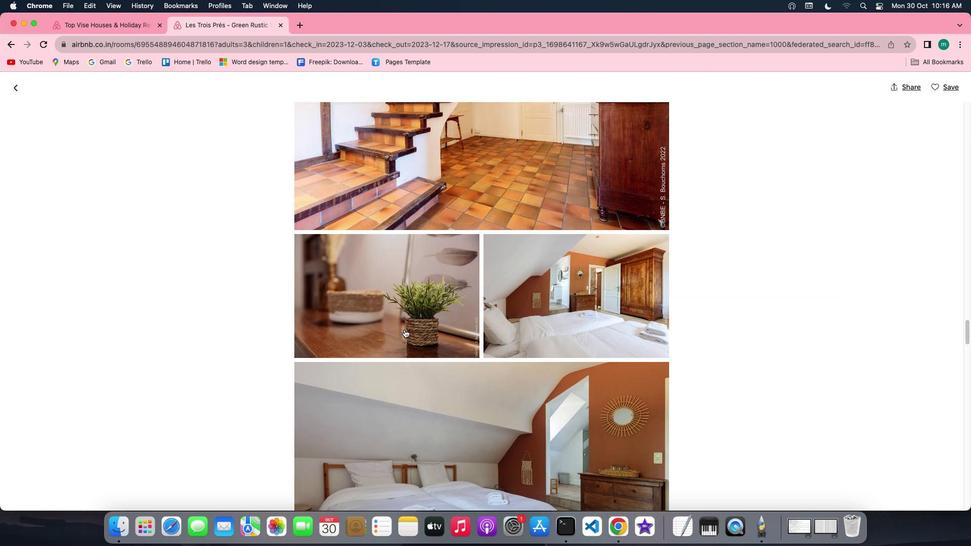 
Action: Mouse scrolled (405, 330) with delta (1, 0)
Screenshot: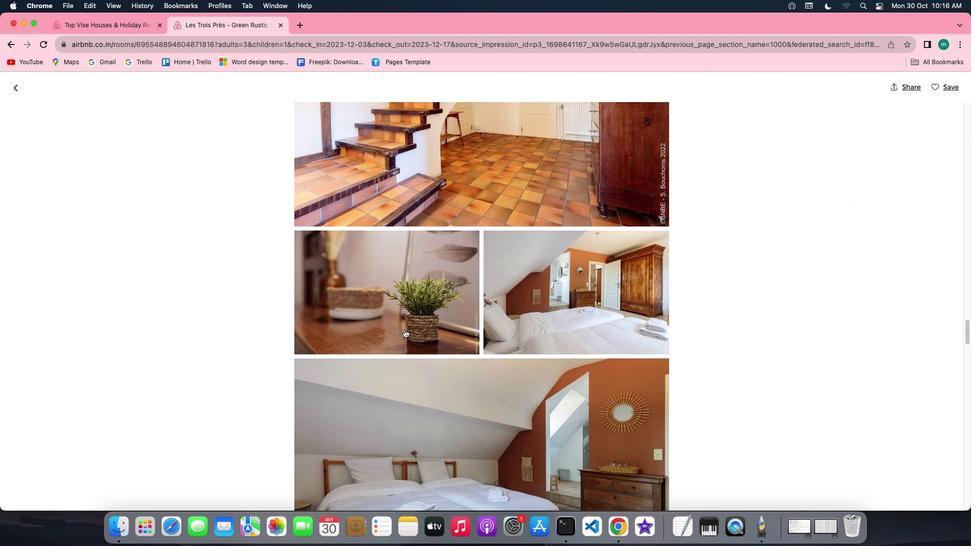 
Action: Mouse scrolled (405, 330) with delta (1, 0)
Screenshot: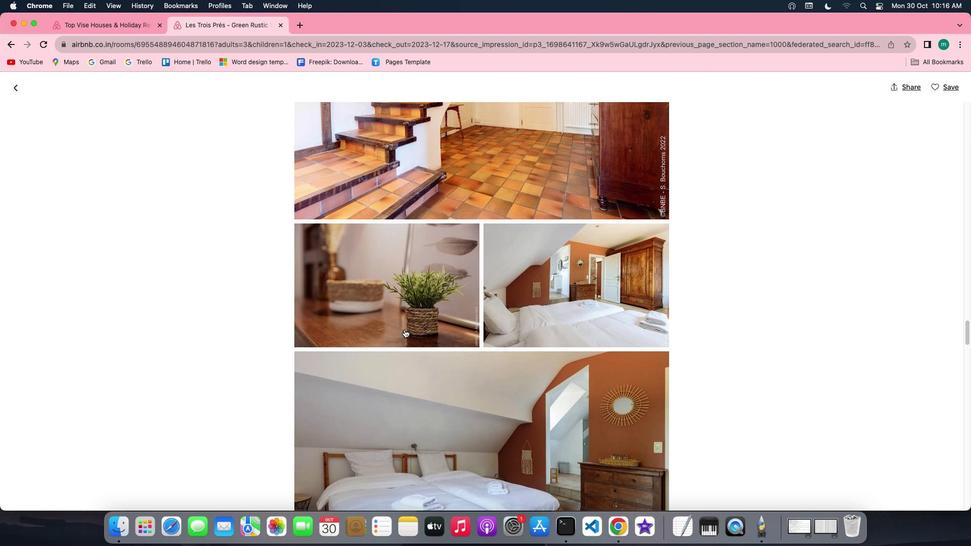 
Action: Mouse scrolled (405, 330) with delta (1, 0)
